 Task: Find a place to stay in Xiangyang, China, from 12 Aug to 15 Aug for 3 guests, with a price range of ₹12000 to ₹16000, 2 bedrooms, 3 beds, 1 bathroom, and self check-in option.
Action: Mouse moved to (553, 121)
Screenshot: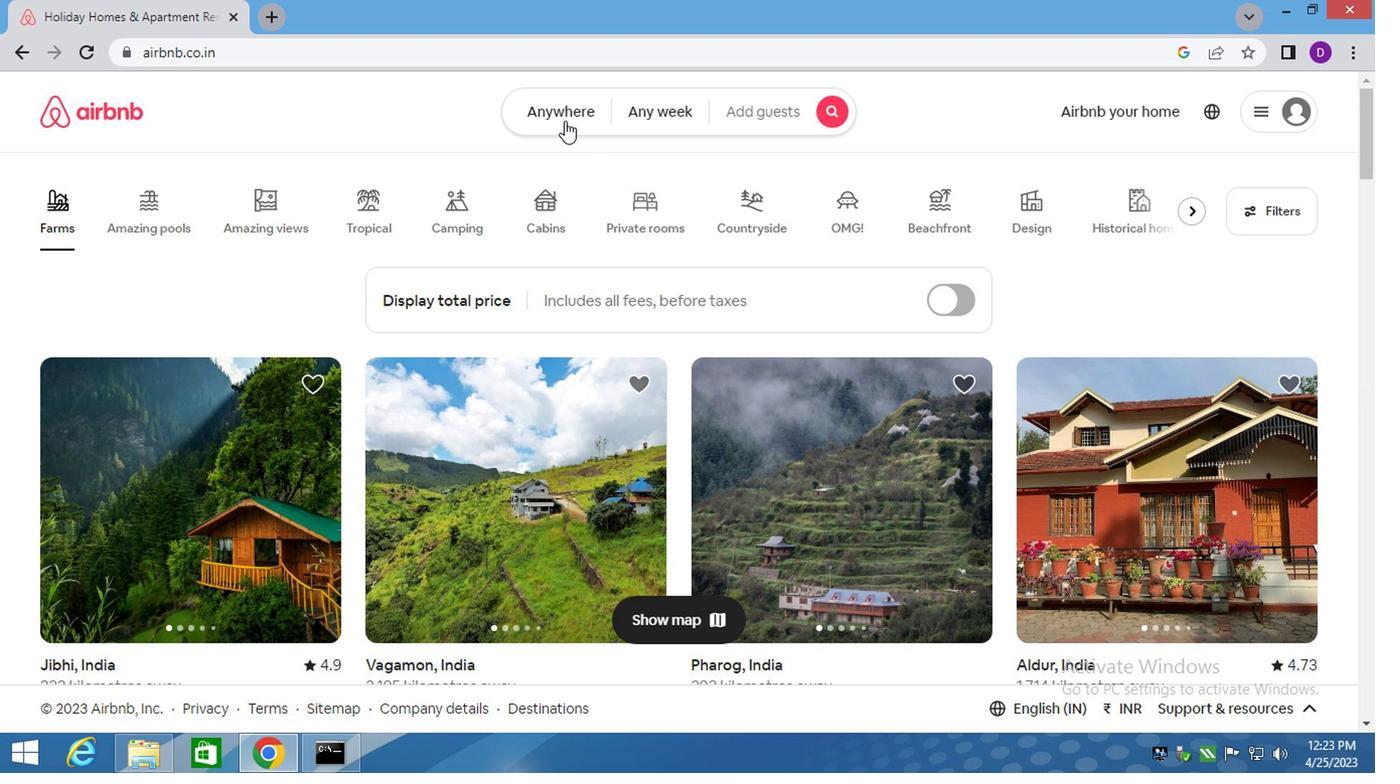 
Action: Mouse pressed left at (553, 121)
Screenshot: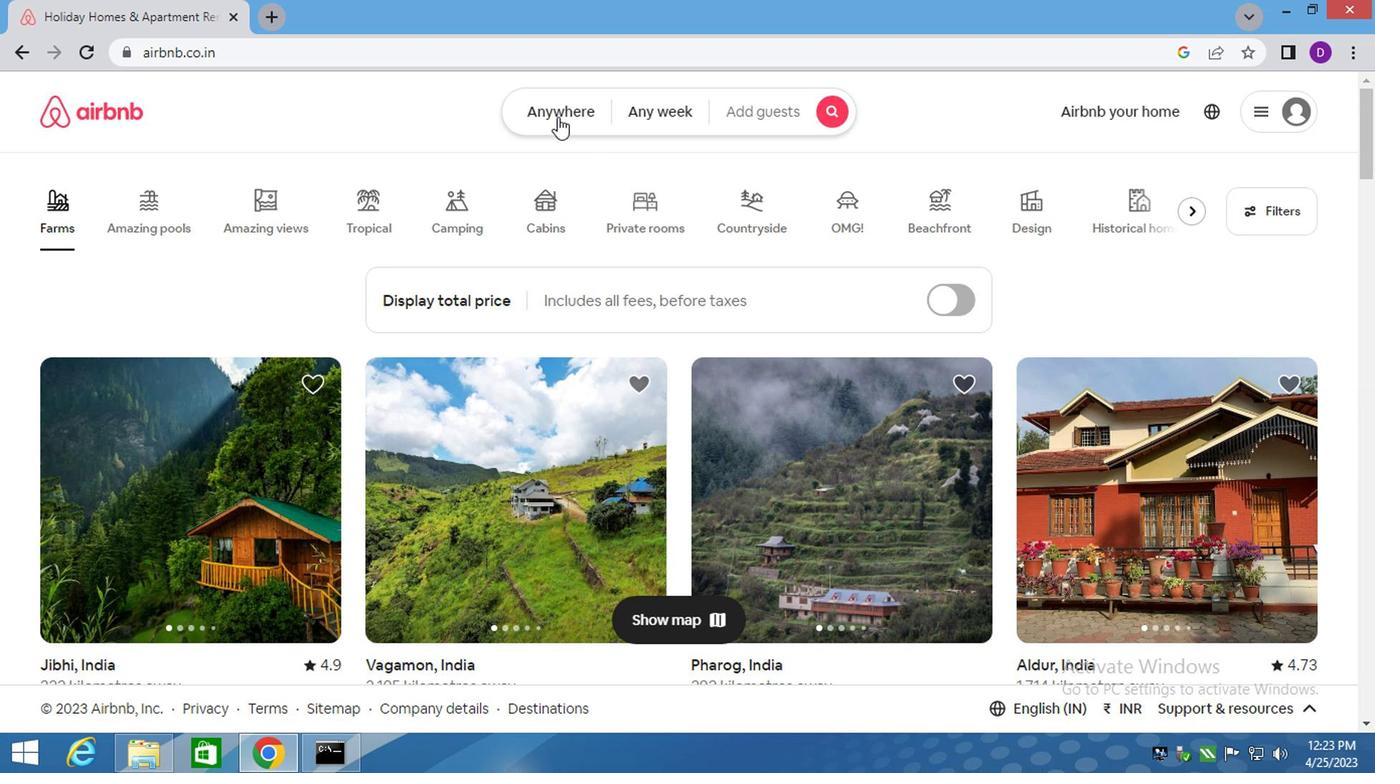 
Action: Mouse moved to (304, 197)
Screenshot: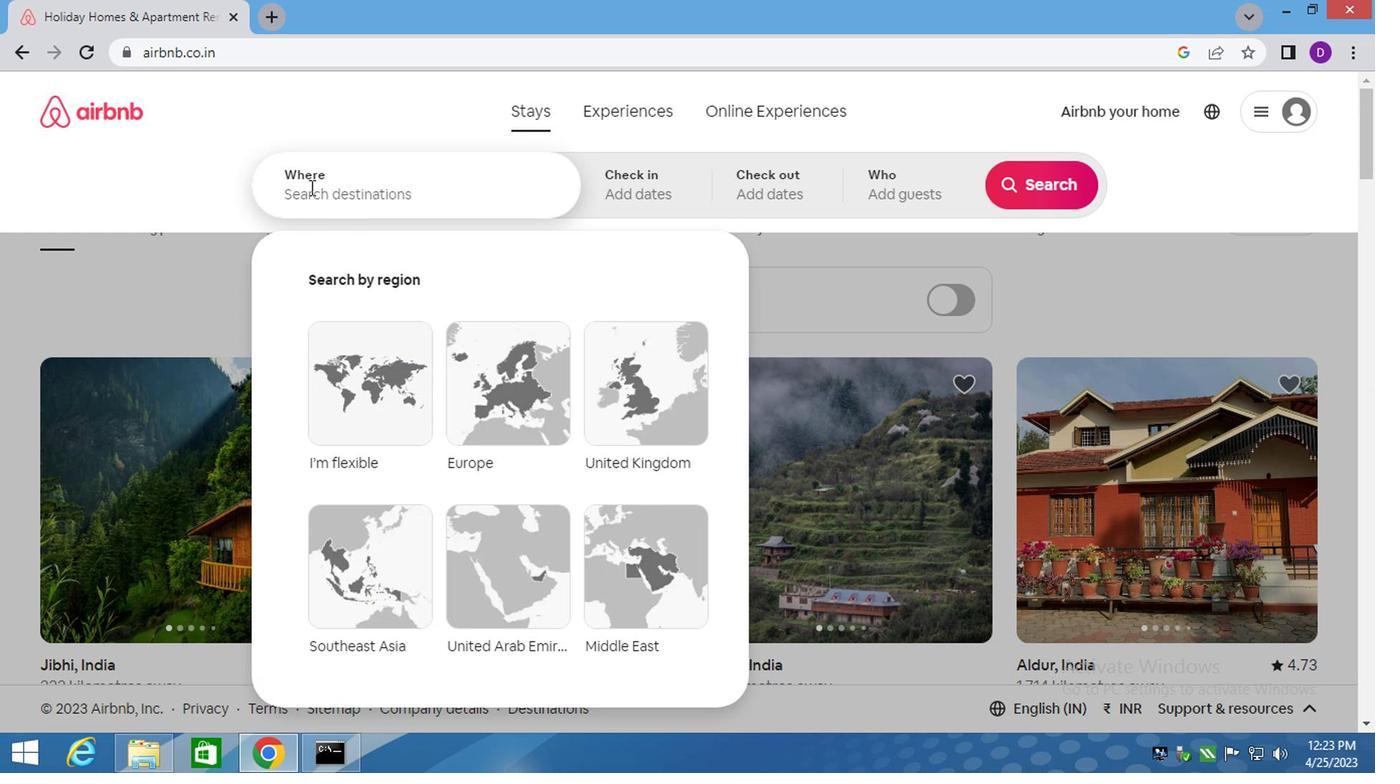 
Action: Mouse pressed left at (304, 197)
Screenshot: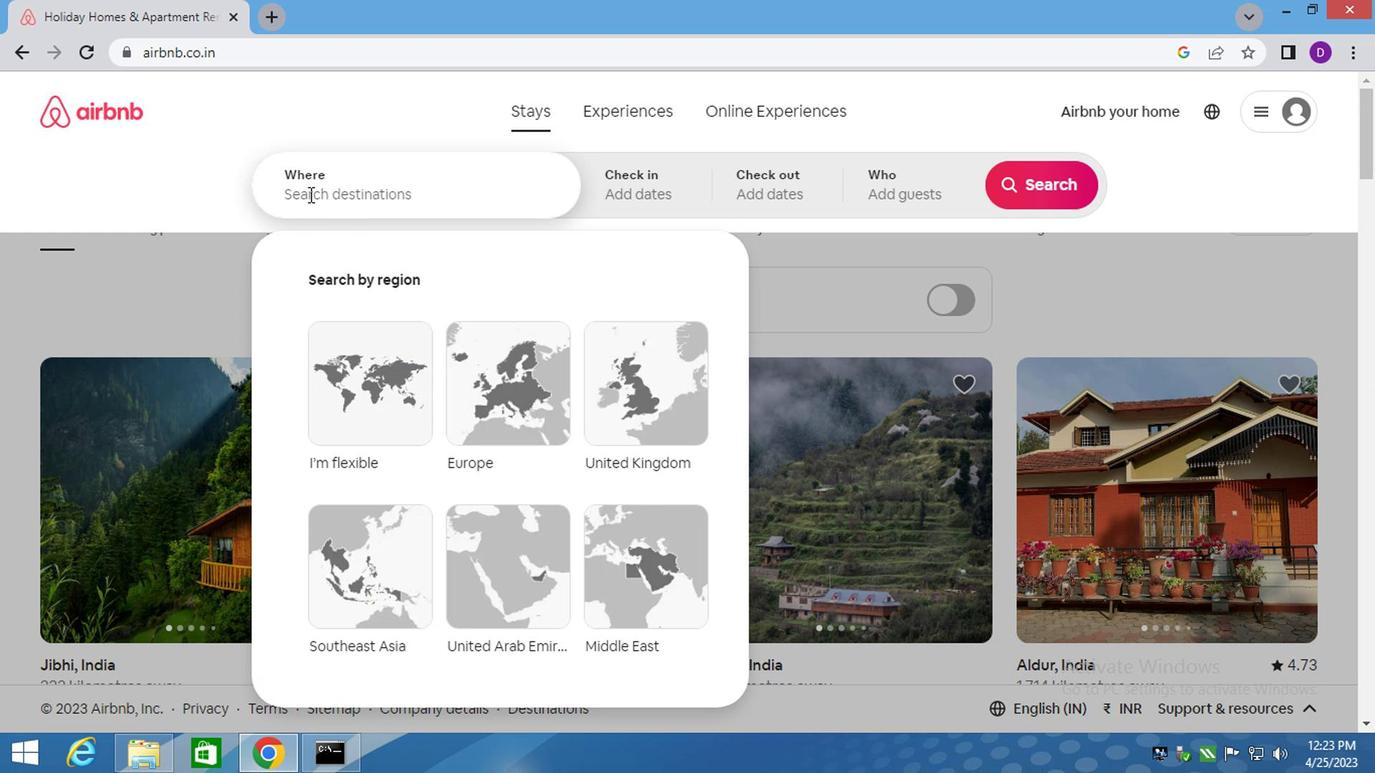 
Action: Key pressed <Key.shift>XIANGYANG,<Key.space><Key.shift>CHINA<Key.enter>
Screenshot: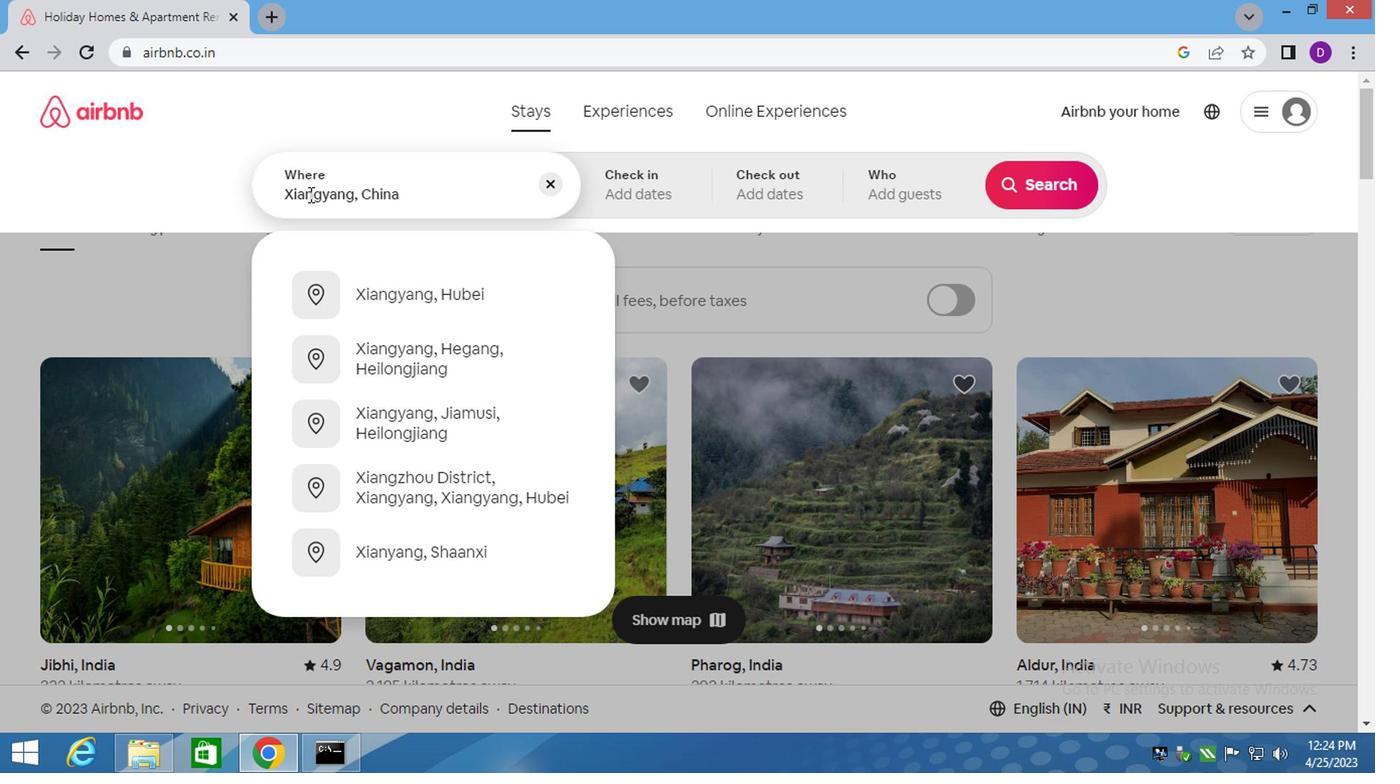 
Action: Mouse moved to (1028, 348)
Screenshot: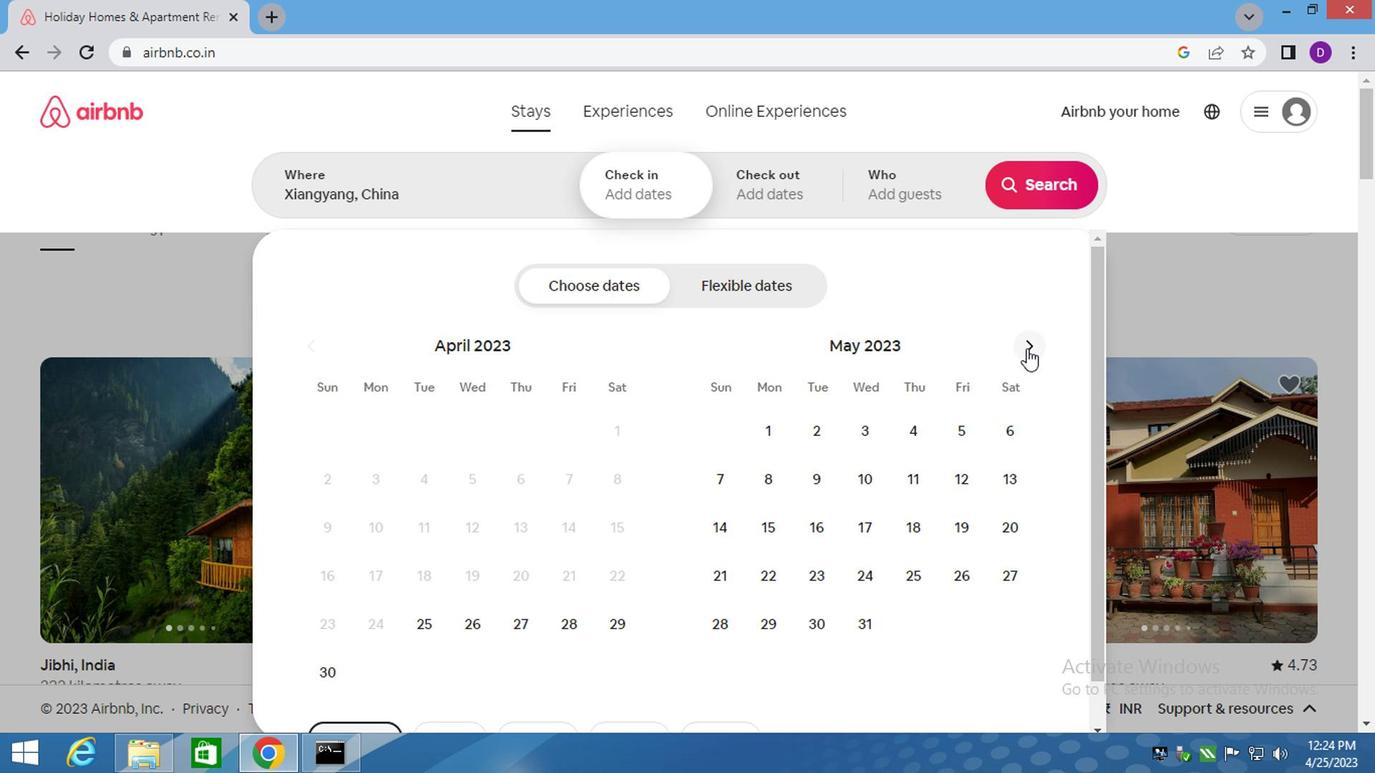 
Action: Mouse pressed left at (1028, 348)
Screenshot: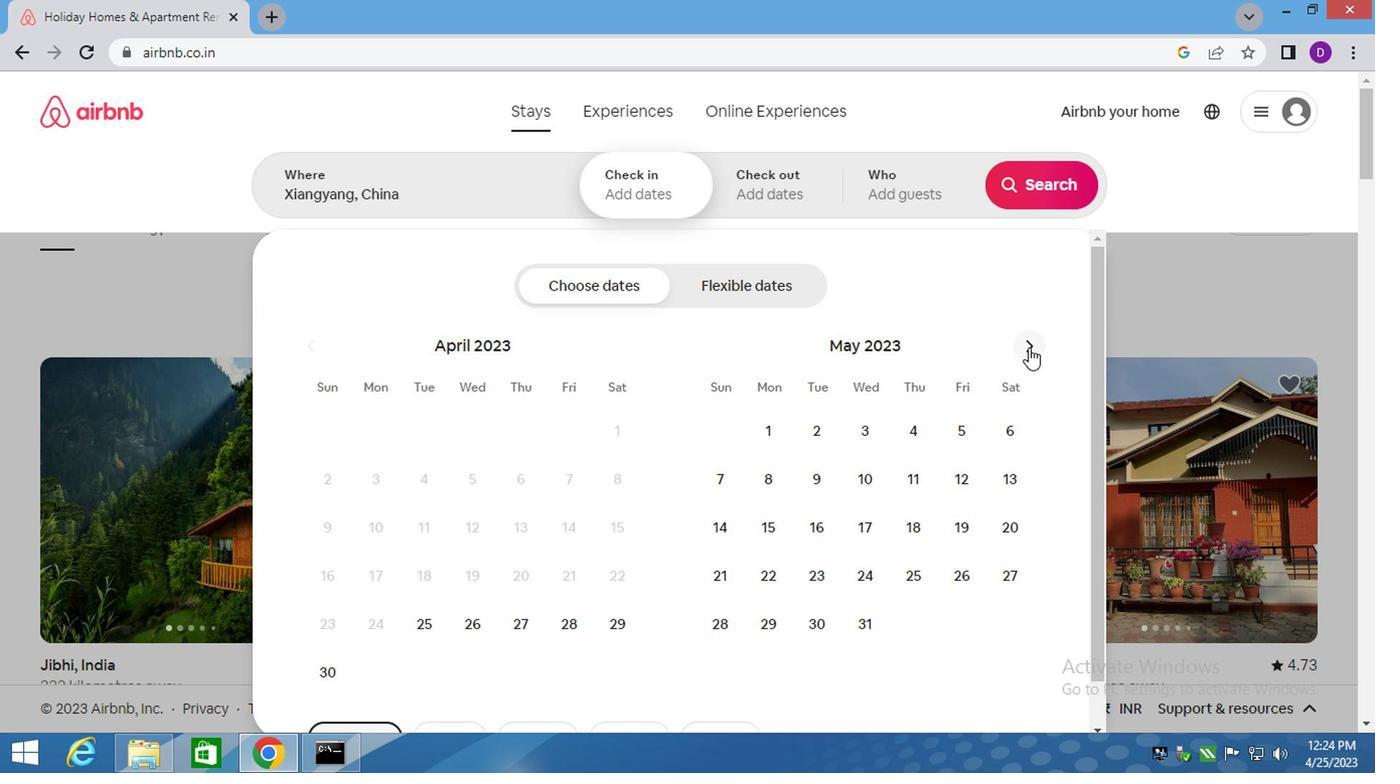 
Action: Mouse pressed left at (1028, 348)
Screenshot: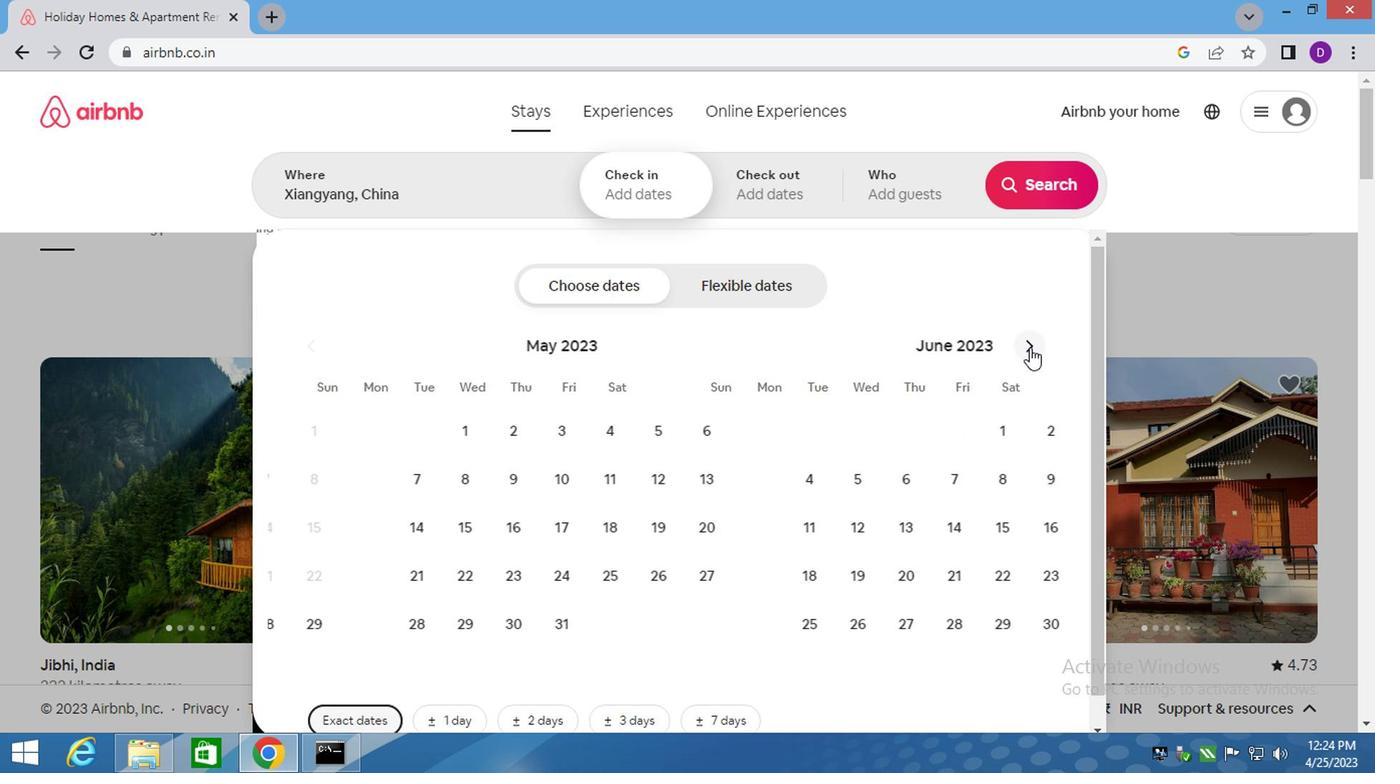 
Action: Mouse pressed left at (1028, 348)
Screenshot: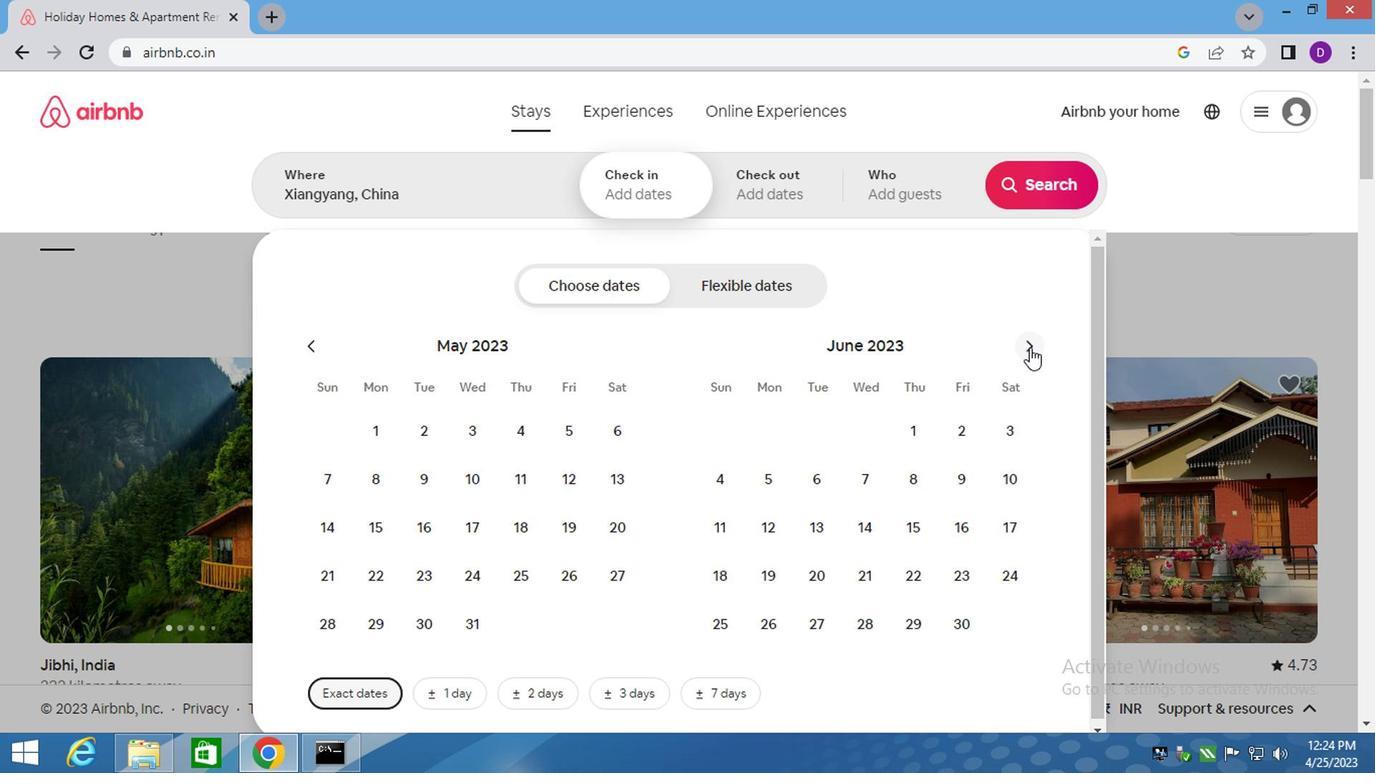 
Action: Mouse moved to (1003, 481)
Screenshot: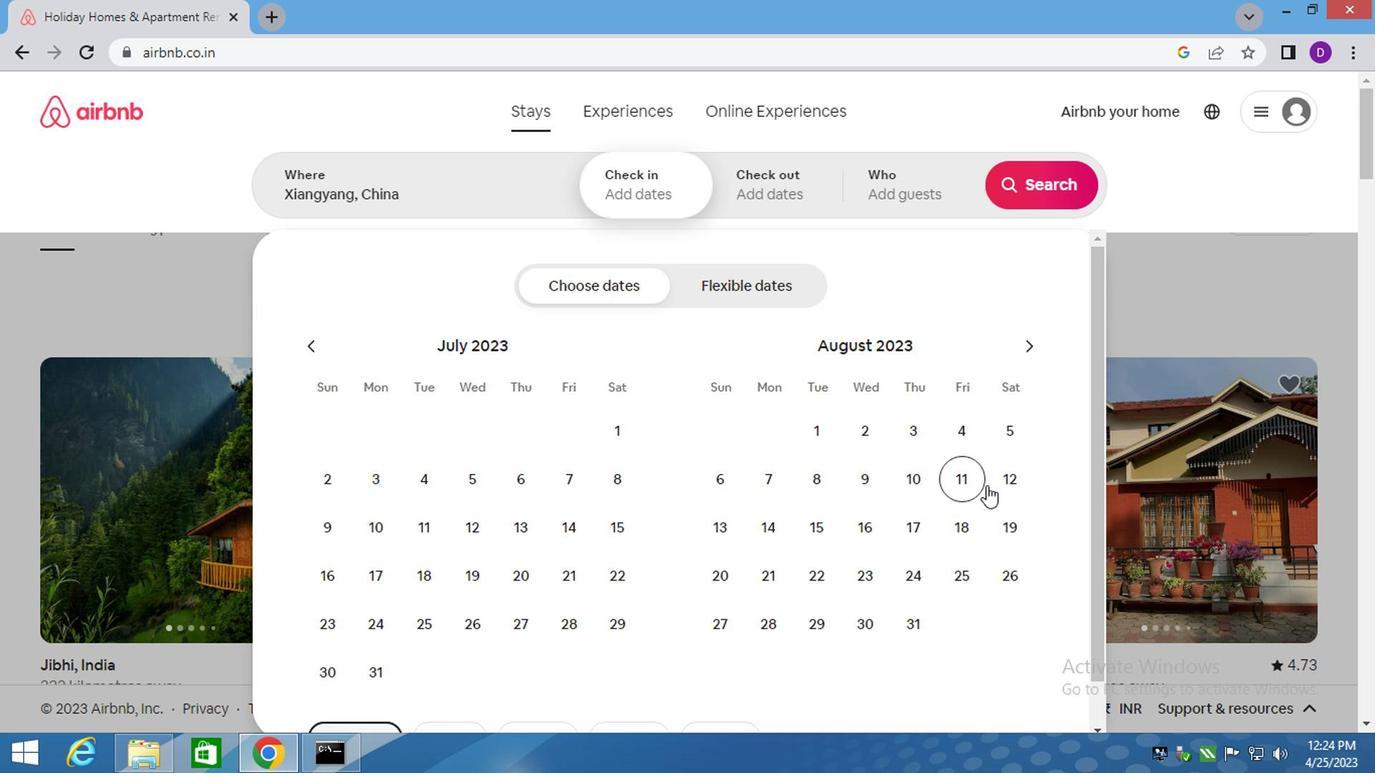 
Action: Mouse pressed left at (1003, 481)
Screenshot: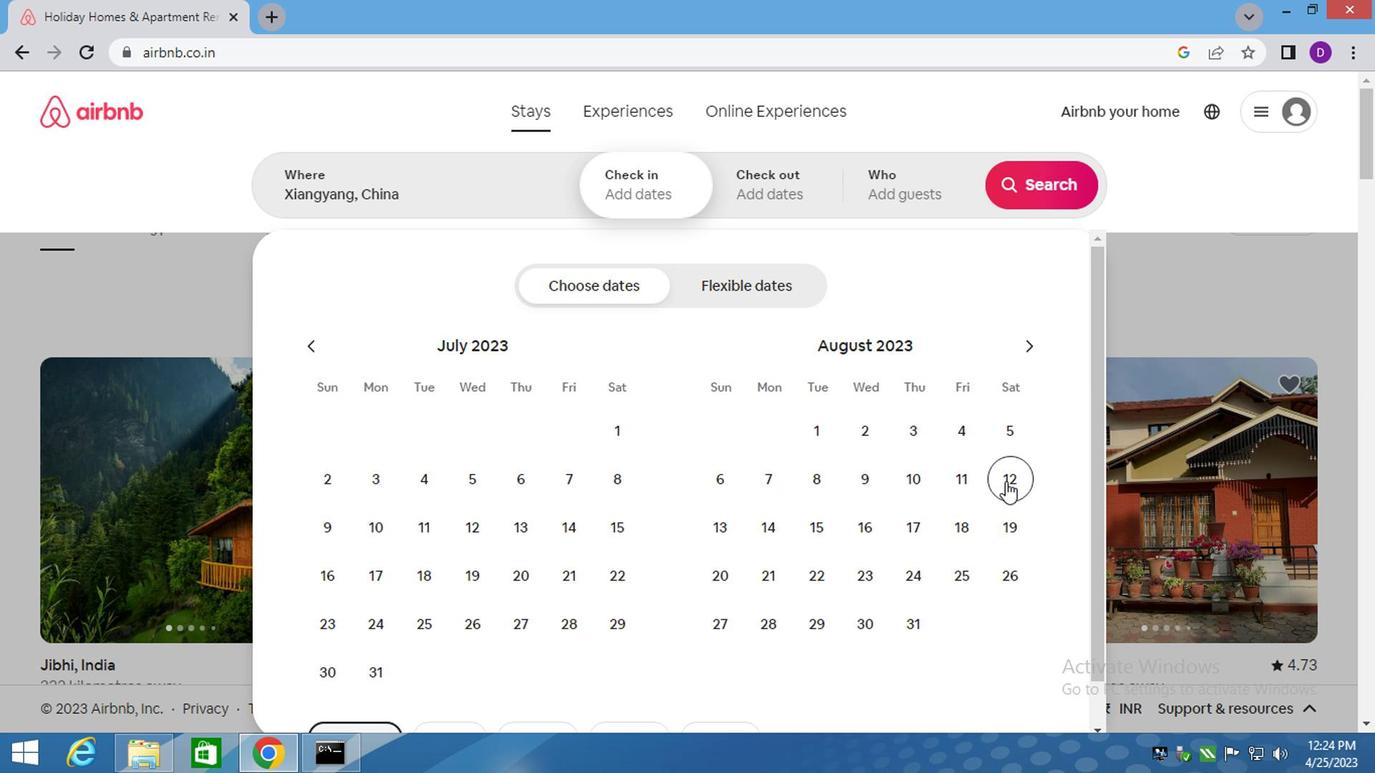 
Action: Mouse moved to (816, 523)
Screenshot: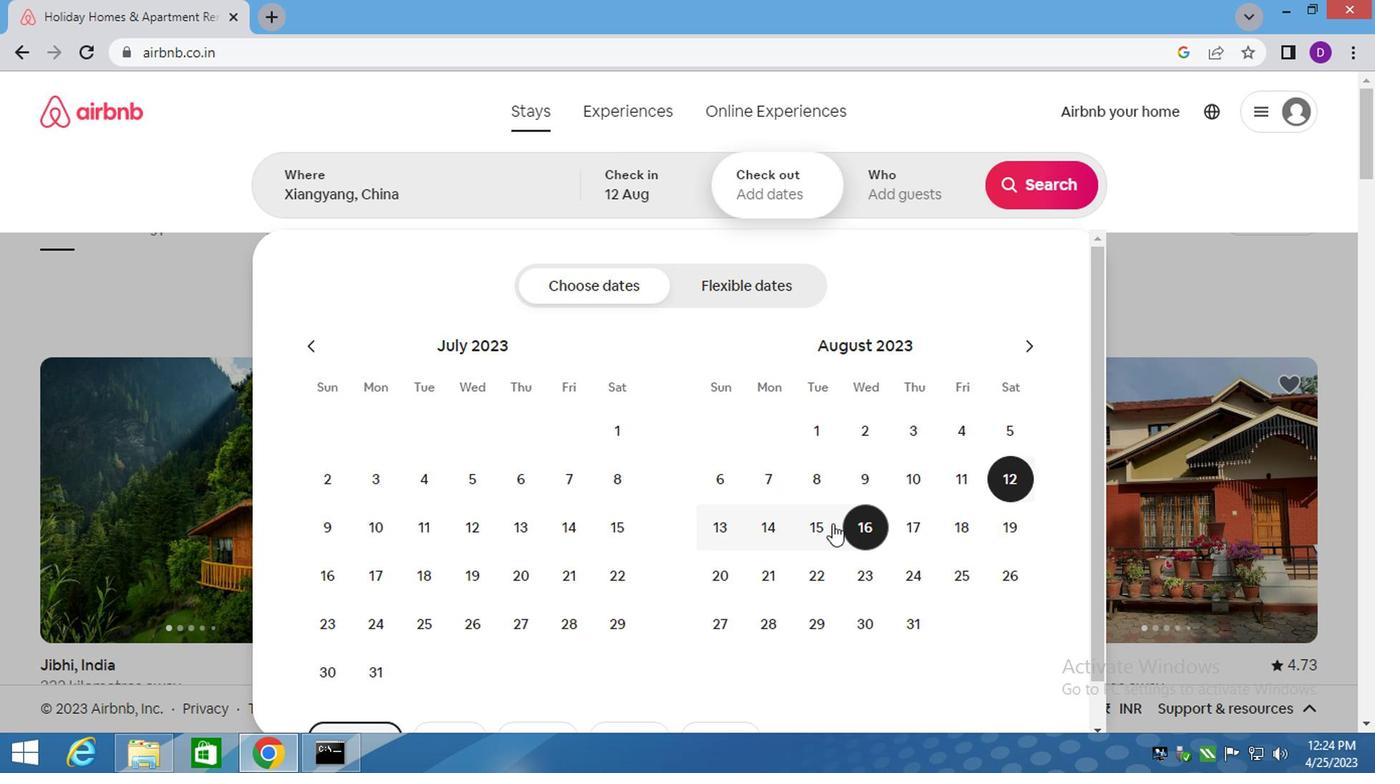 
Action: Mouse pressed left at (816, 523)
Screenshot: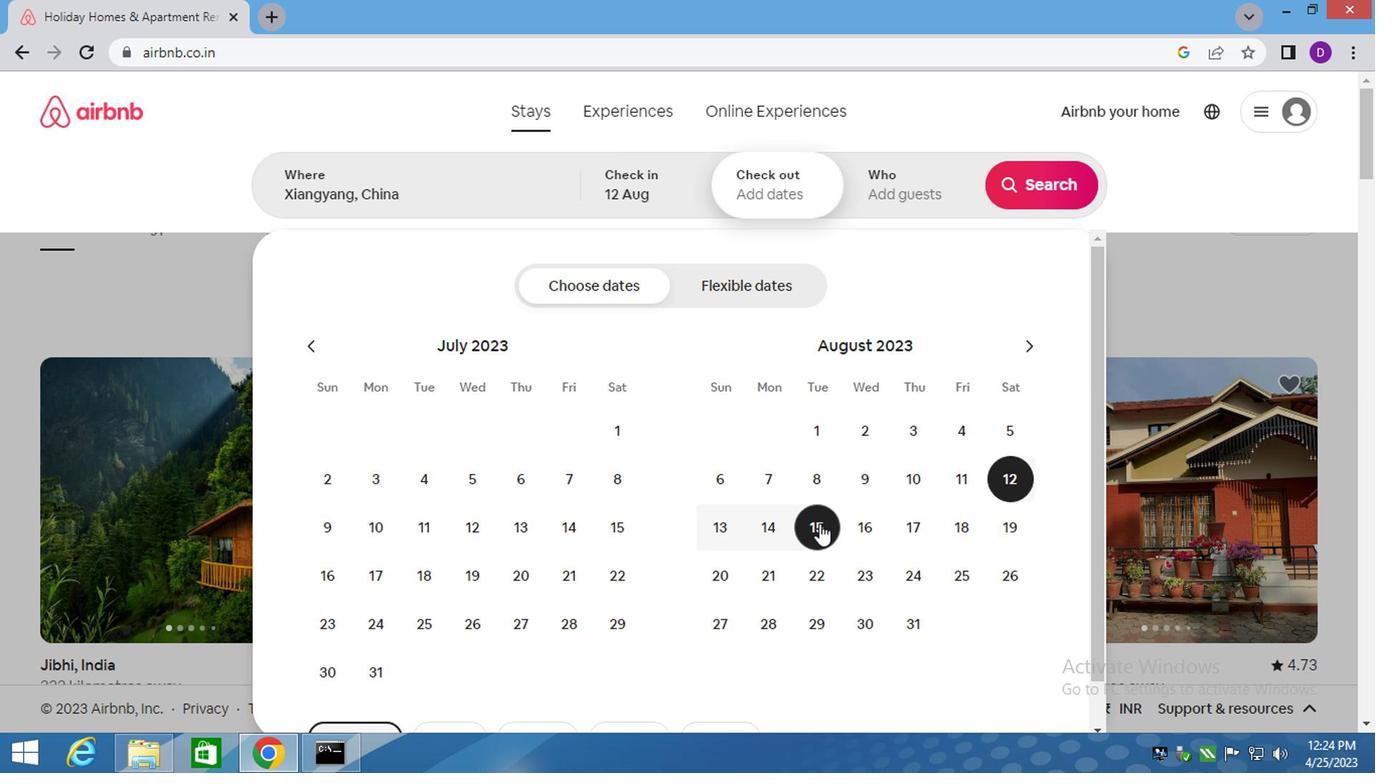 
Action: Mouse moved to (897, 182)
Screenshot: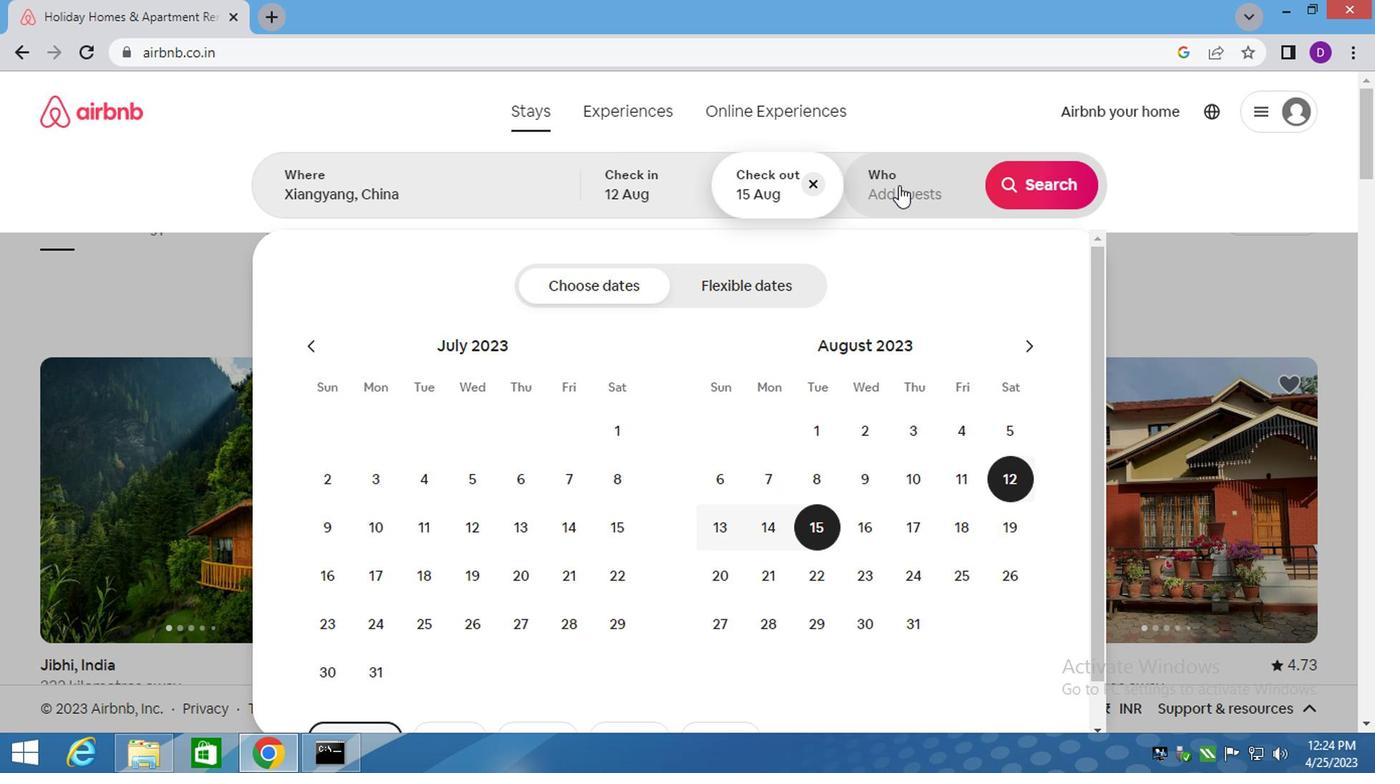
Action: Mouse pressed left at (897, 182)
Screenshot: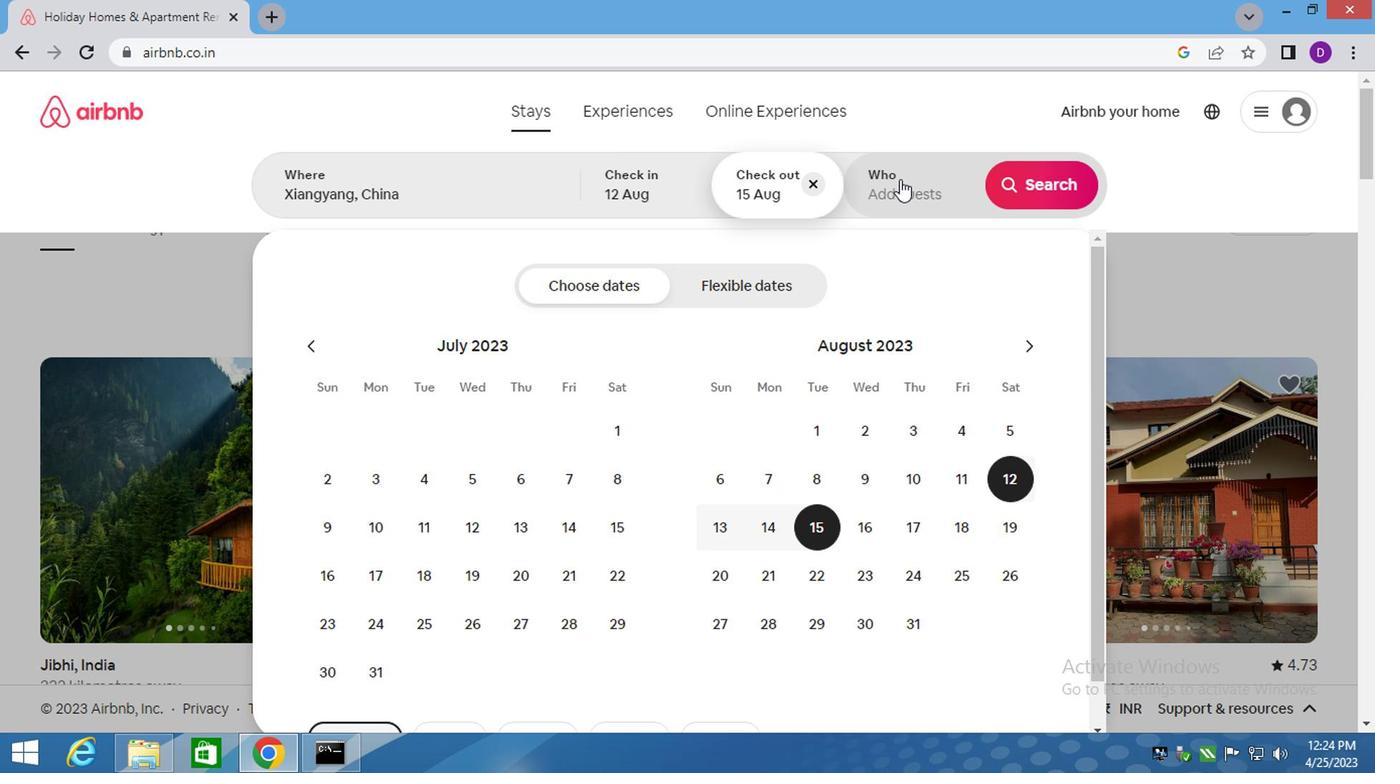 
Action: Mouse moved to (1048, 295)
Screenshot: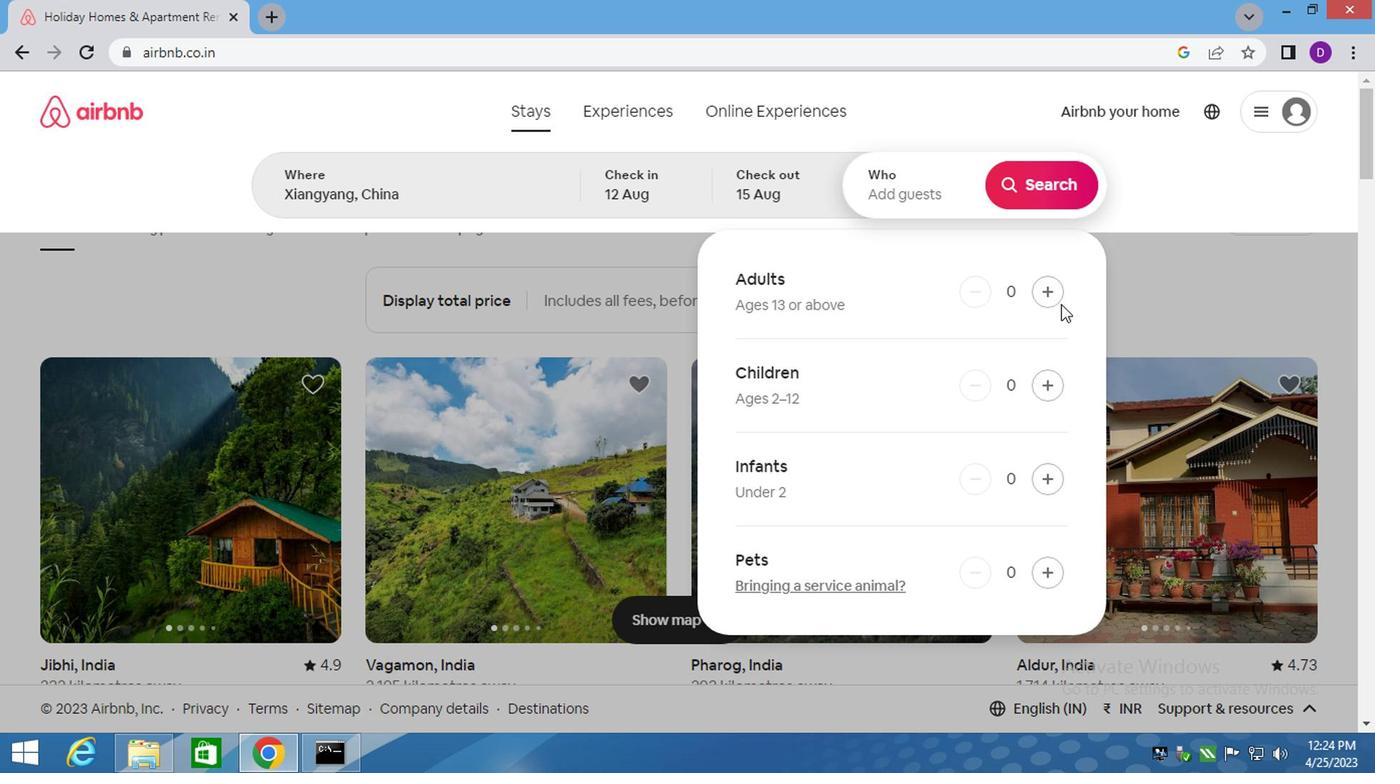 
Action: Mouse pressed left at (1048, 295)
Screenshot: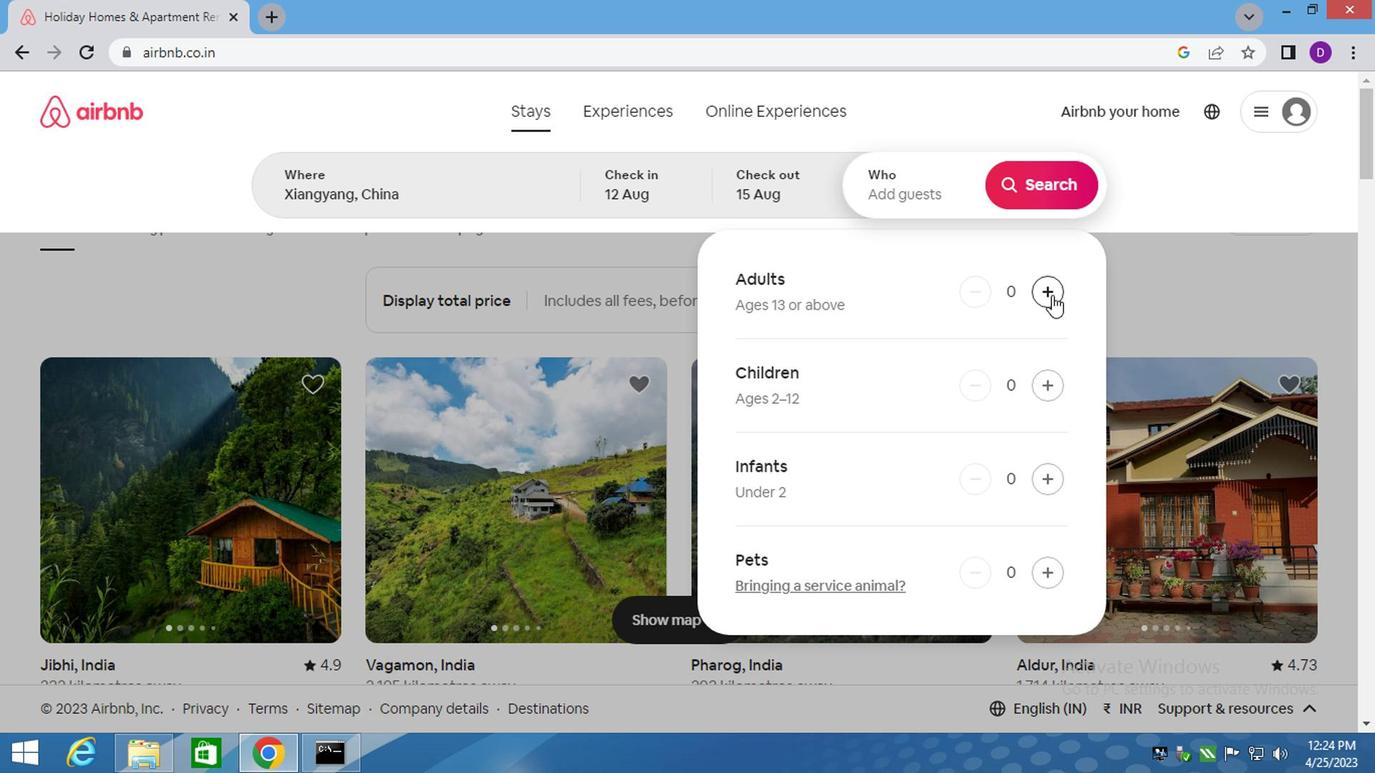 
Action: Mouse pressed left at (1048, 295)
Screenshot: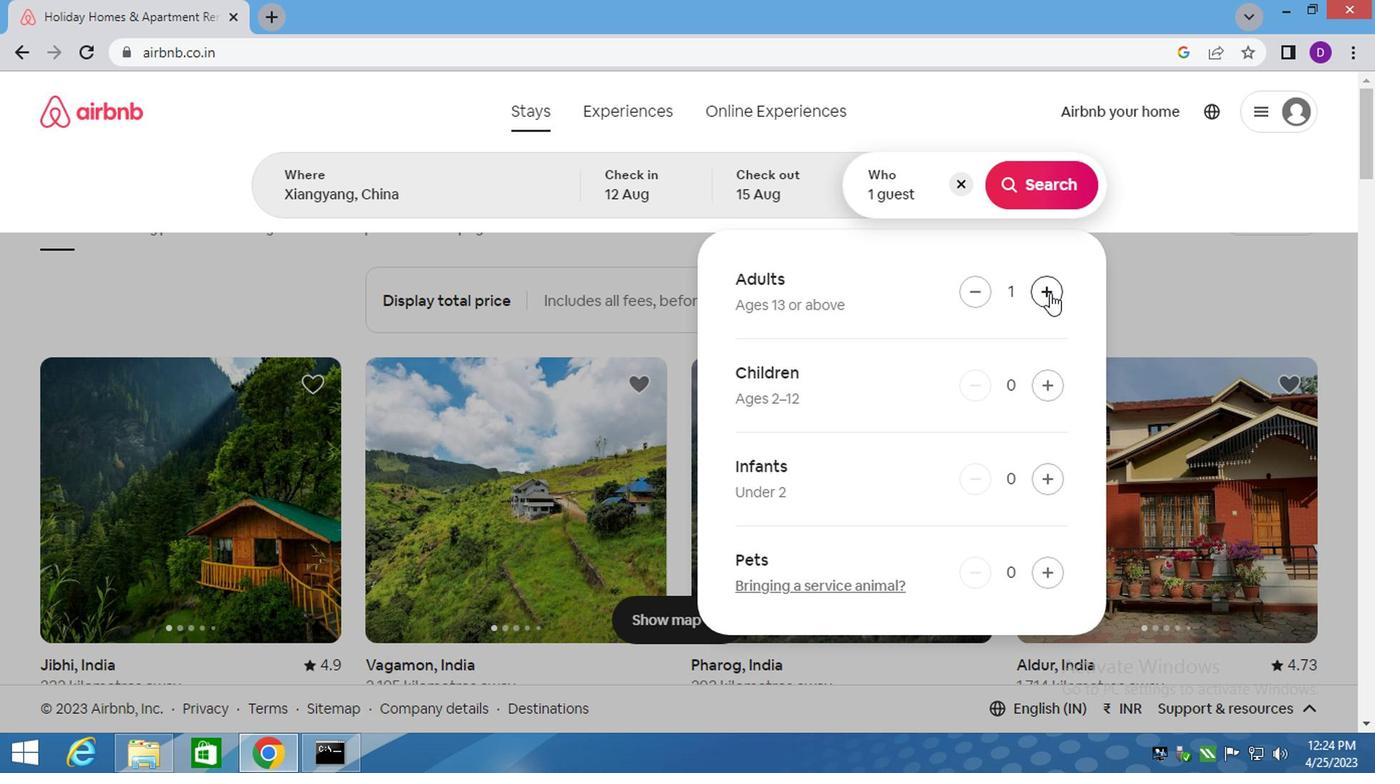 
Action: Mouse pressed left at (1048, 295)
Screenshot: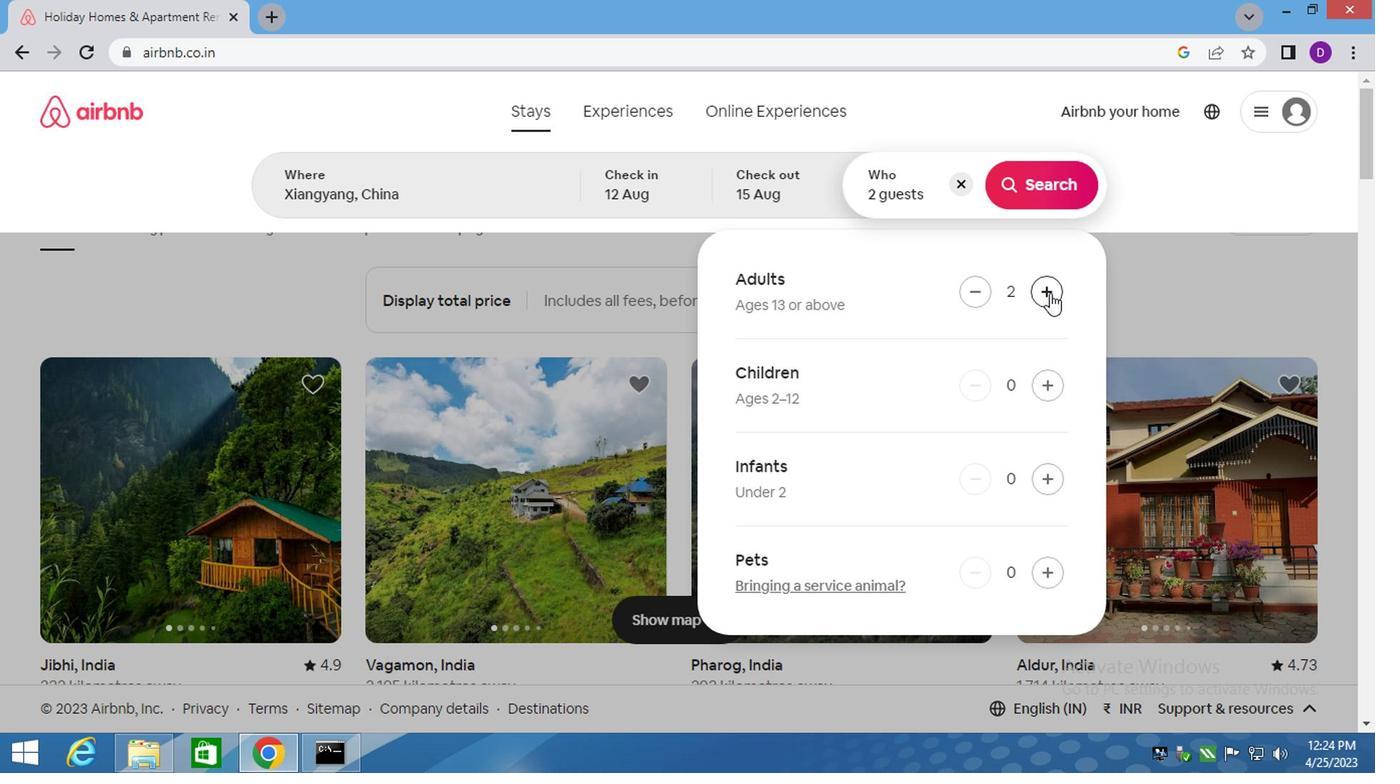 
Action: Mouse moved to (1035, 190)
Screenshot: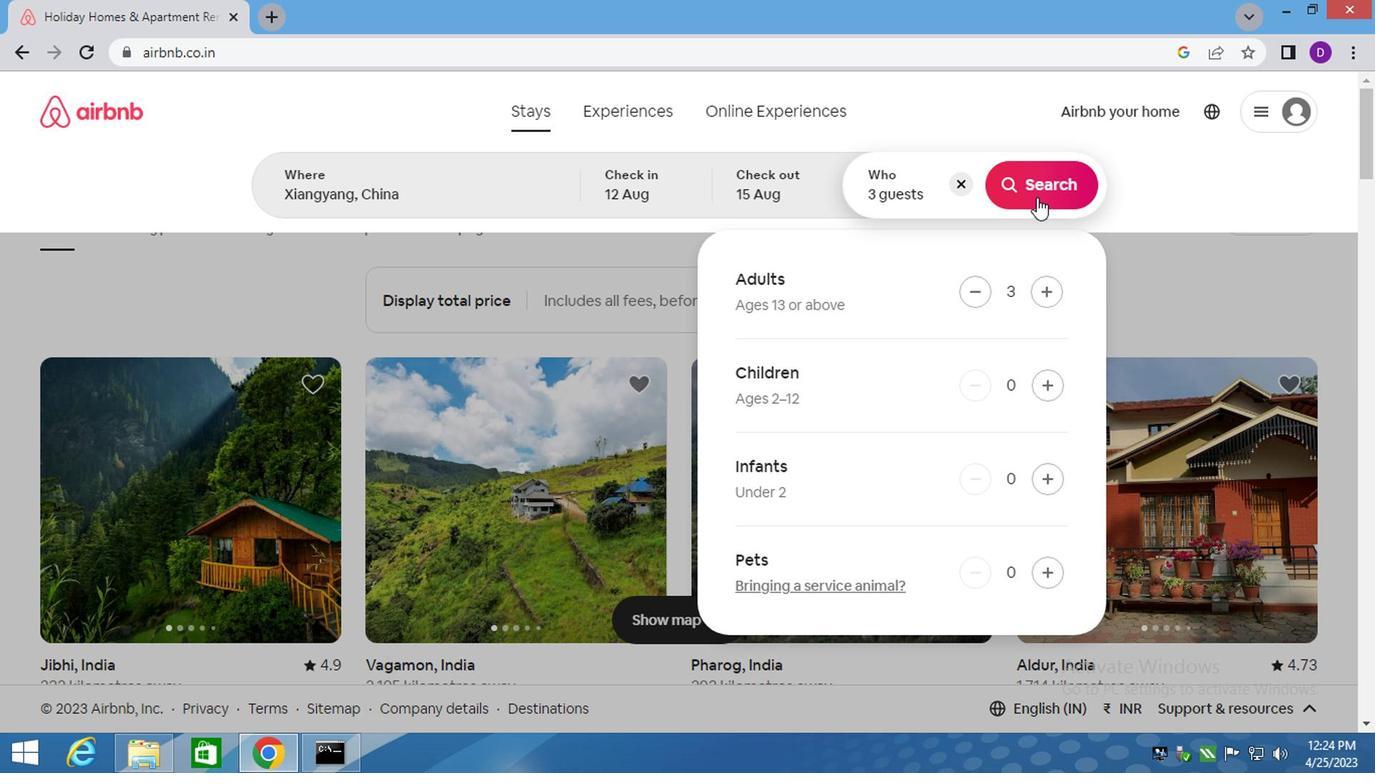 
Action: Mouse pressed left at (1035, 190)
Screenshot: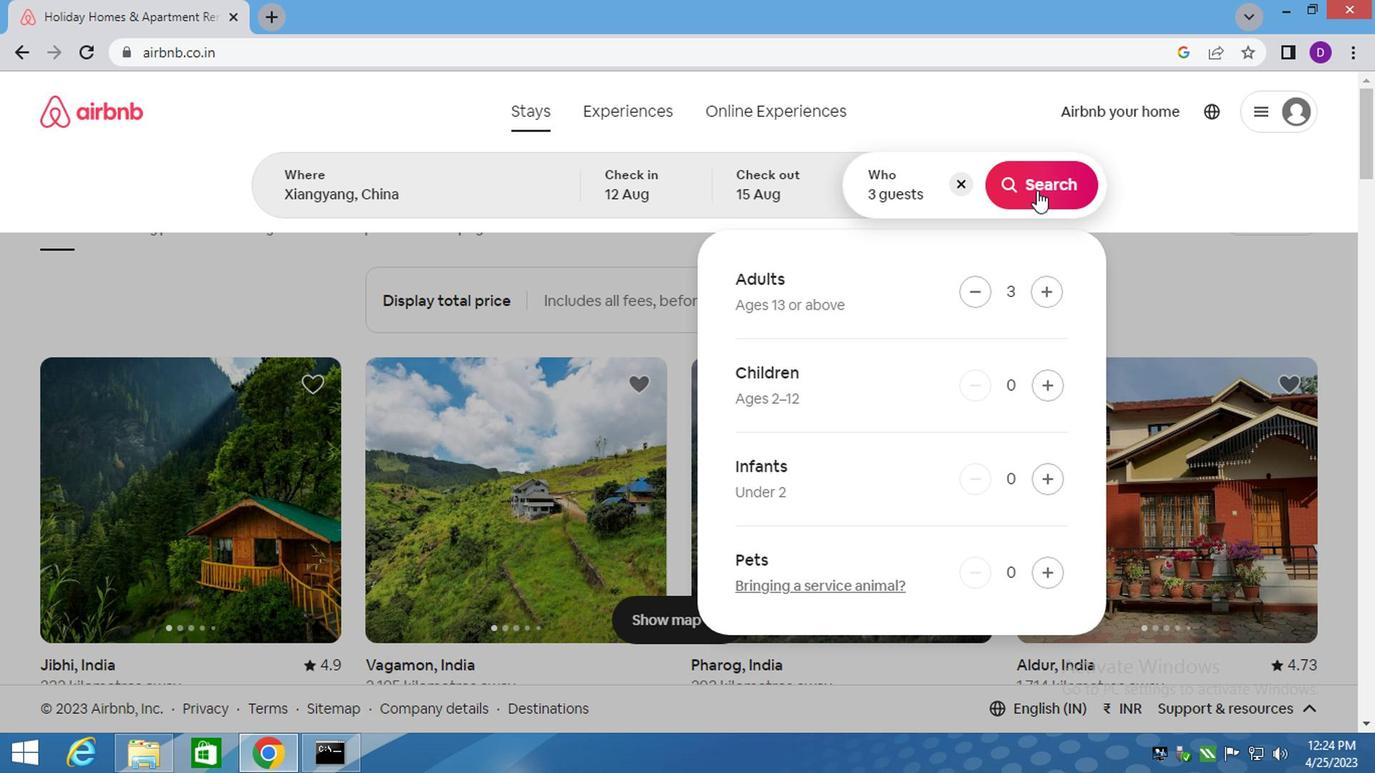 
Action: Mouse moved to (1266, 200)
Screenshot: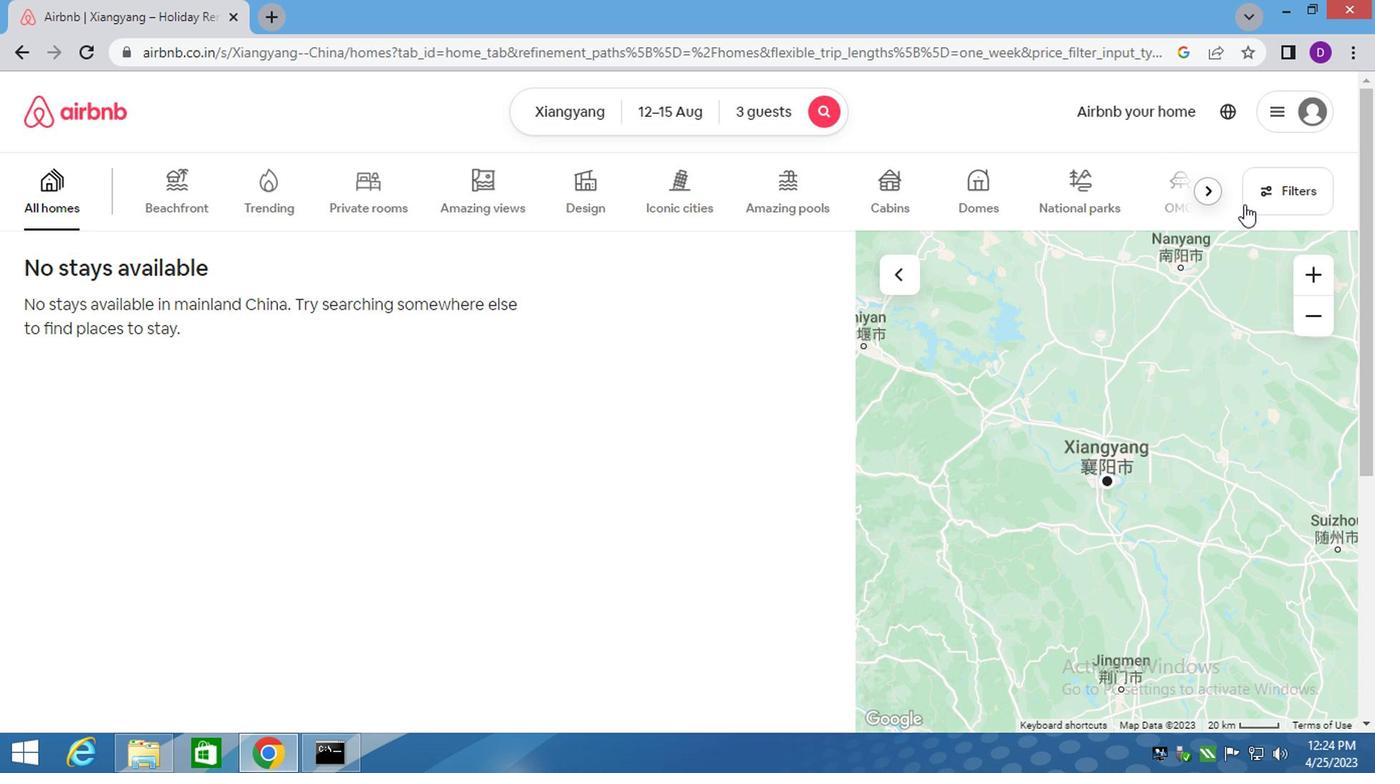 
Action: Mouse pressed left at (1266, 200)
Screenshot: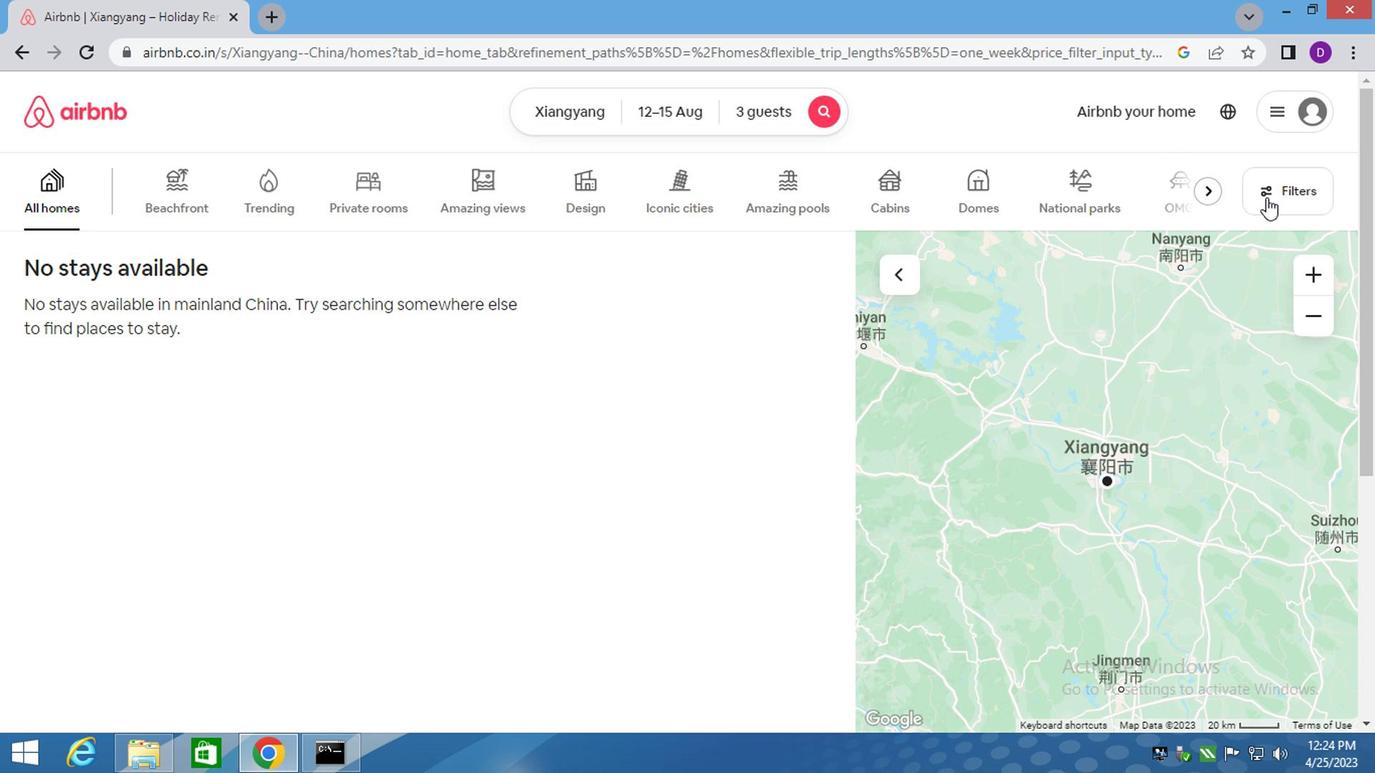 
Action: Mouse moved to (434, 326)
Screenshot: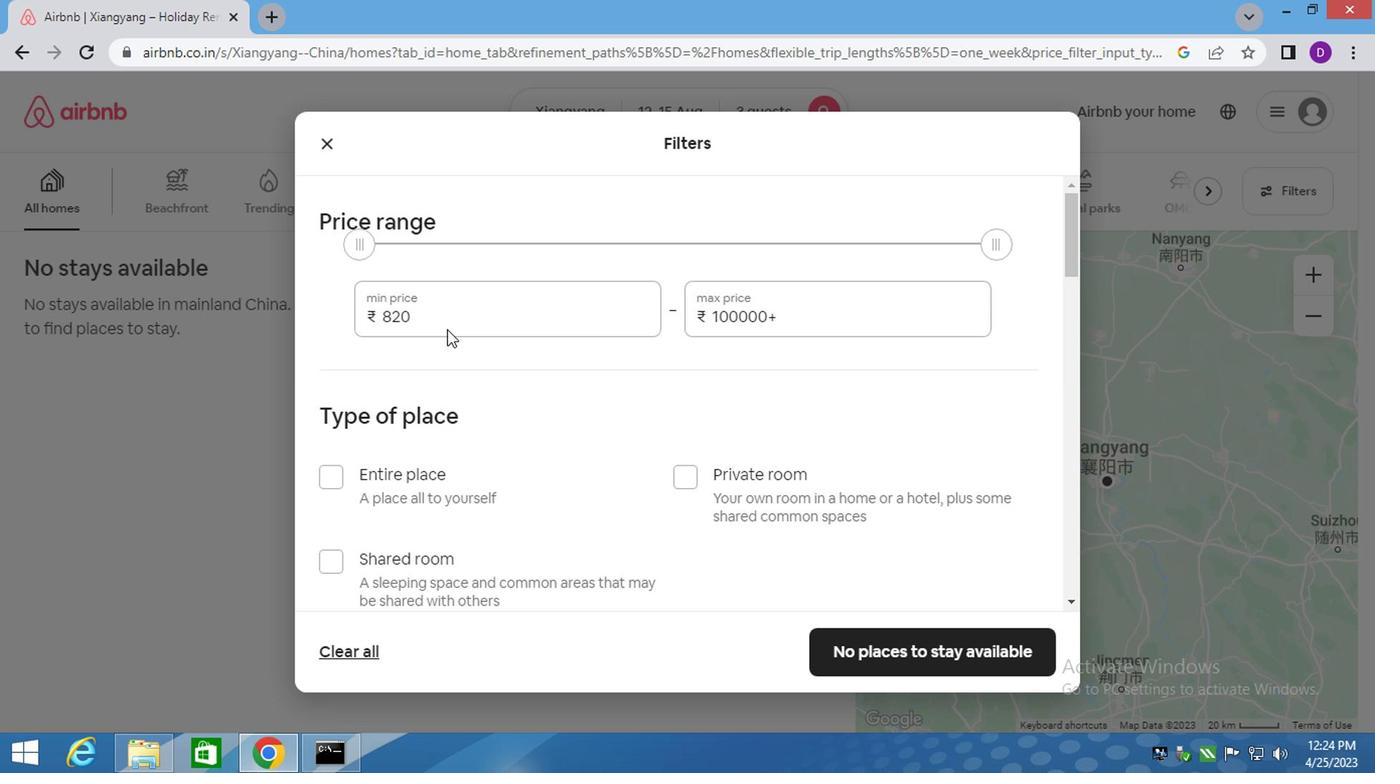 
Action: Mouse pressed left at (434, 326)
Screenshot: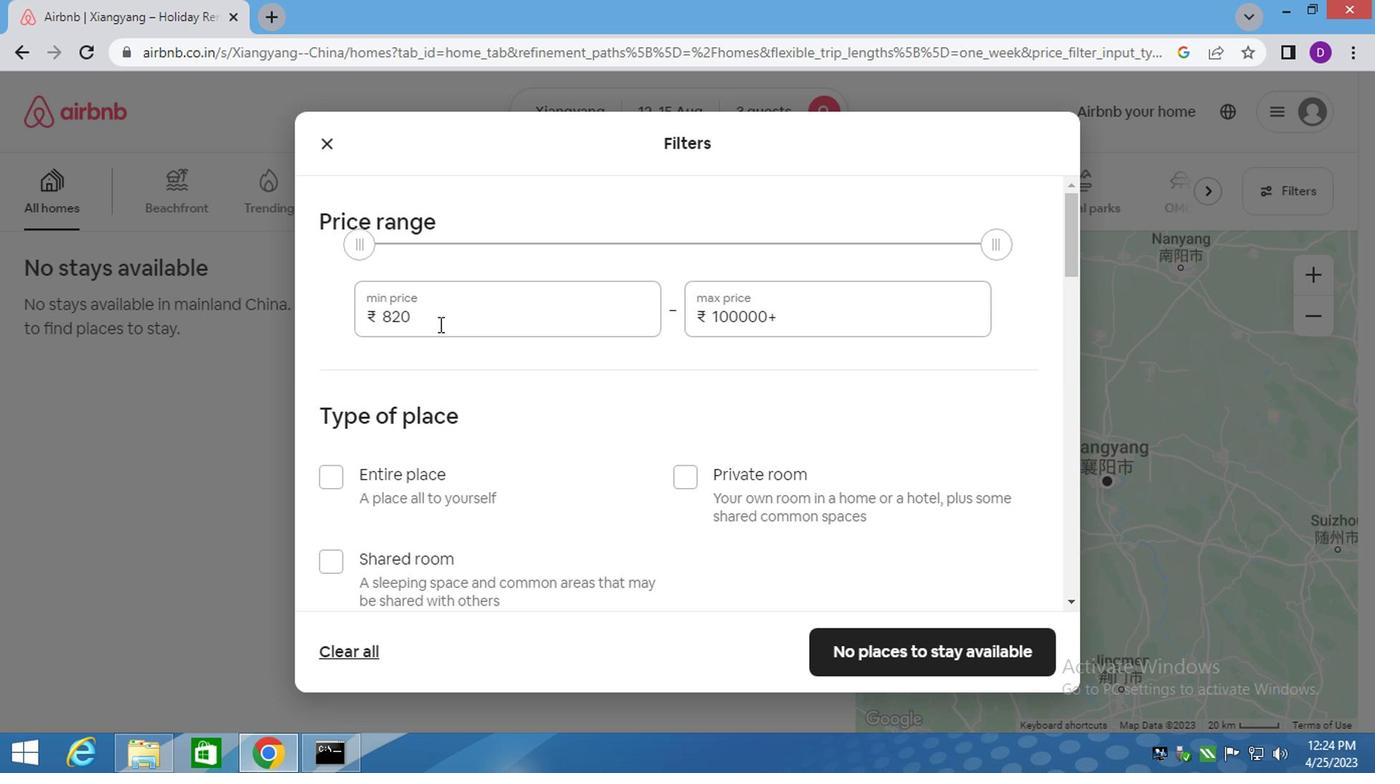 
Action: Mouse pressed left at (434, 326)
Screenshot: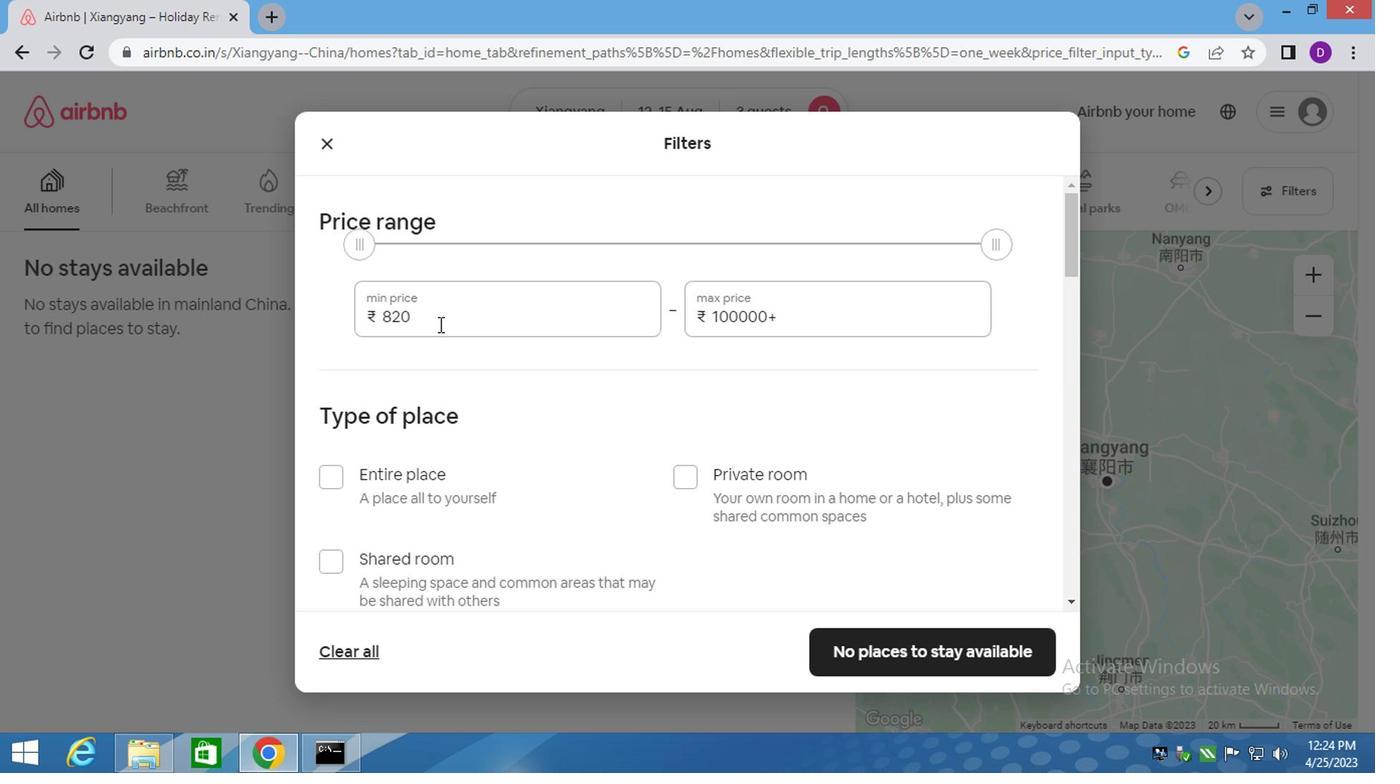 
Action: Key pressed 12000<Key.tab>16000
Screenshot: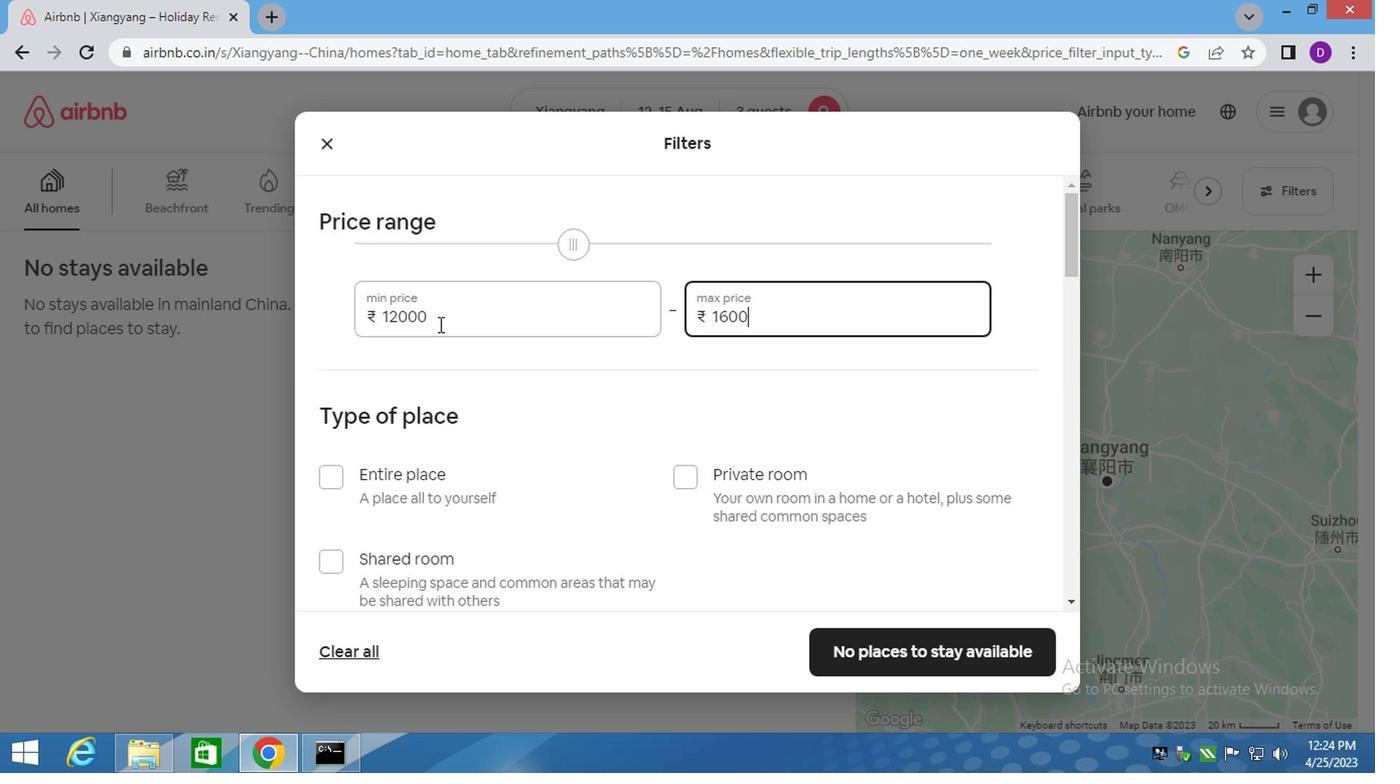 
Action: Mouse moved to (333, 482)
Screenshot: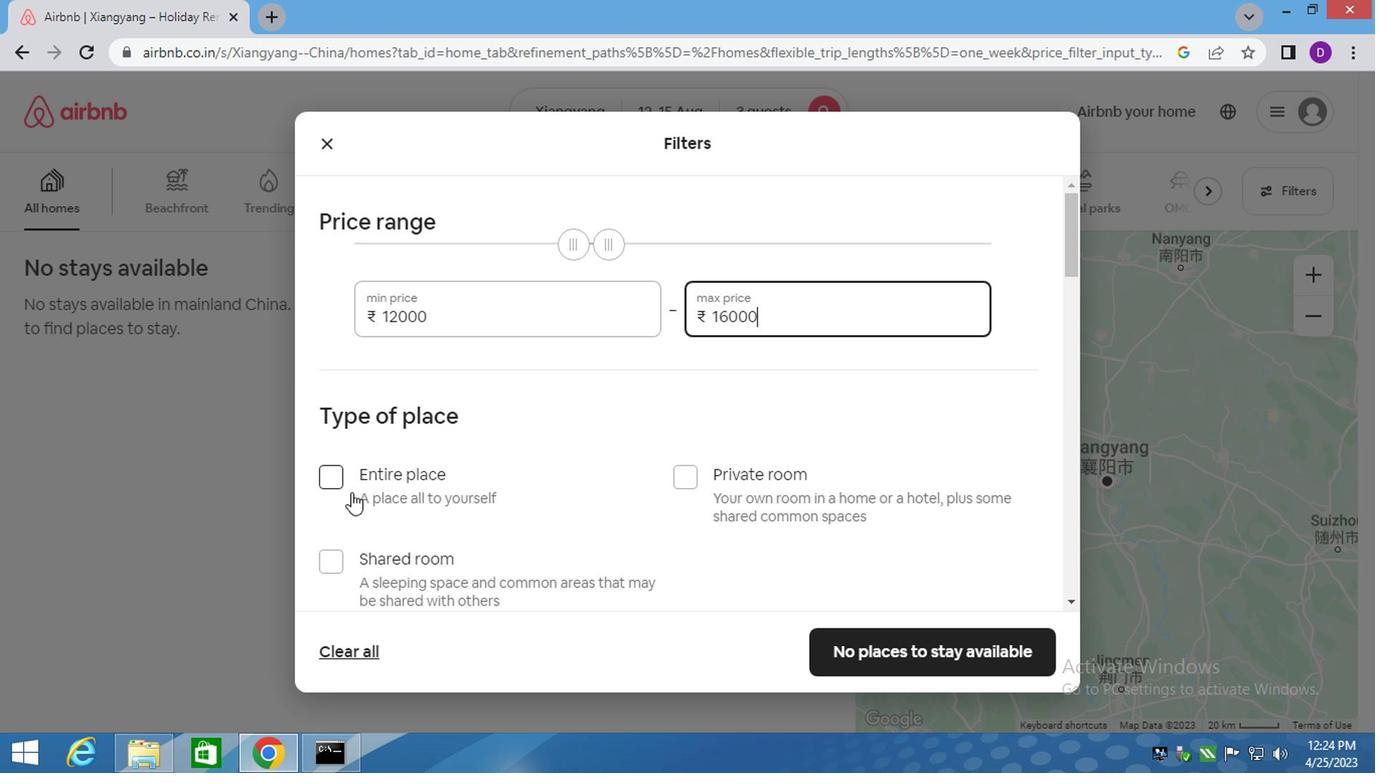 
Action: Mouse pressed left at (333, 482)
Screenshot: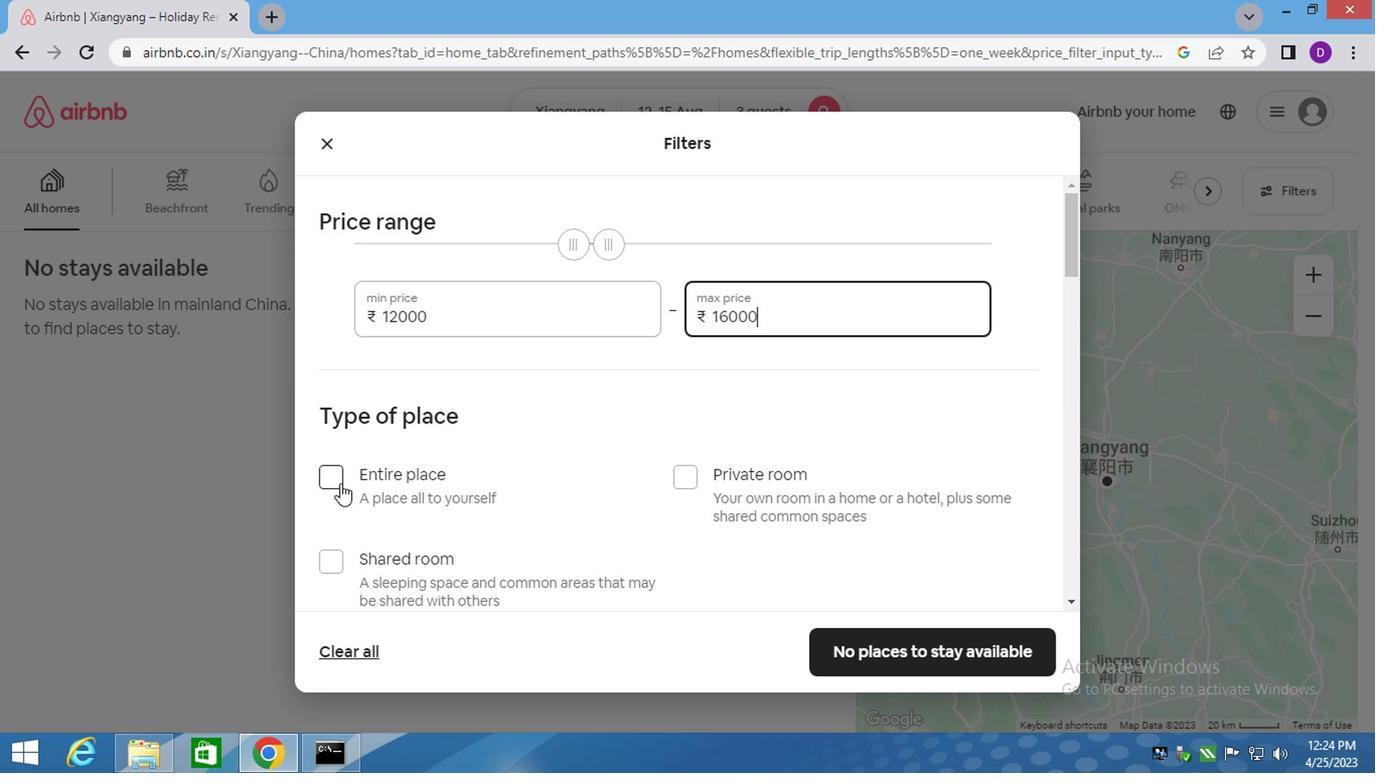 
Action: Mouse moved to (541, 456)
Screenshot: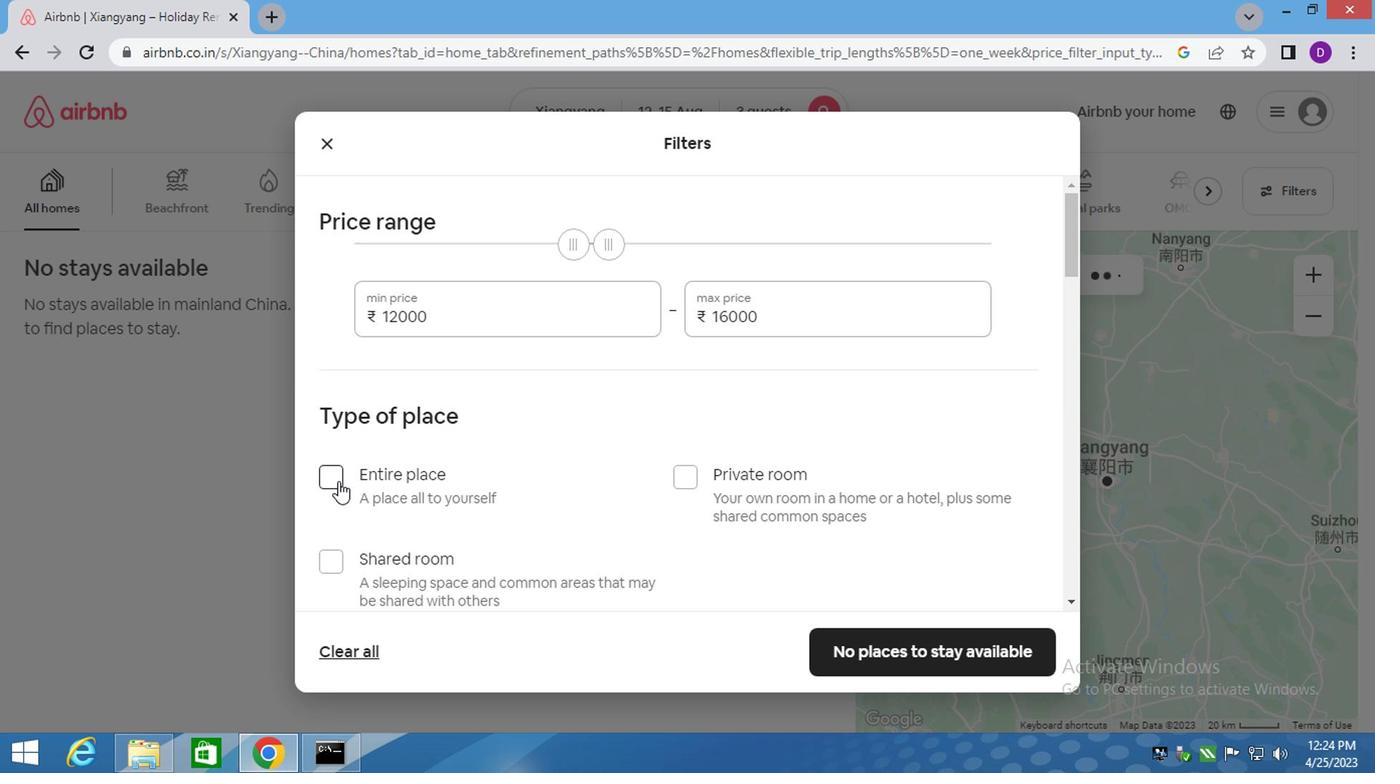 
Action: Mouse scrolled (541, 455) with delta (0, -1)
Screenshot: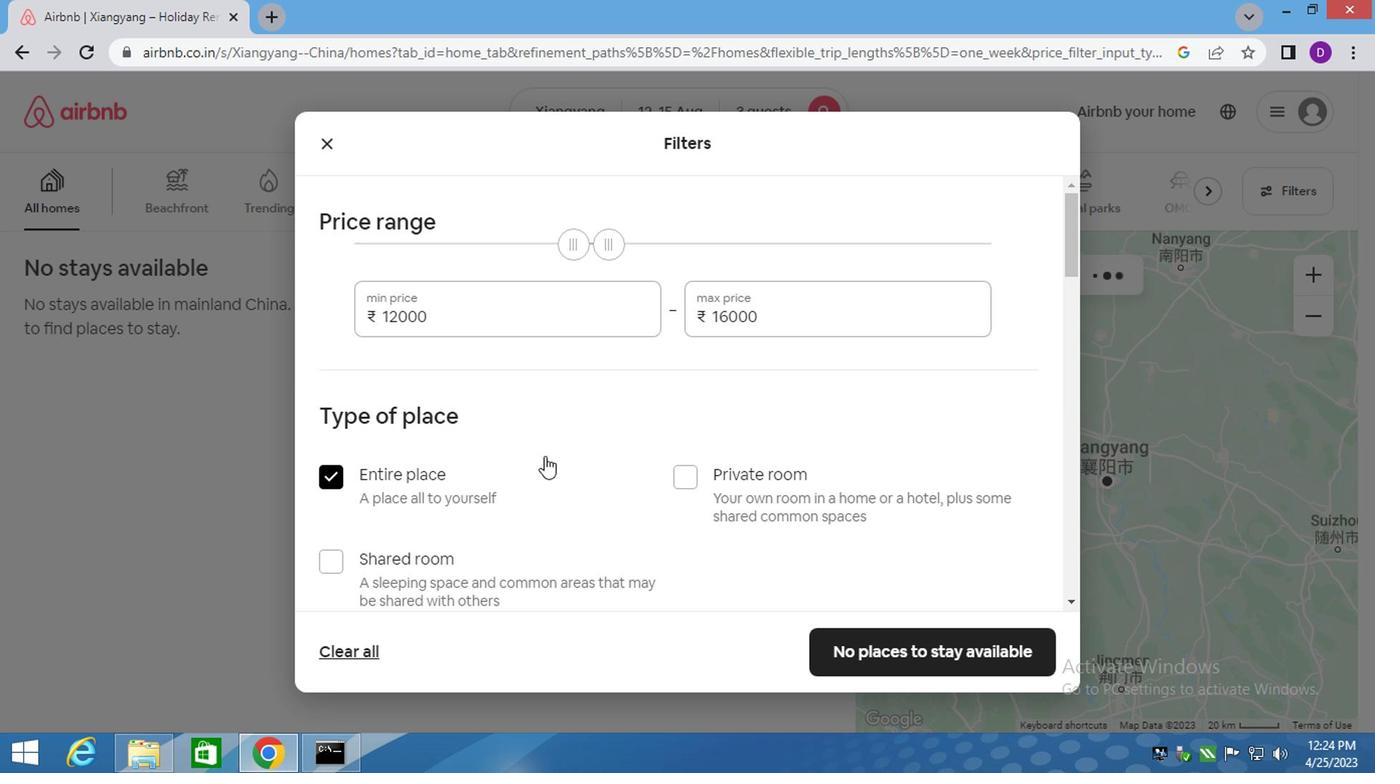 
Action: Mouse scrolled (541, 455) with delta (0, -1)
Screenshot: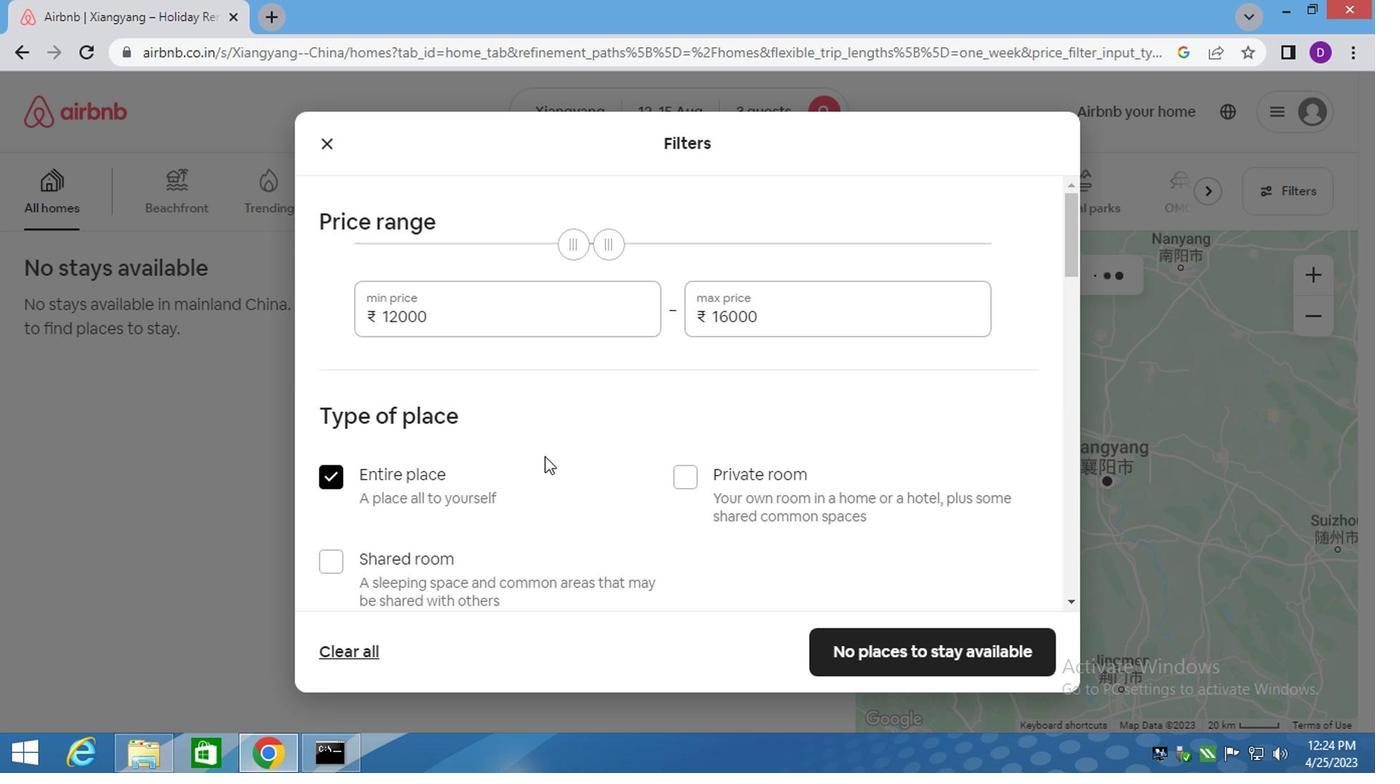 
Action: Mouse scrolled (541, 455) with delta (0, -1)
Screenshot: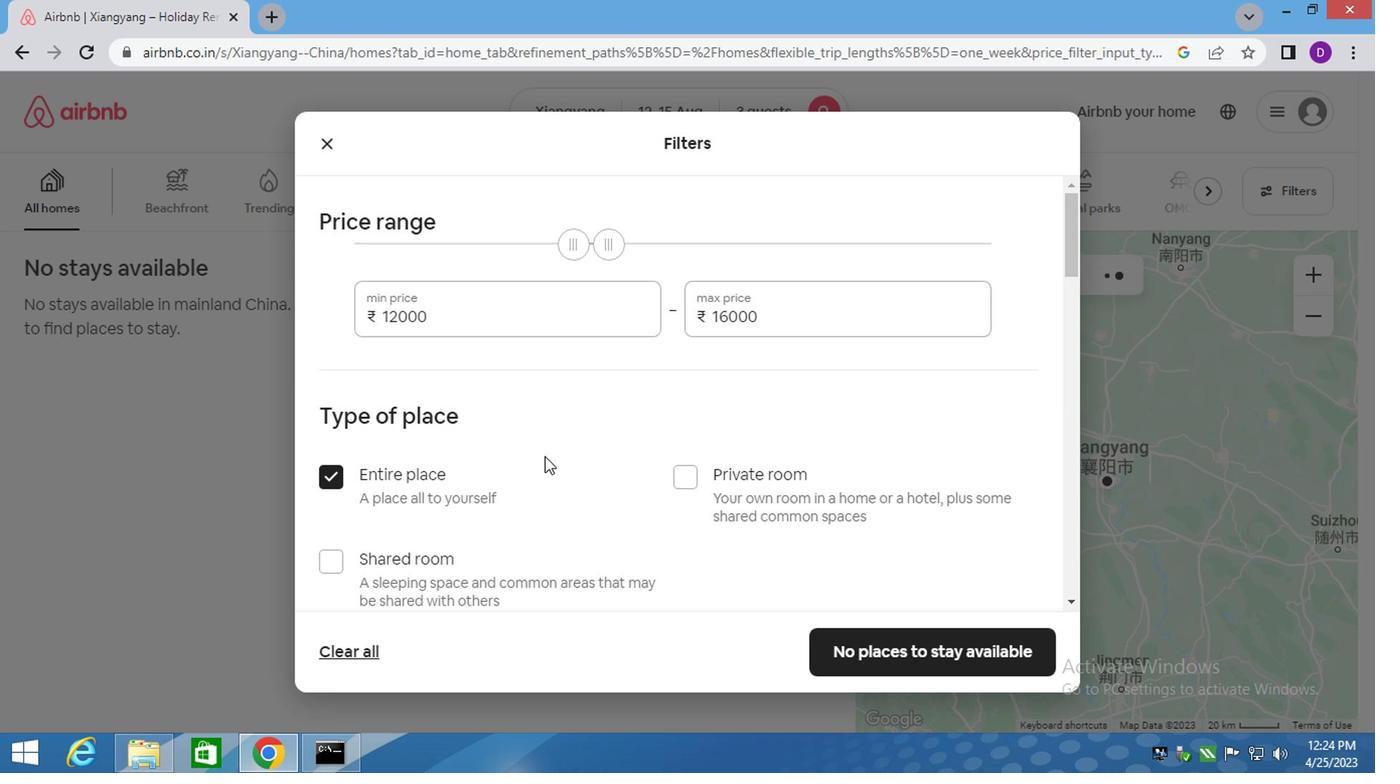 
Action: Mouse moved to (538, 455)
Screenshot: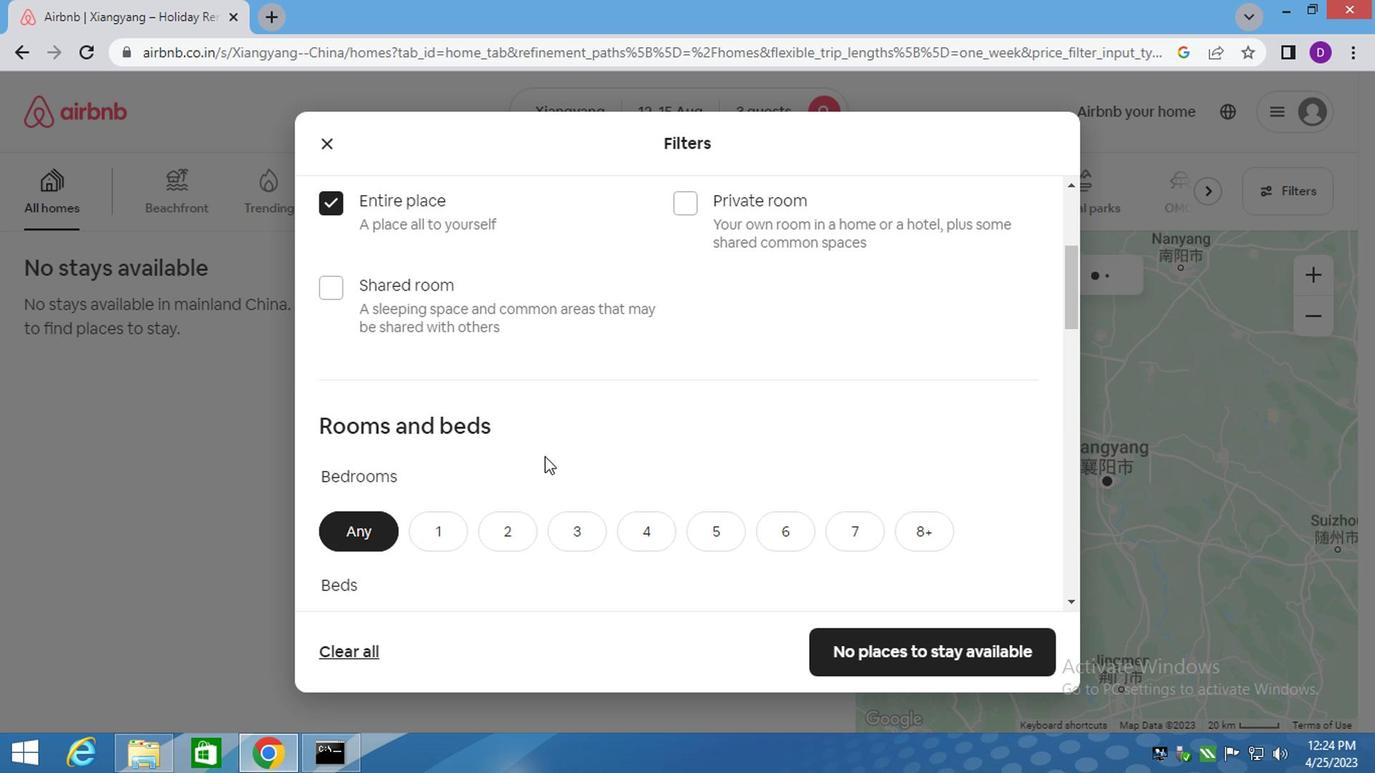 
Action: Mouse scrolled (538, 454) with delta (0, 0)
Screenshot: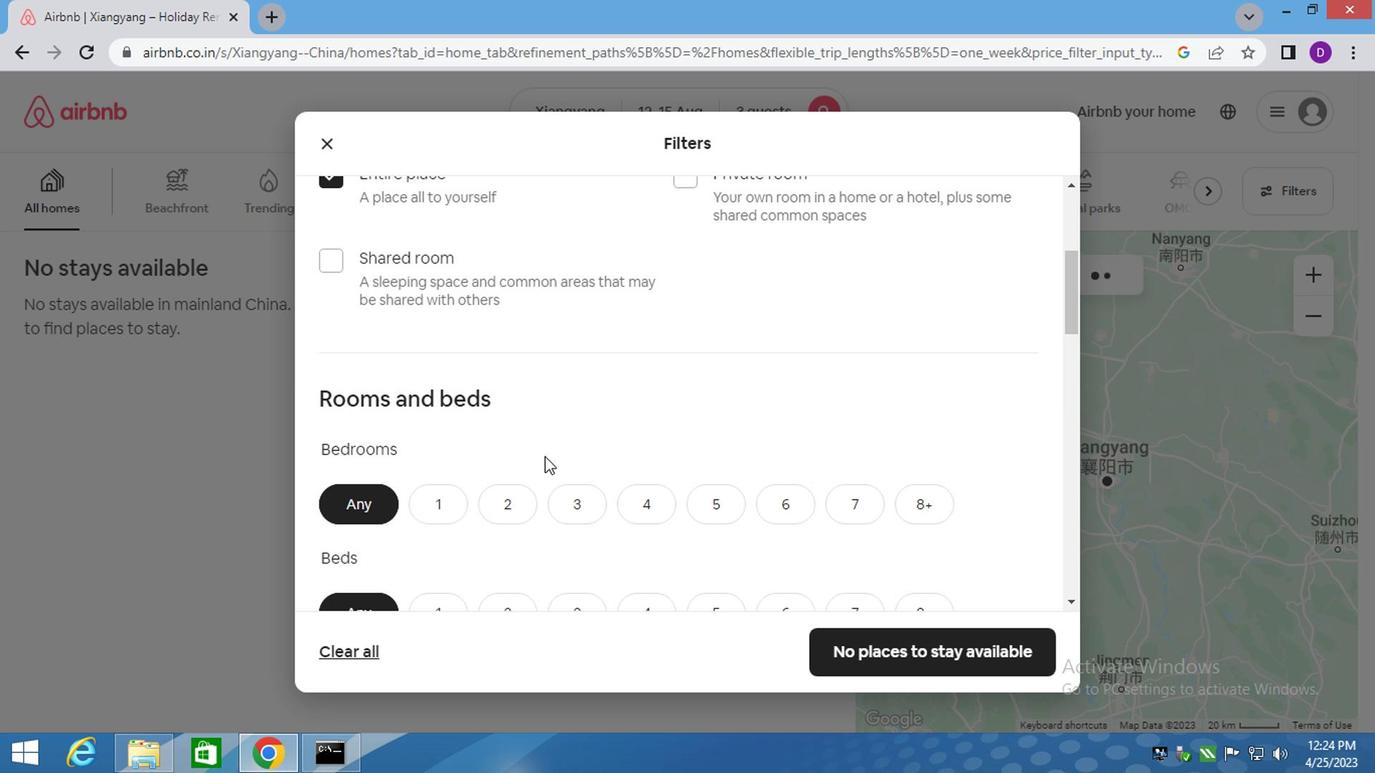 
Action: Mouse scrolled (538, 454) with delta (0, 0)
Screenshot: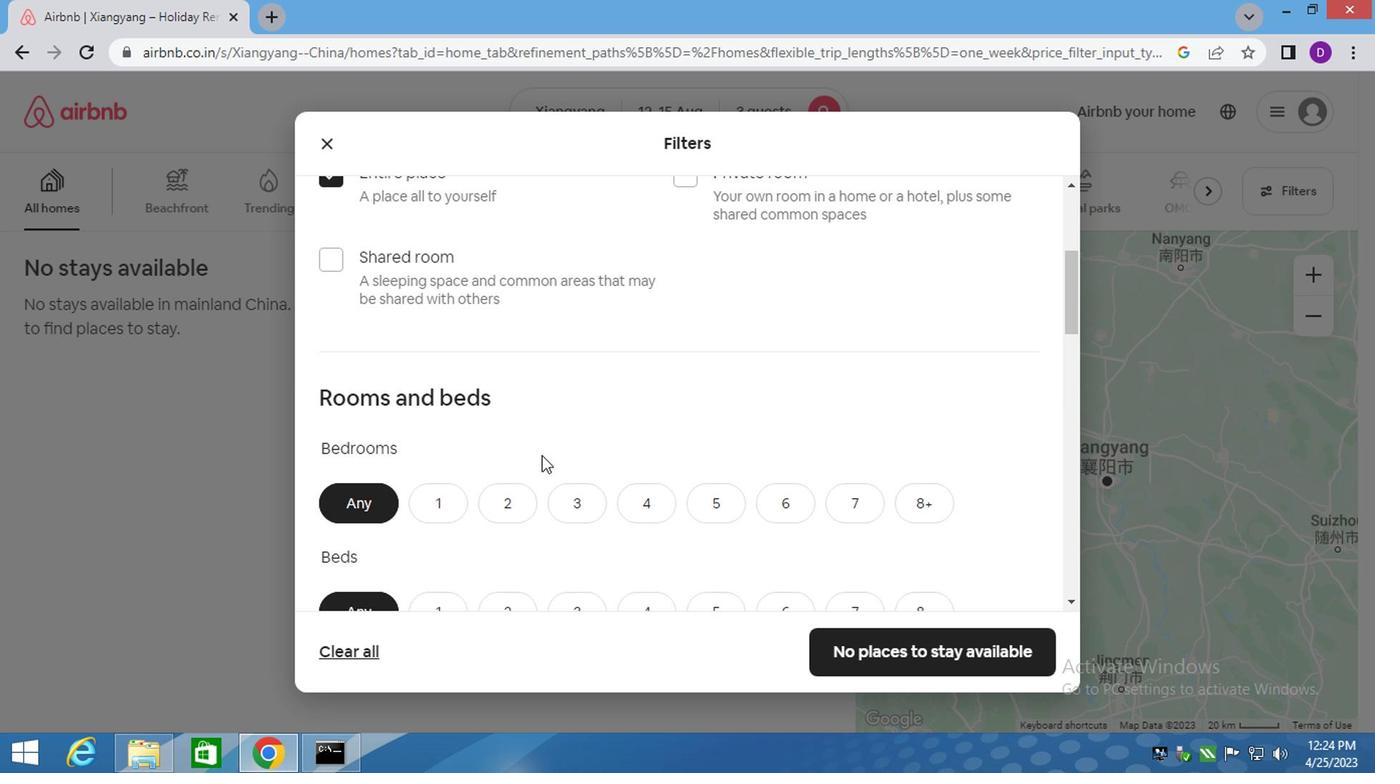 
Action: Mouse moved to (493, 305)
Screenshot: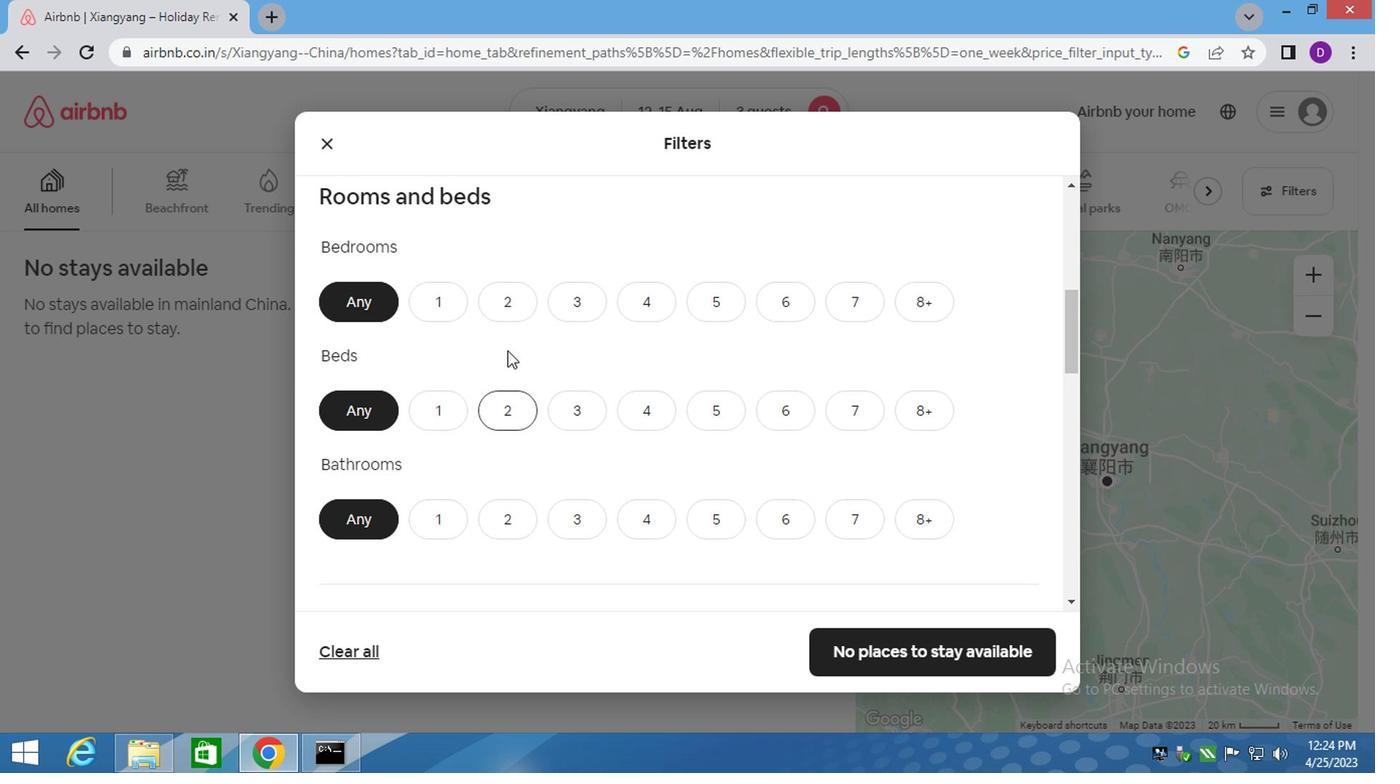 
Action: Mouse pressed left at (493, 305)
Screenshot: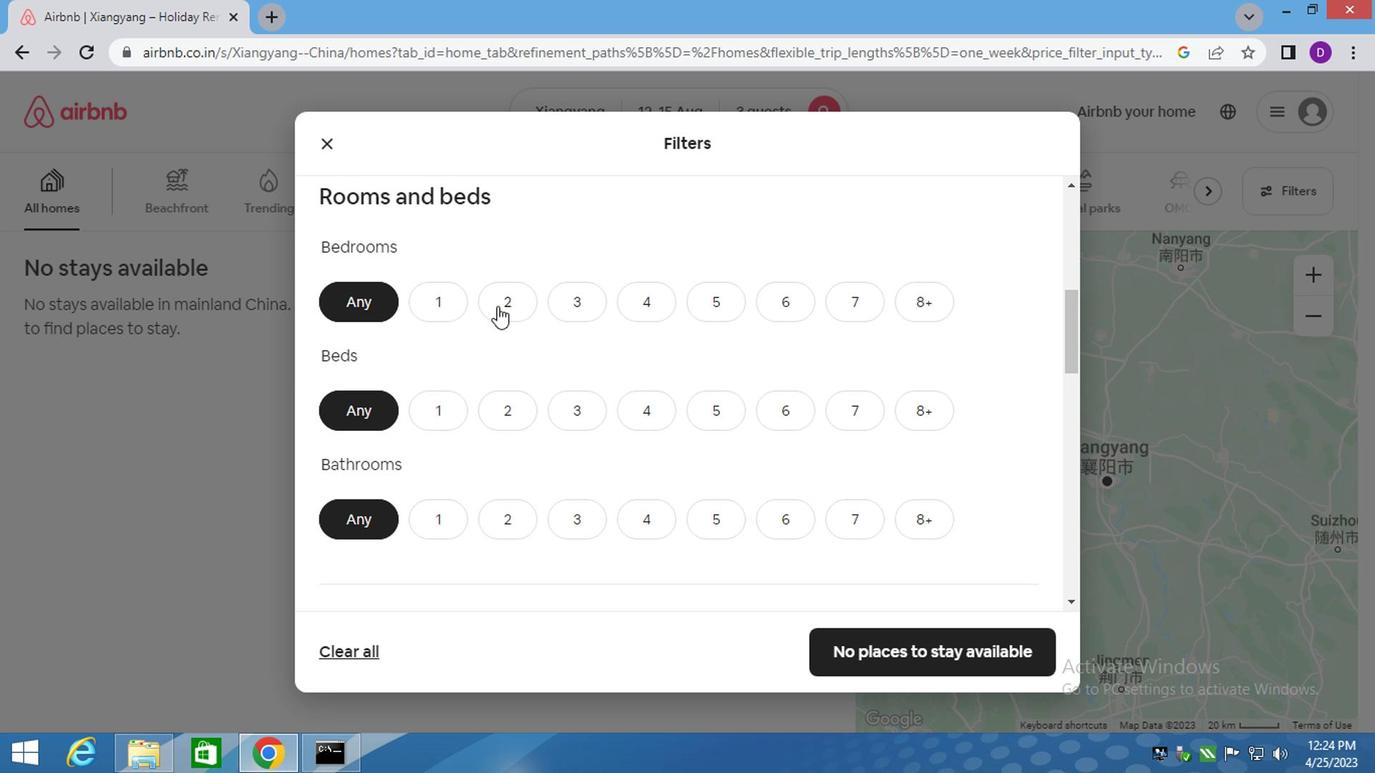 
Action: Mouse moved to (565, 401)
Screenshot: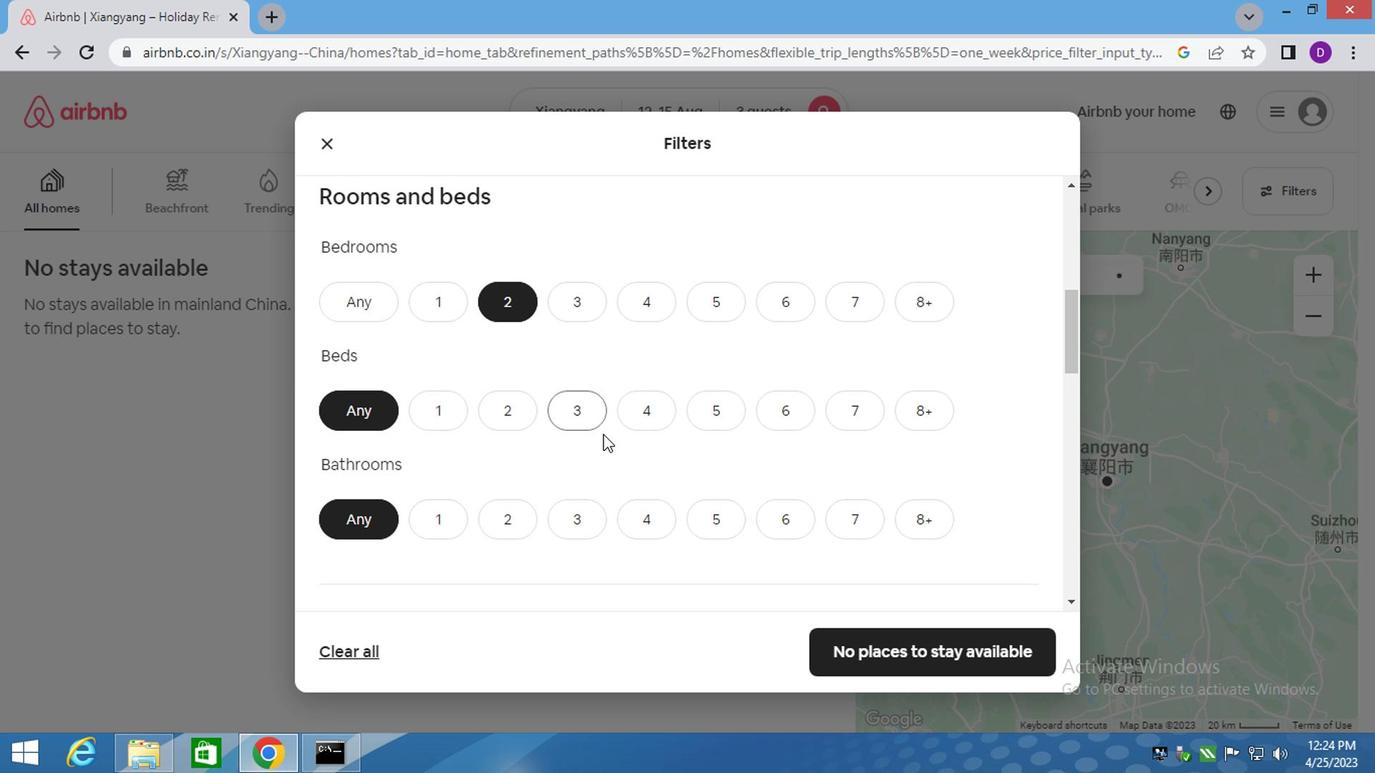 
Action: Mouse pressed left at (565, 401)
Screenshot: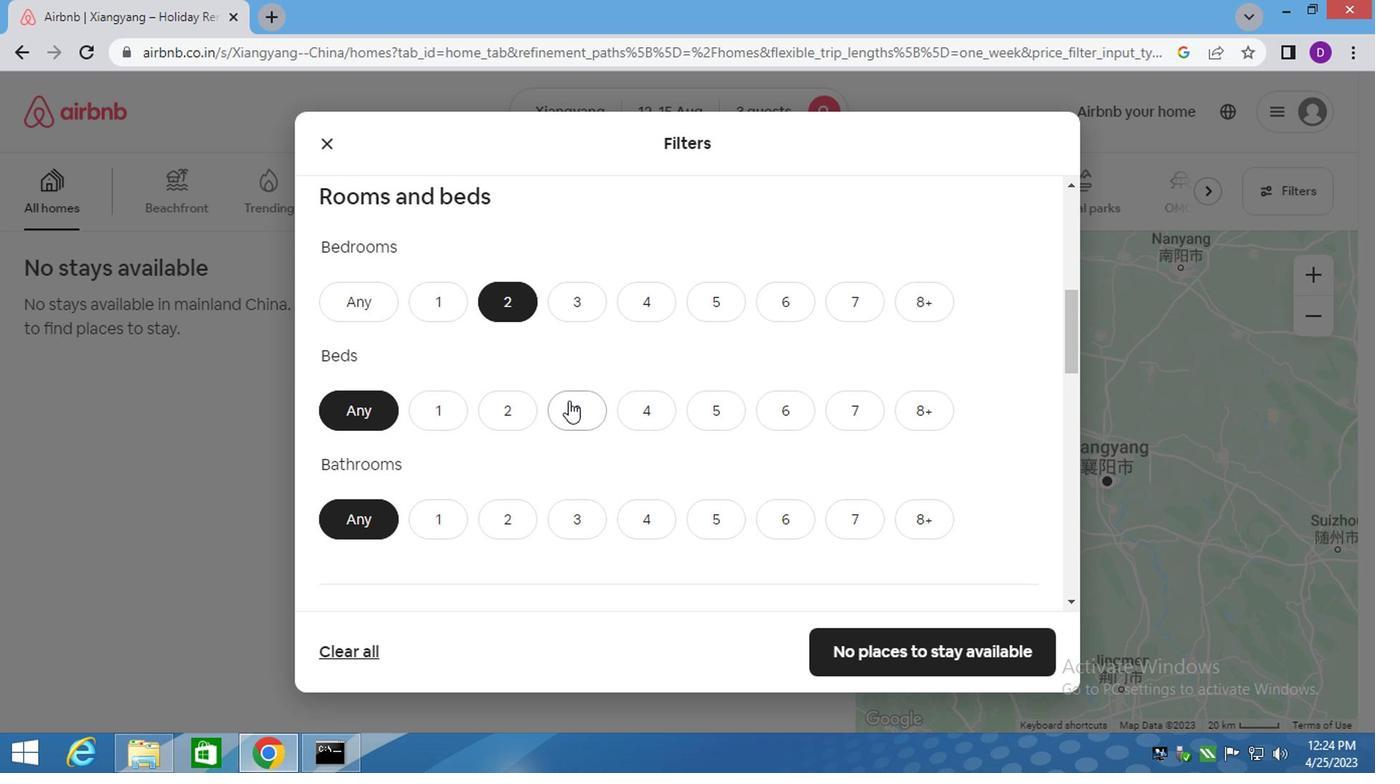 
Action: Mouse moved to (439, 510)
Screenshot: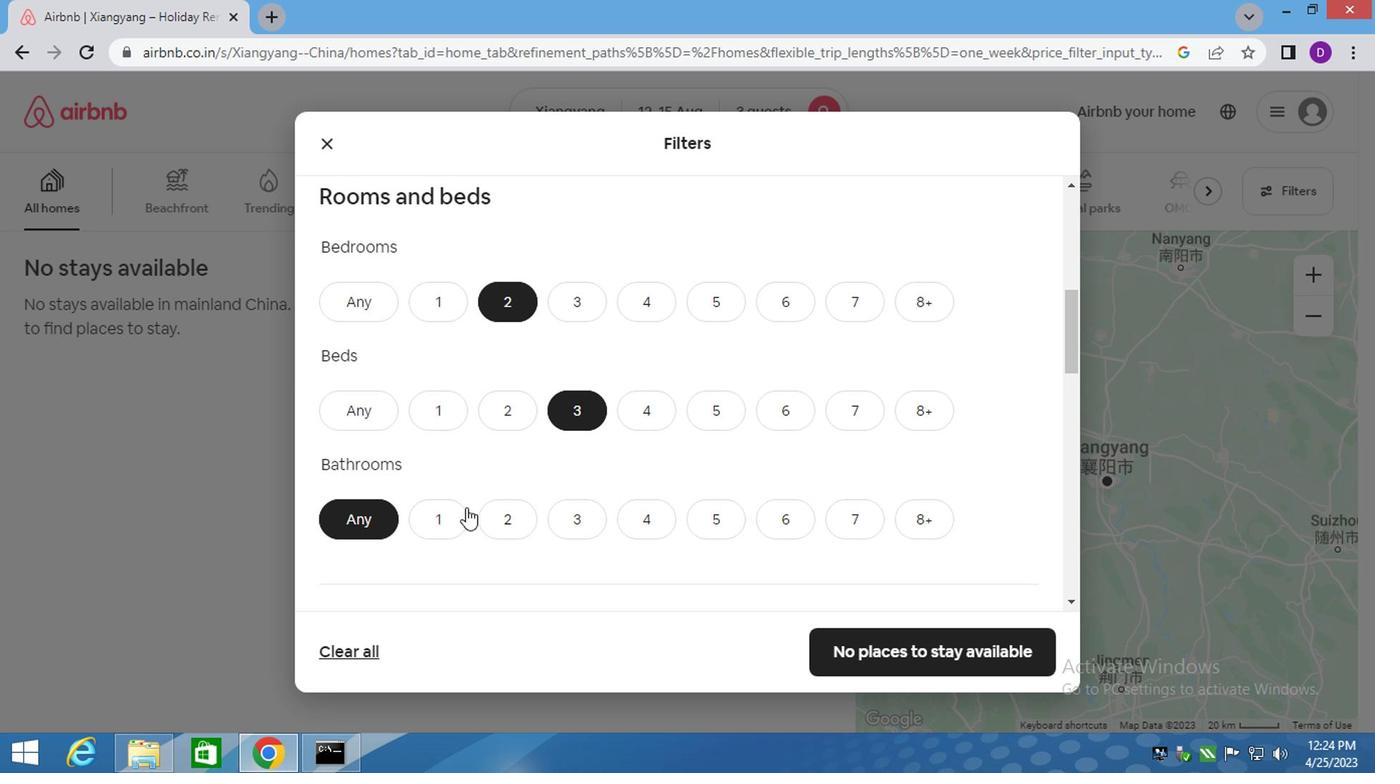 
Action: Mouse pressed left at (439, 510)
Screenshot: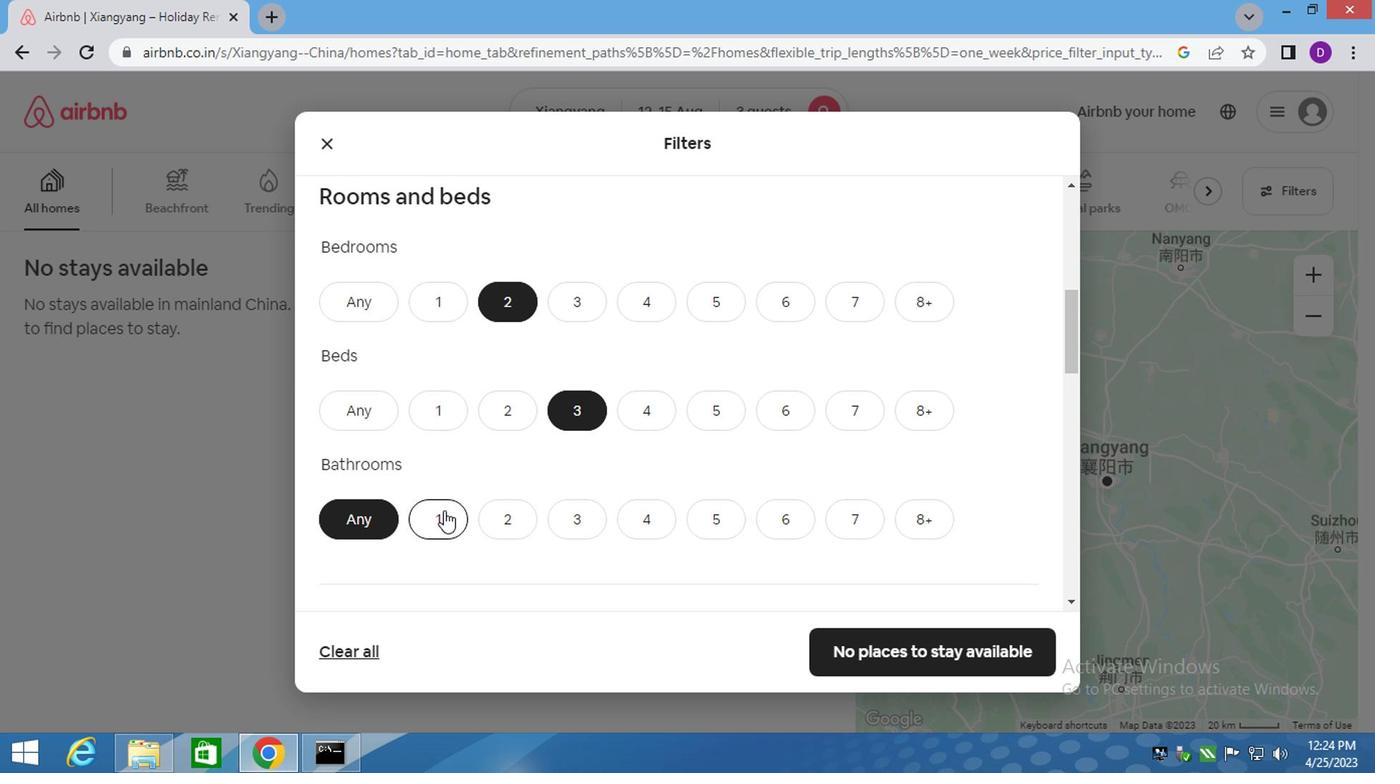
Action: Mouse moved to (533, 513)
Screenshot: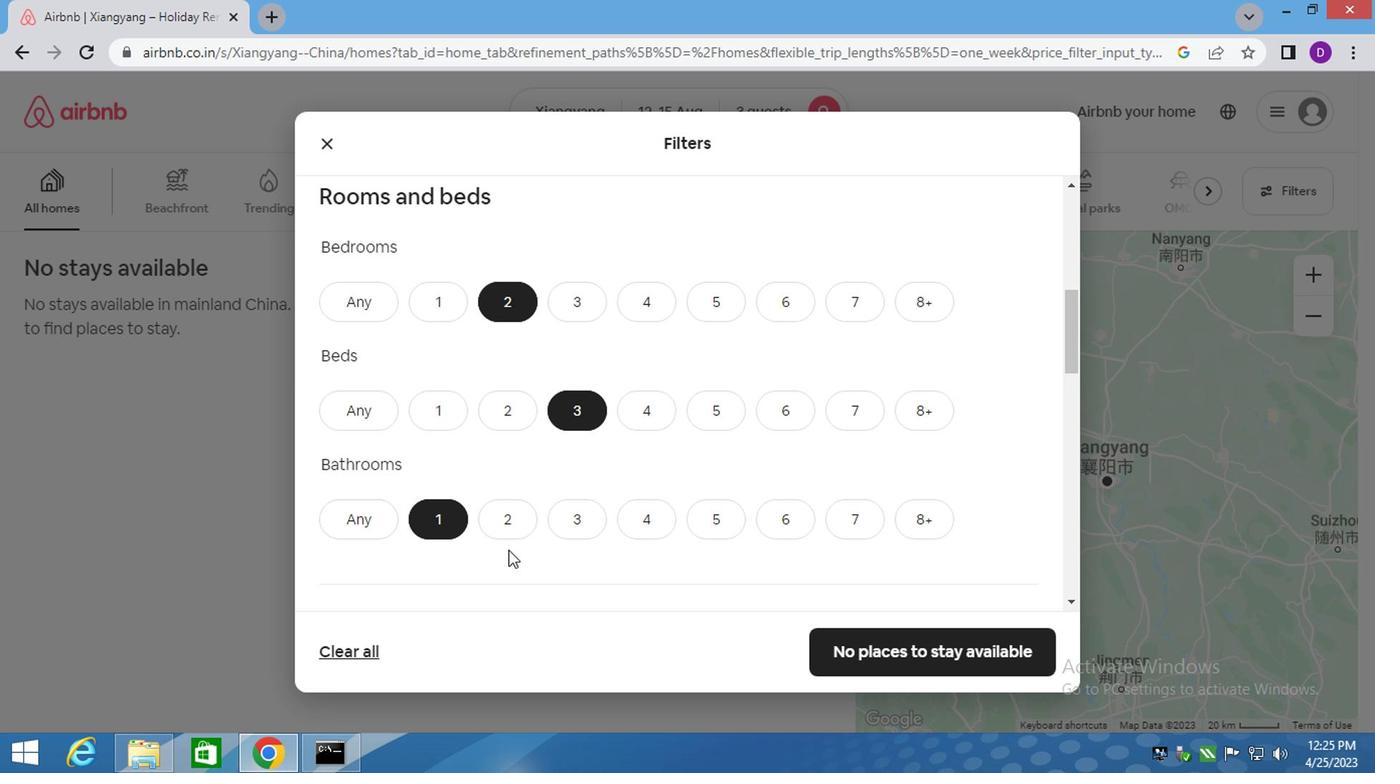 
Action: Mouse scrolled (533, 513) with delta (0, 0)
Screenshot: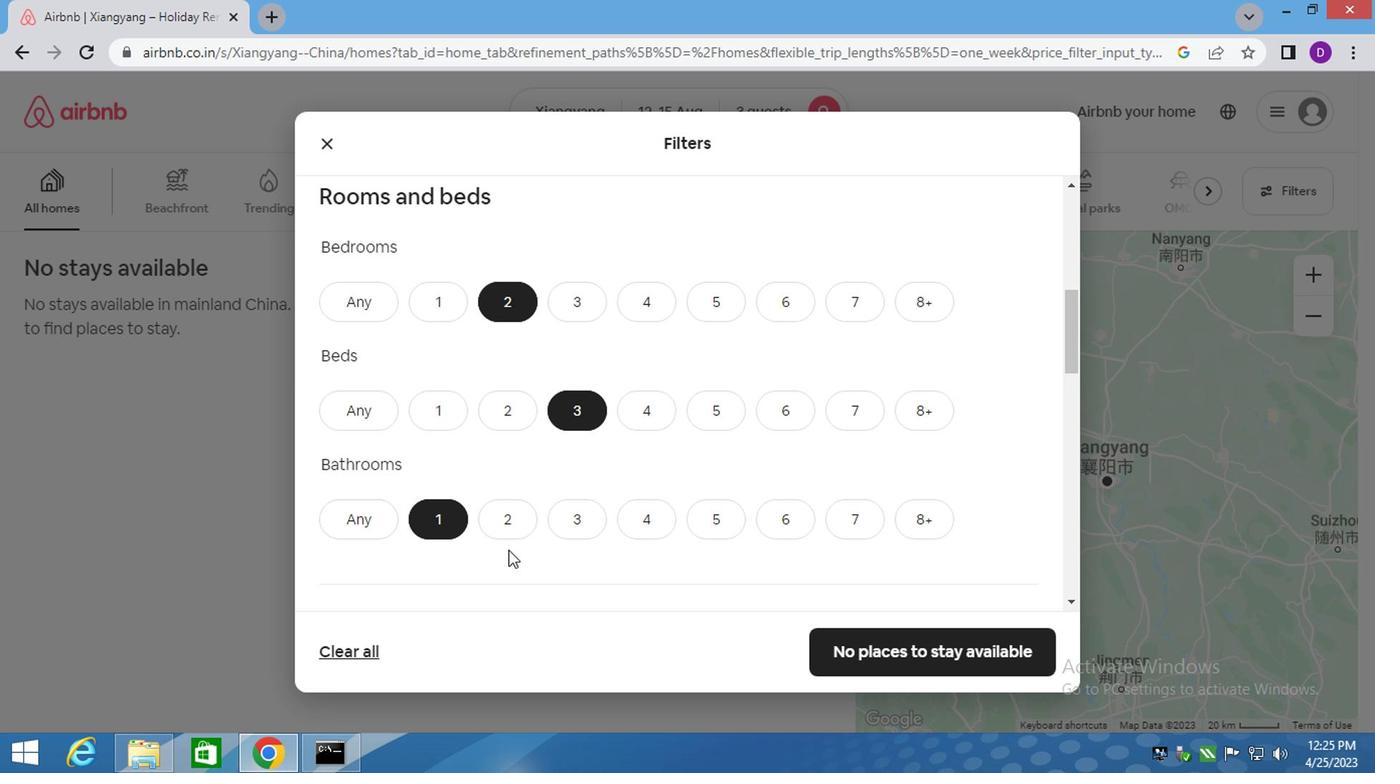 
Action: Mouse moved to (533, 508)
Screenshot: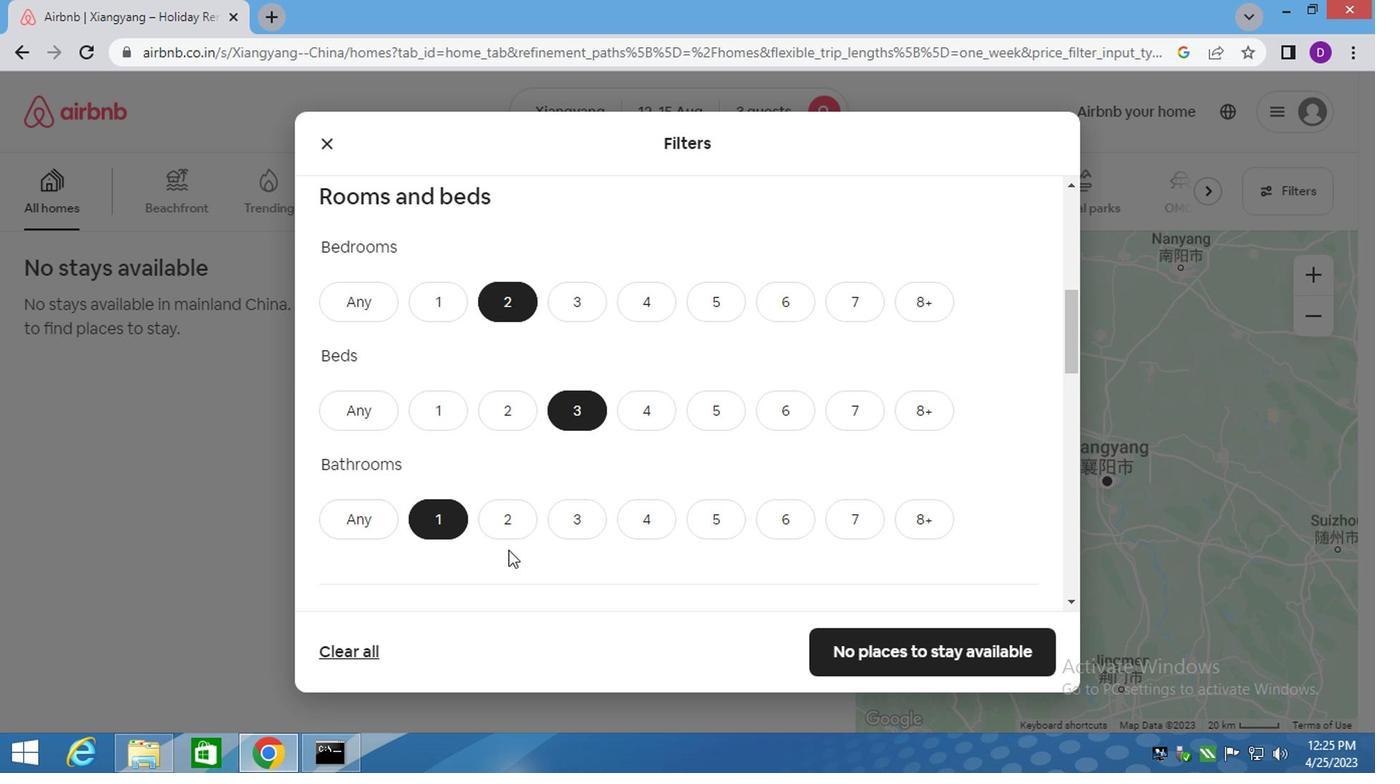 
Action: Mouse scrolled (533, 507) with delta (0, 0)
Screenshot: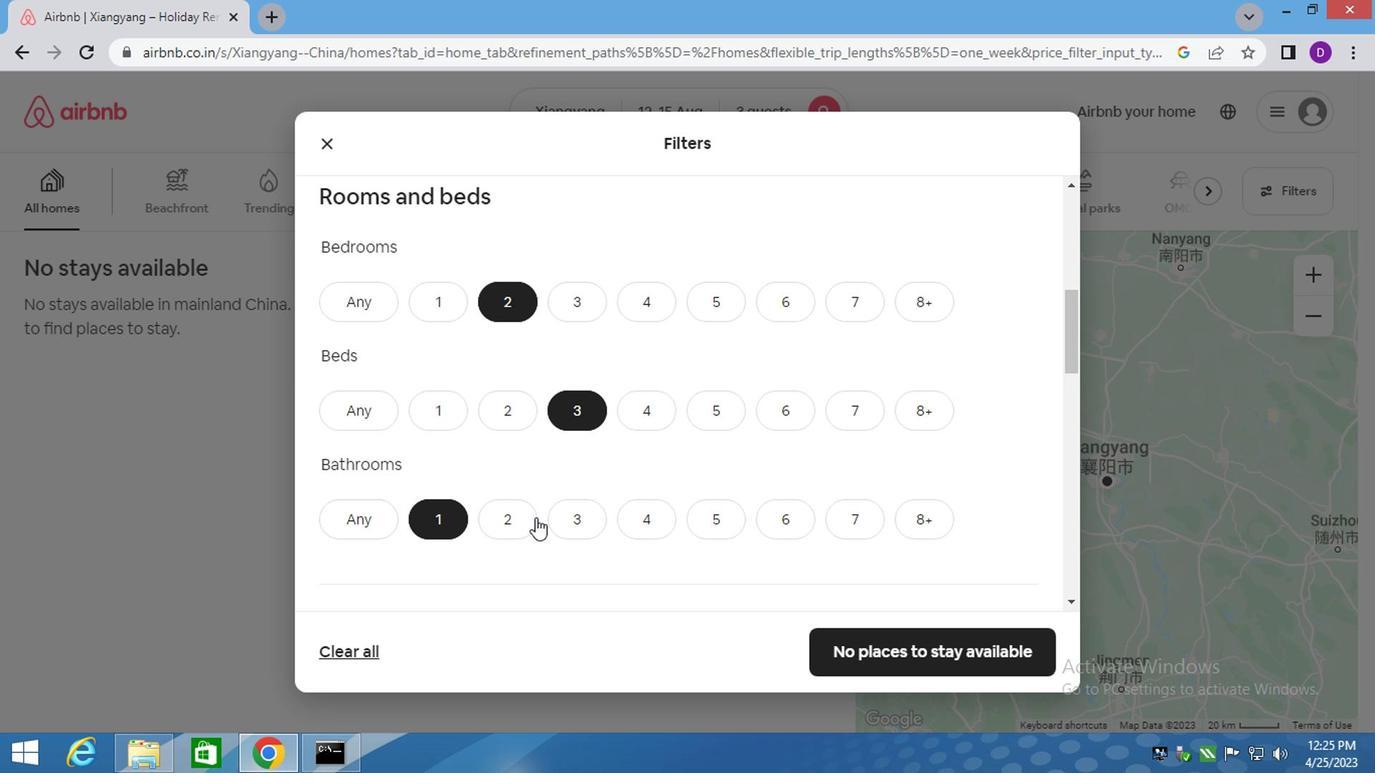
Action: Mouse moved to (535, 486)
Screenshot: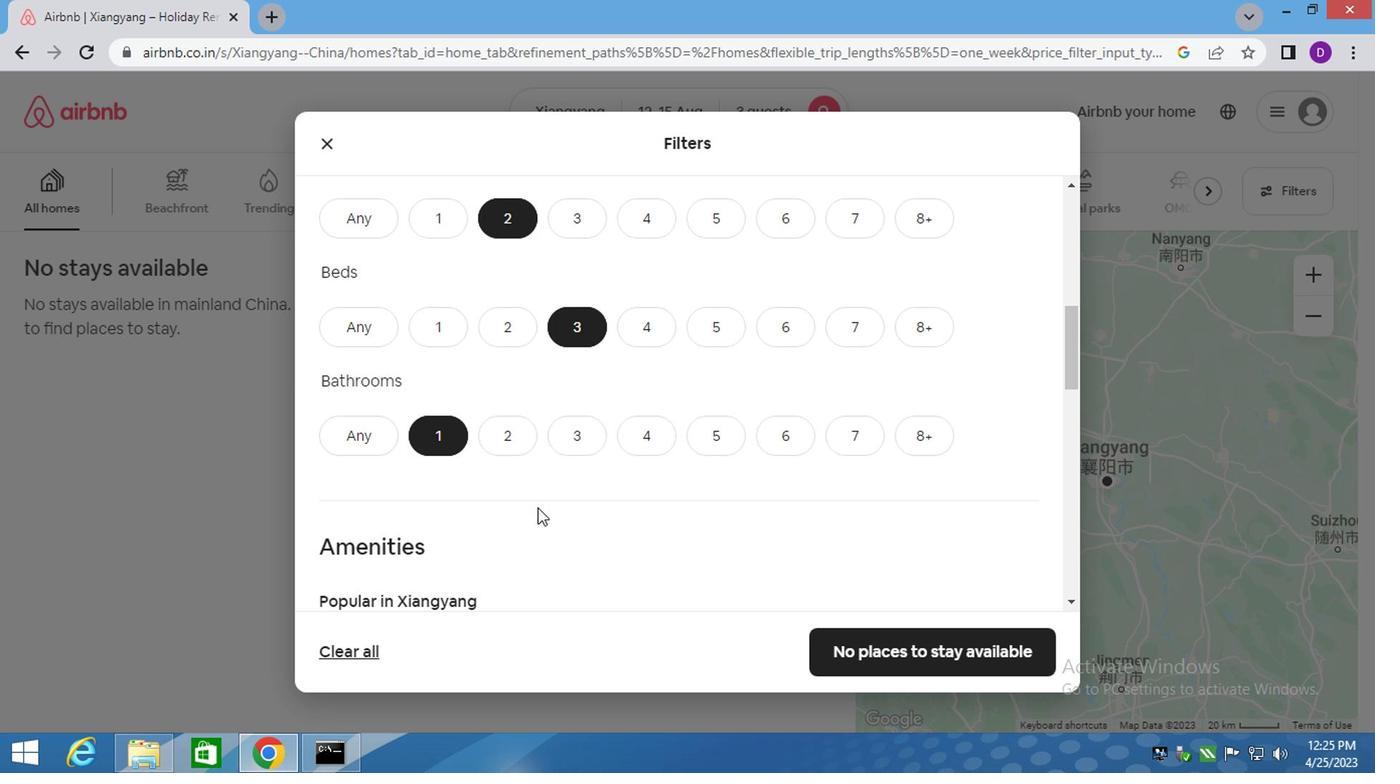 
Action: Mouse scrolled (535, 485) with delta (0, -1)
Screenshot: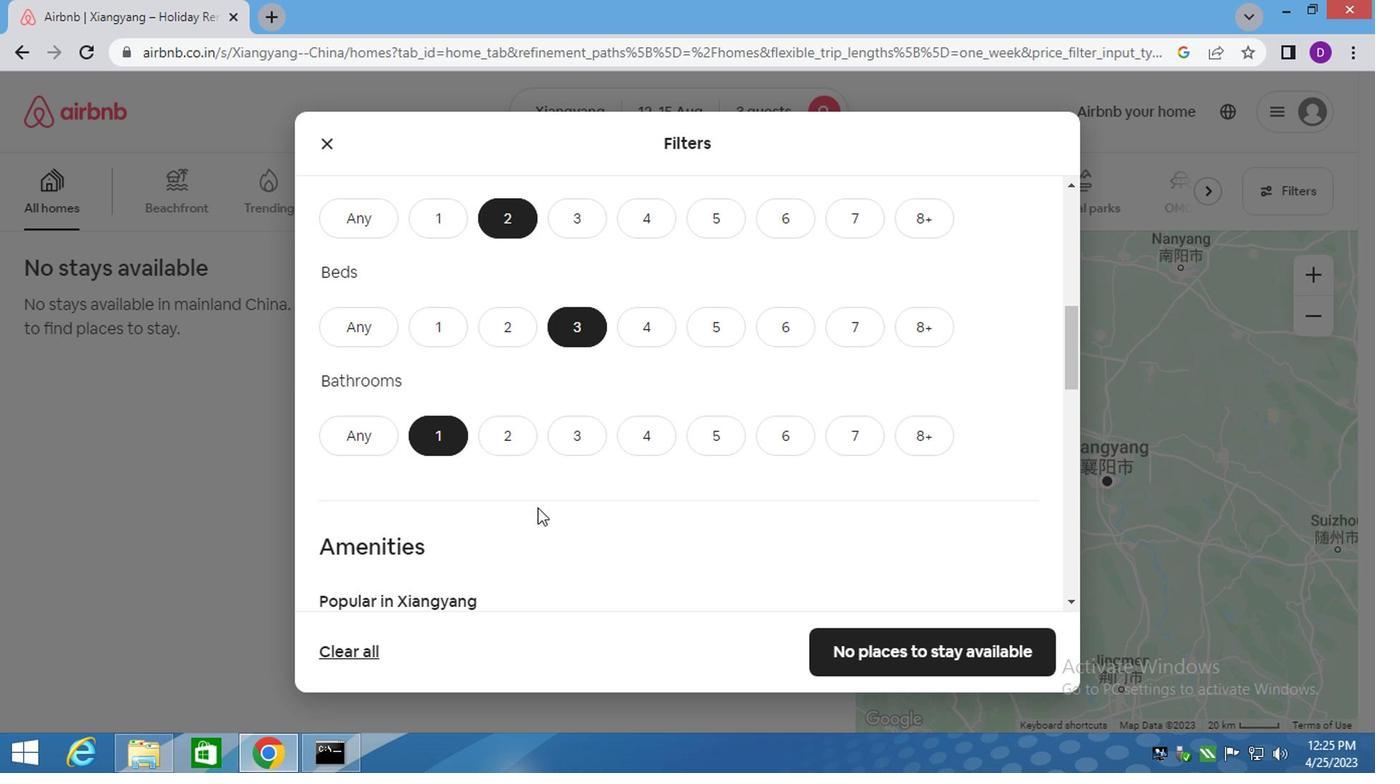 
Action: Mouse moved to (536, 486)
Screenshot: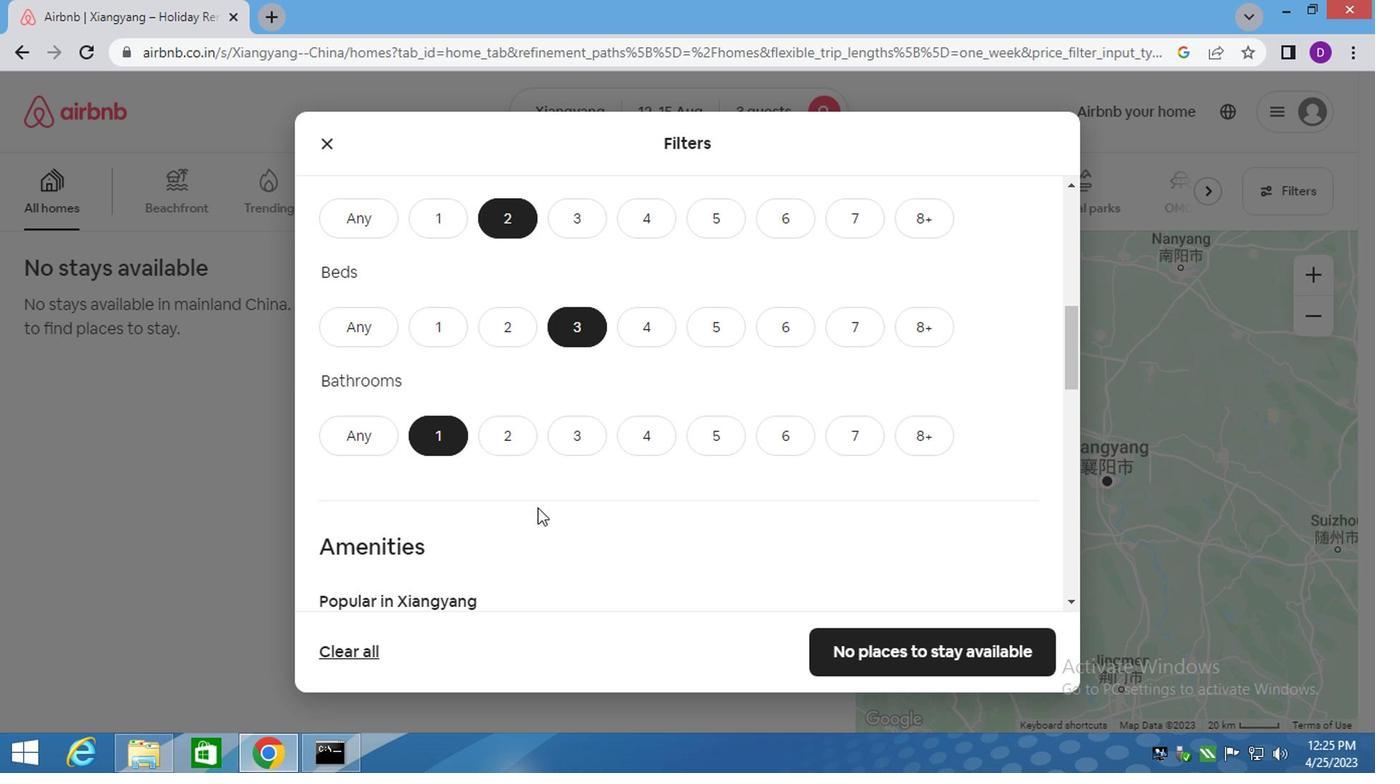 
Action: Mouse scrolled (536, 485) with delta (0, -1)
Screenshot: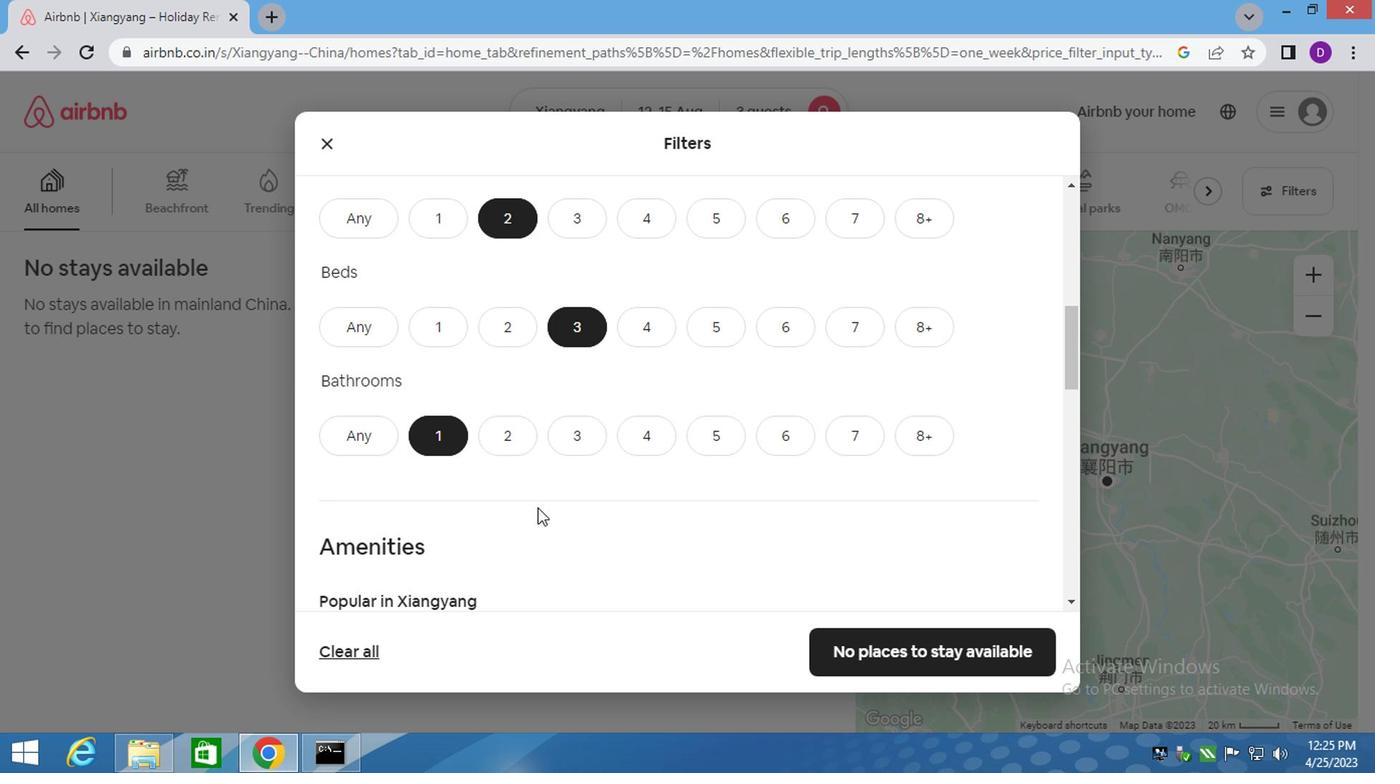 
Action: Mouse moved to (536, 486)
Screenshot: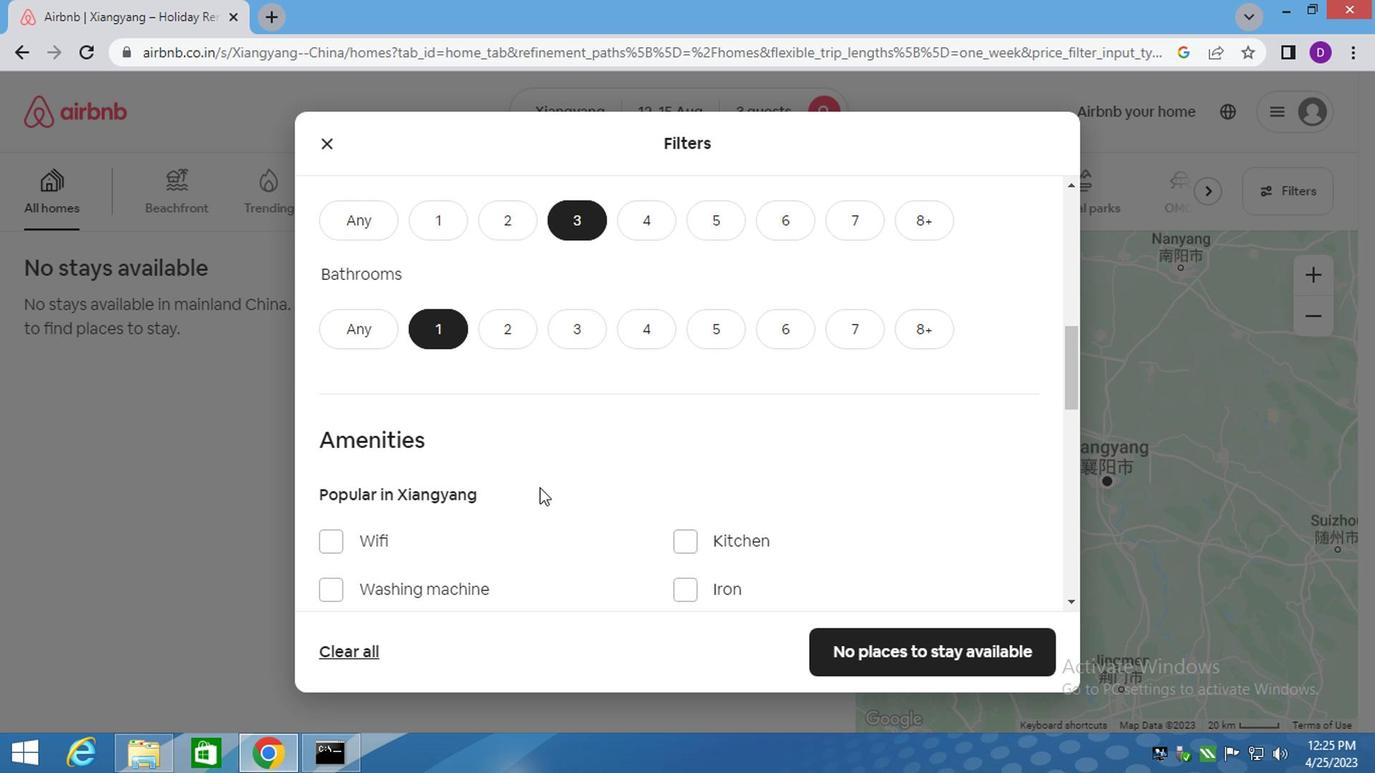 
Action: Mouse scrolled (536, 485) with delta (0, -1)
Screenshot: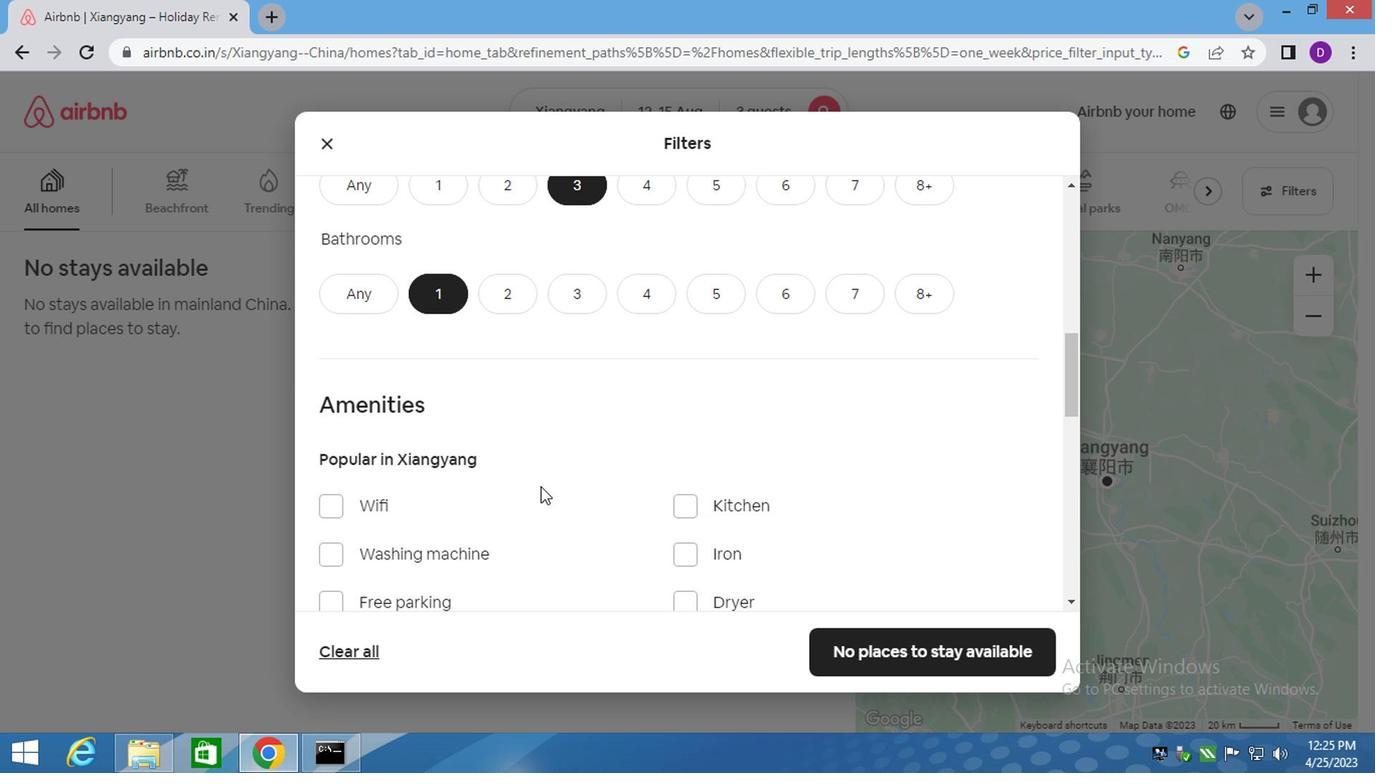 
Action: Mouse moved to (323, 277)
Screenshot: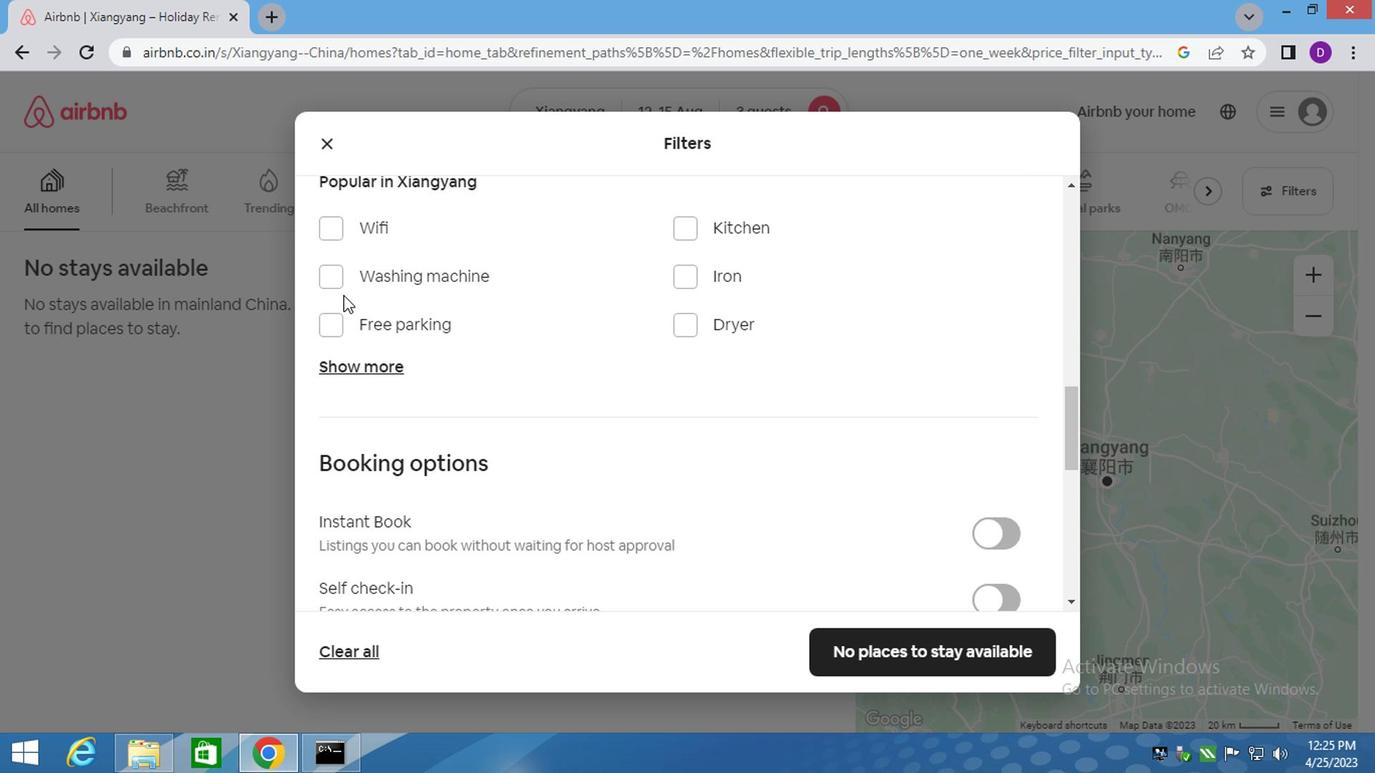
Action: Mouse pressed left at (323, 277)
Screenshot: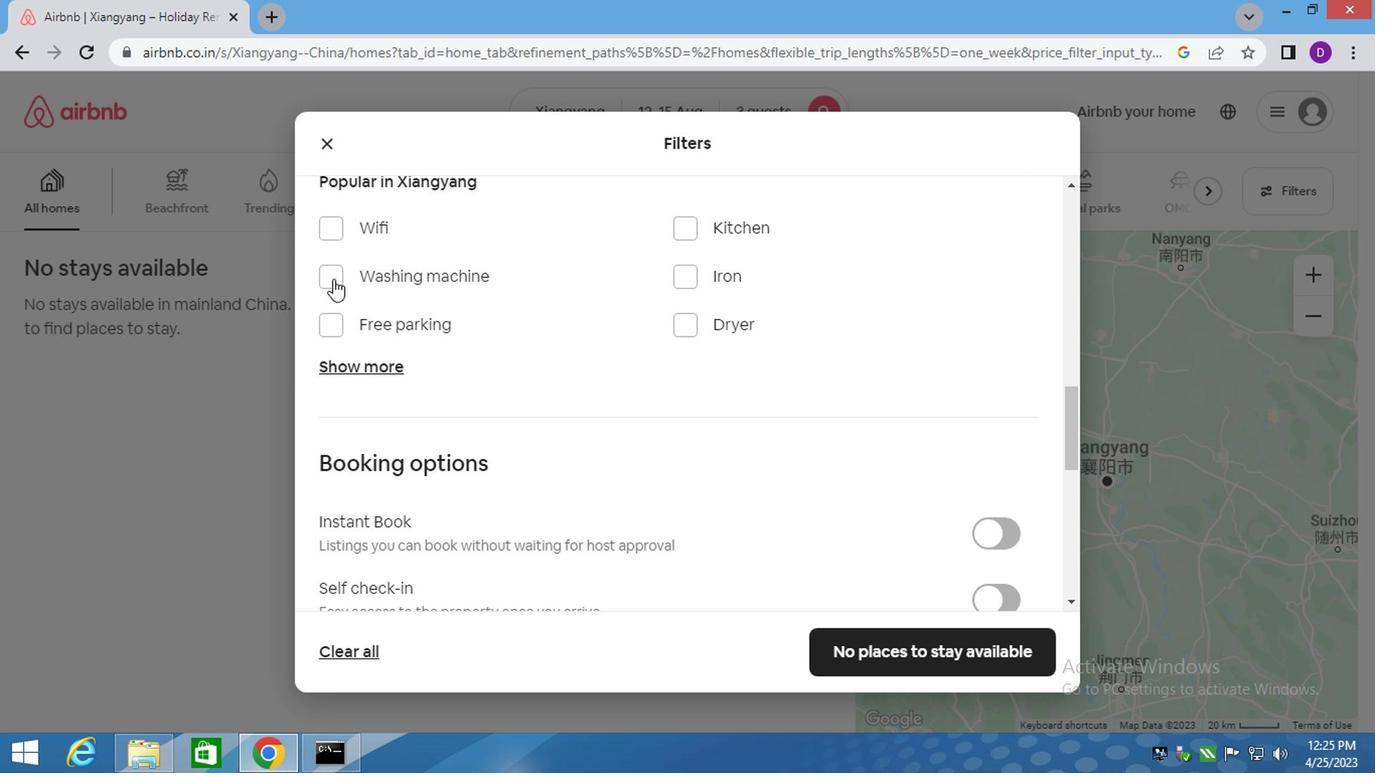 
Action: Mouse moved to (777, 474)
Screenshot: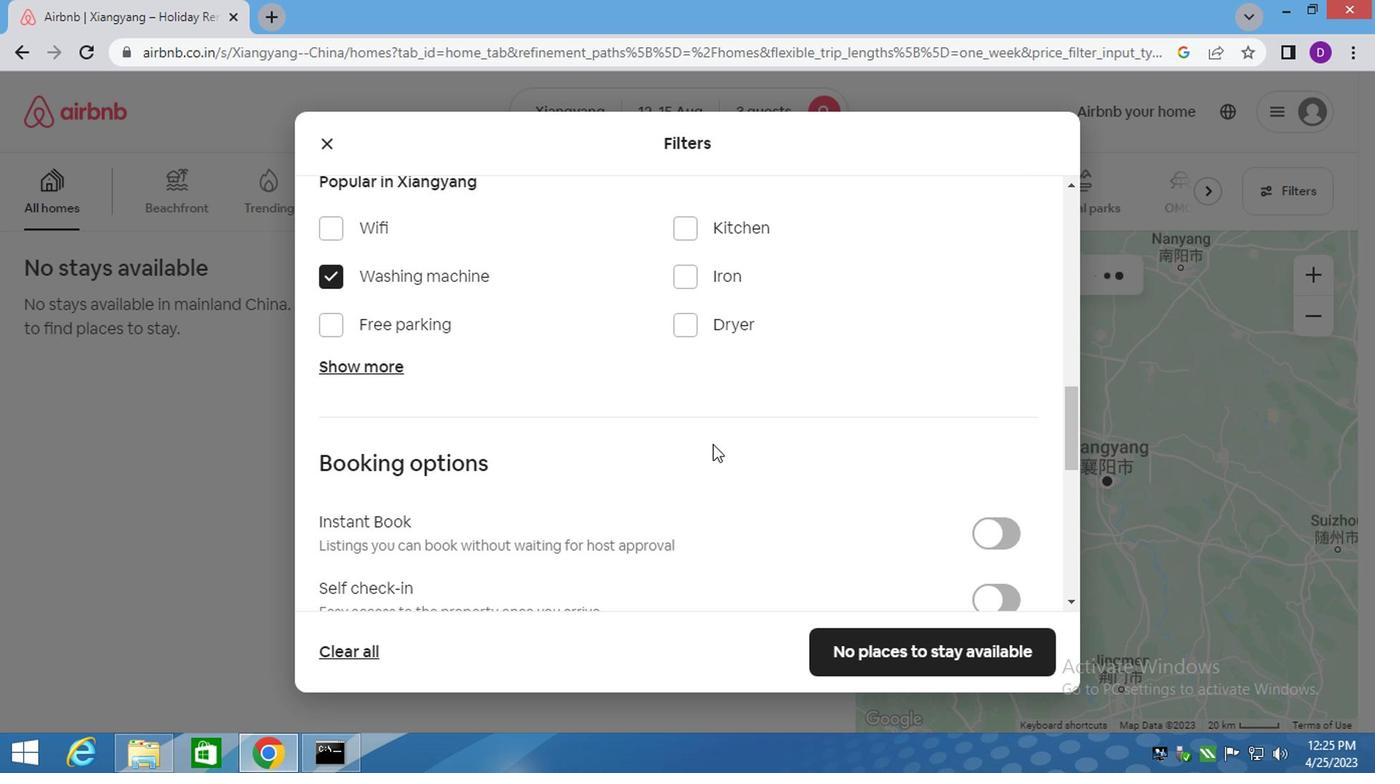 
Action: Mouse scrolled (777, 472) with delta (0, -1)
Screenshot: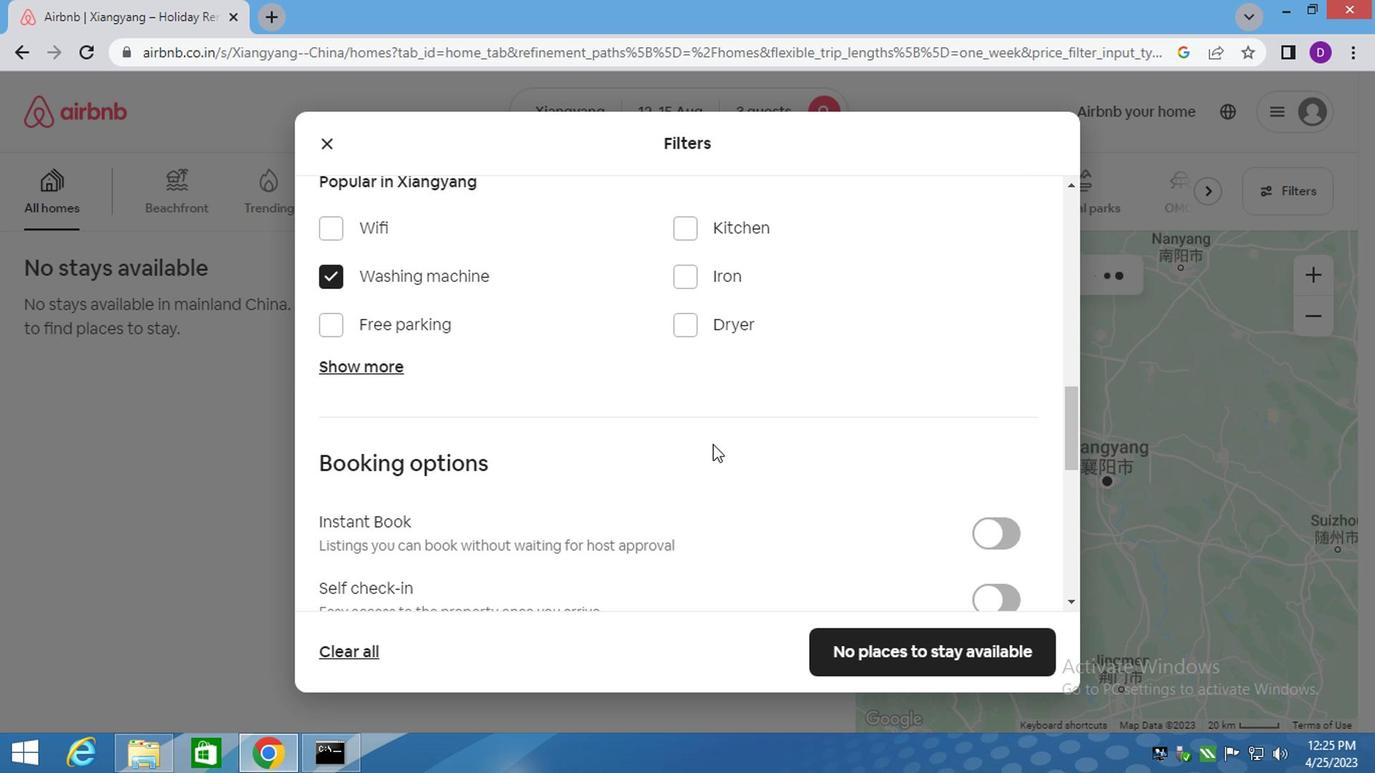 
Action: Mouse moved to (990, 495)
Screenshot: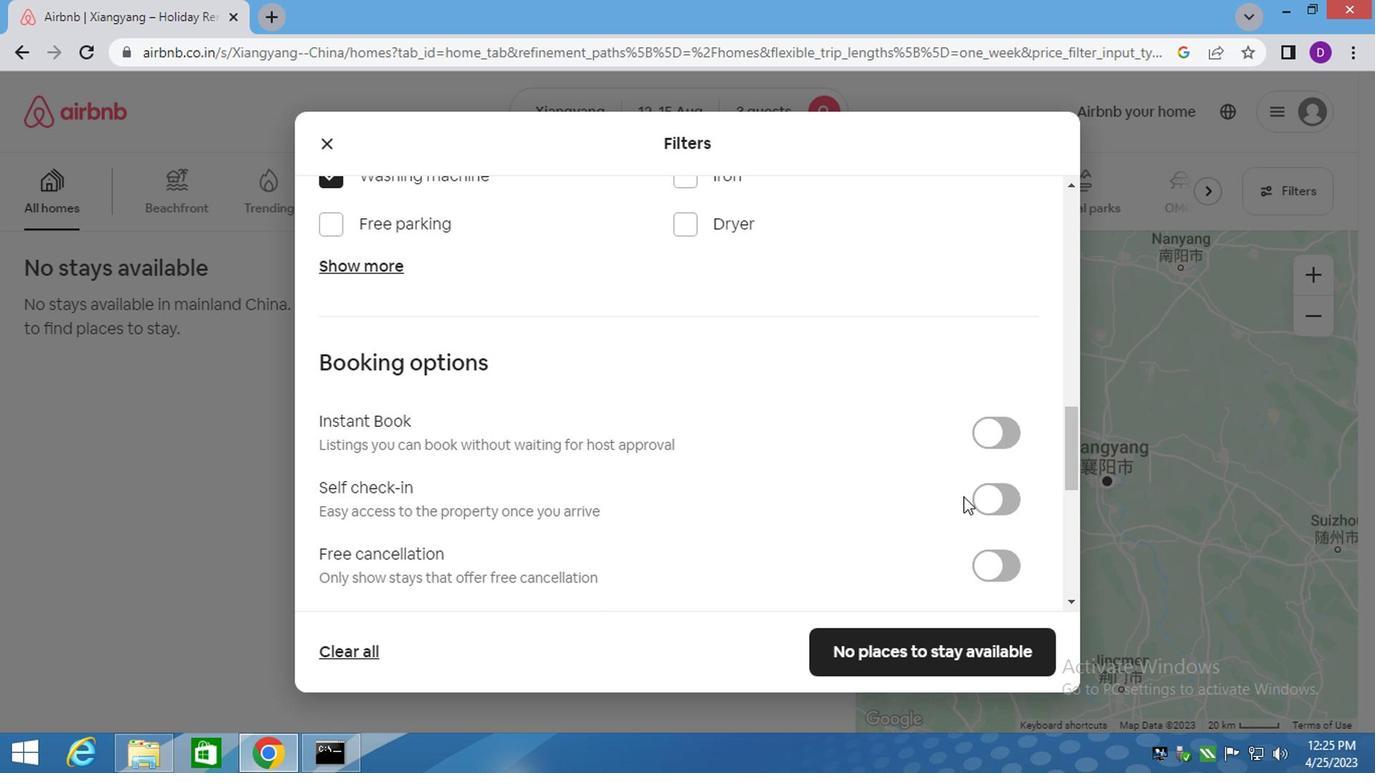 
Action: Mouse pressed left at (990, 495)
Screenshot: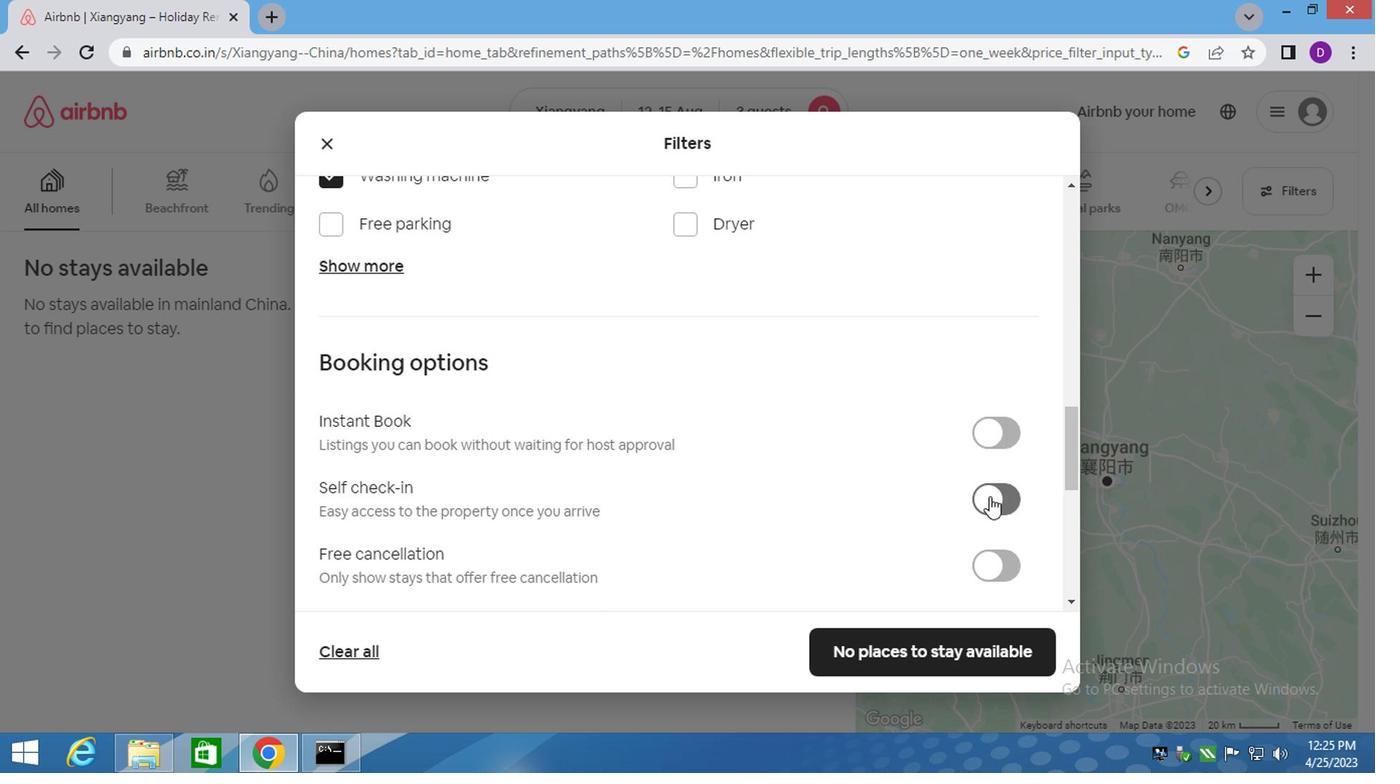 
Action: Mouse moved to (585, 465)
Screenshot: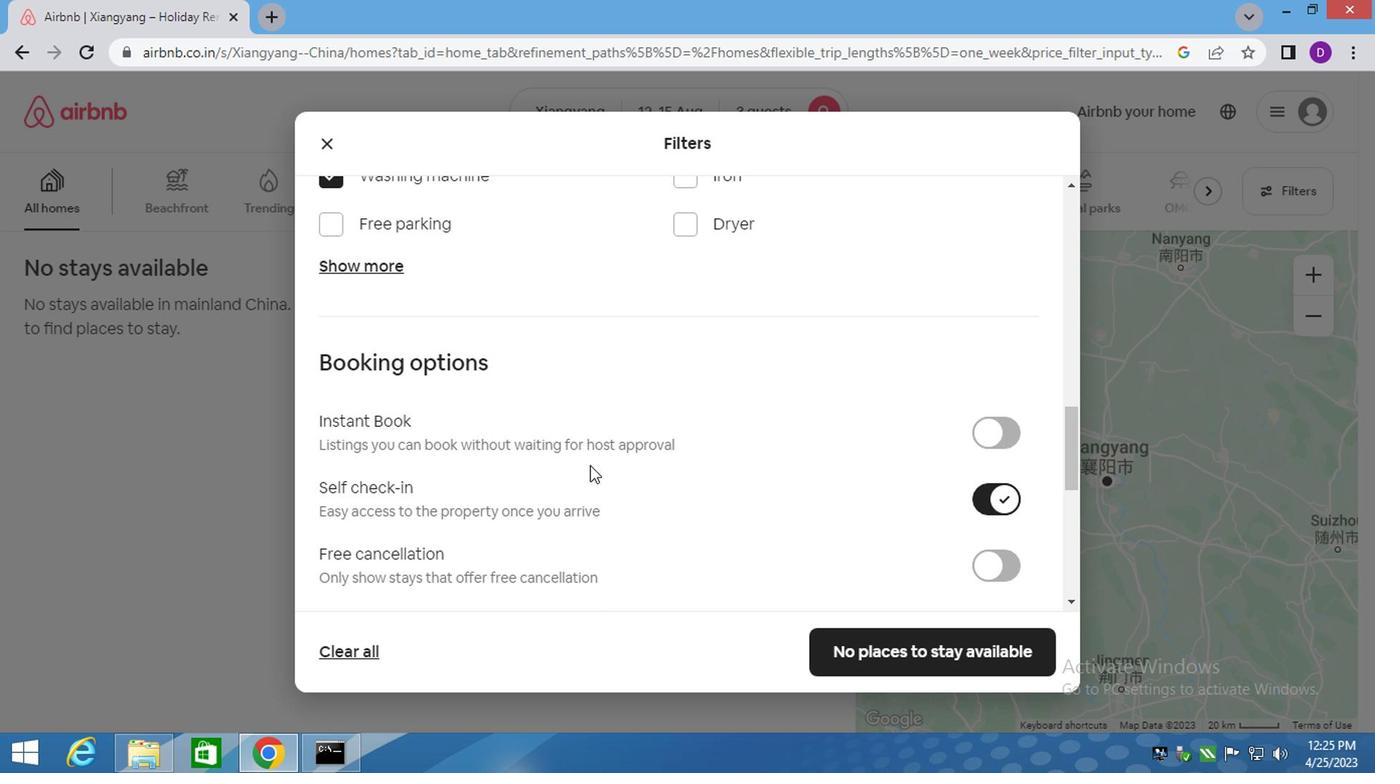 
Action: Mouse scrolled (585, 464) with delta (0, 0)
Screenshot: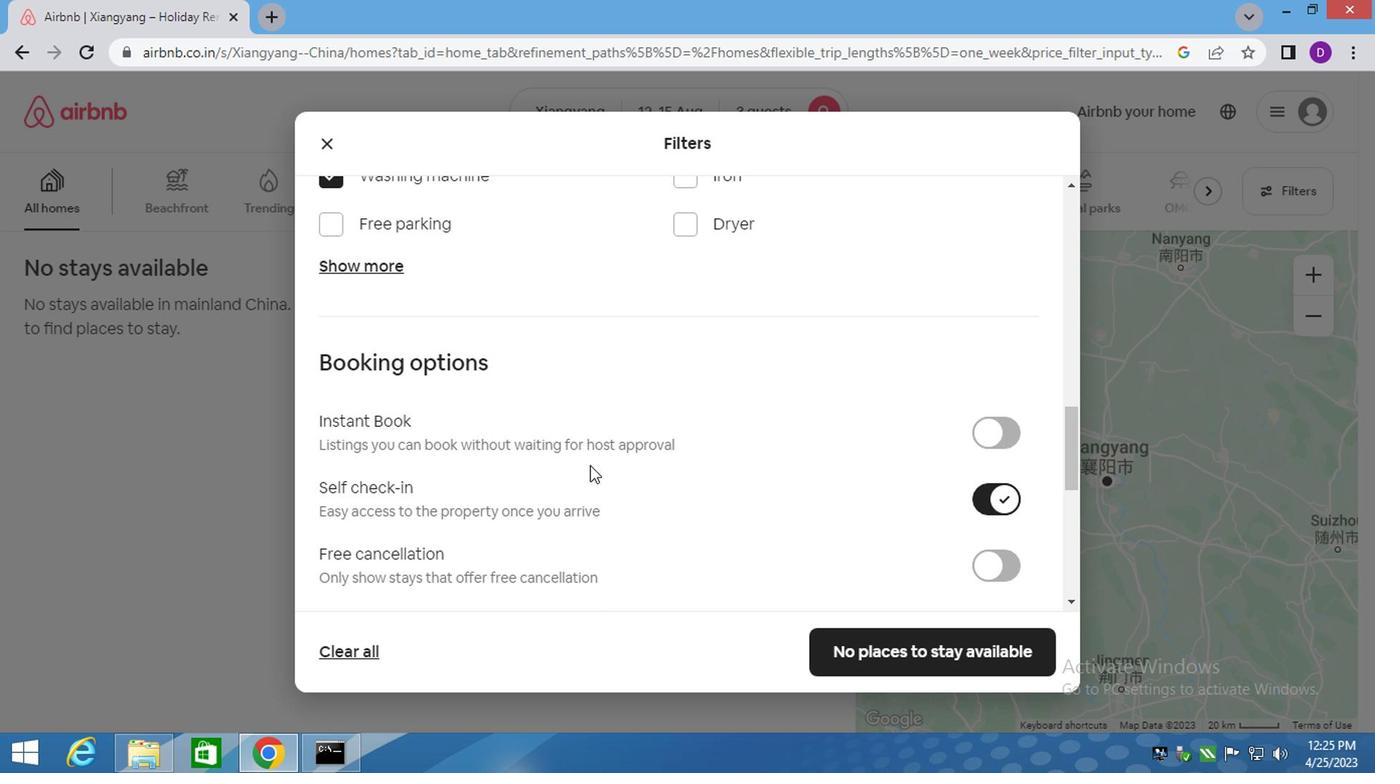 
Action: Mouse moved to (585, 466)
Screenshot: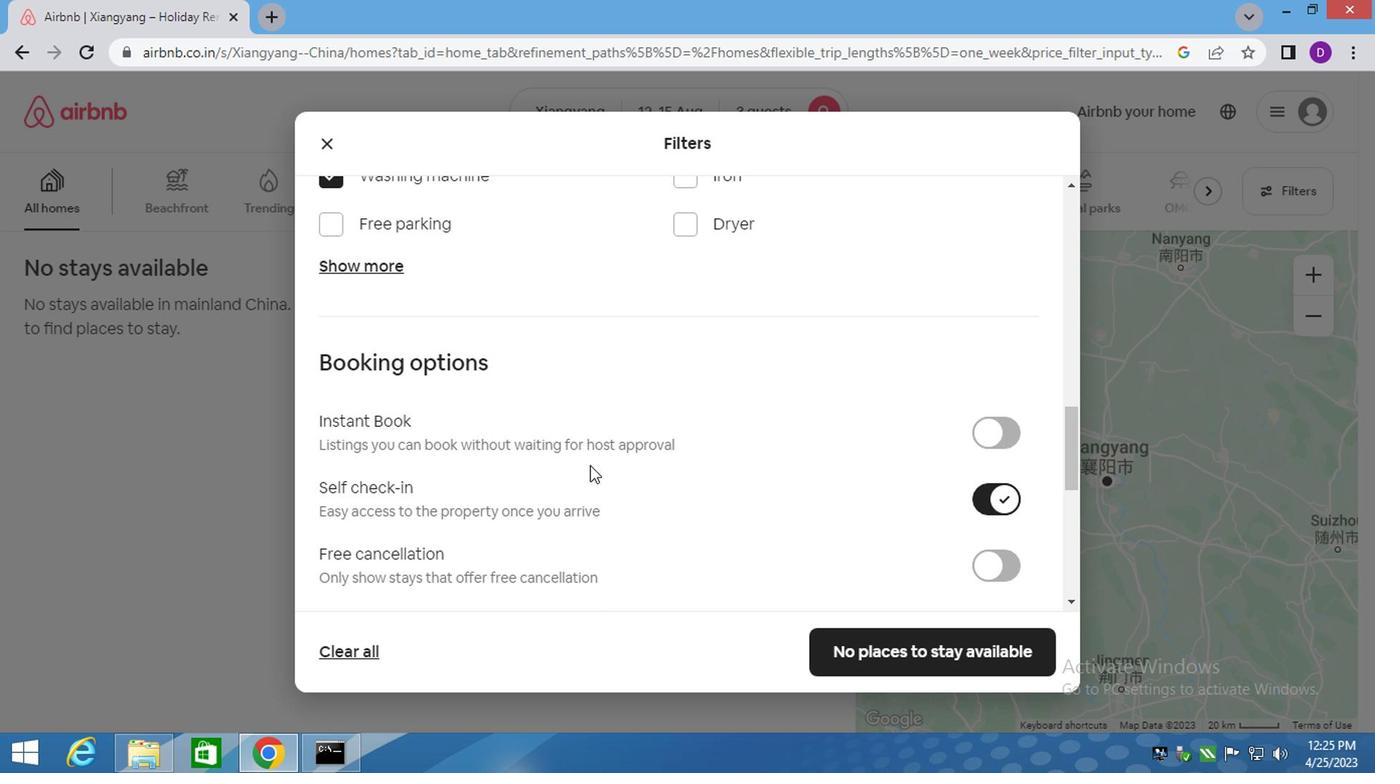 
Action: Mouse scrolled (585, 465) with delta (0, -1)
Screenshot: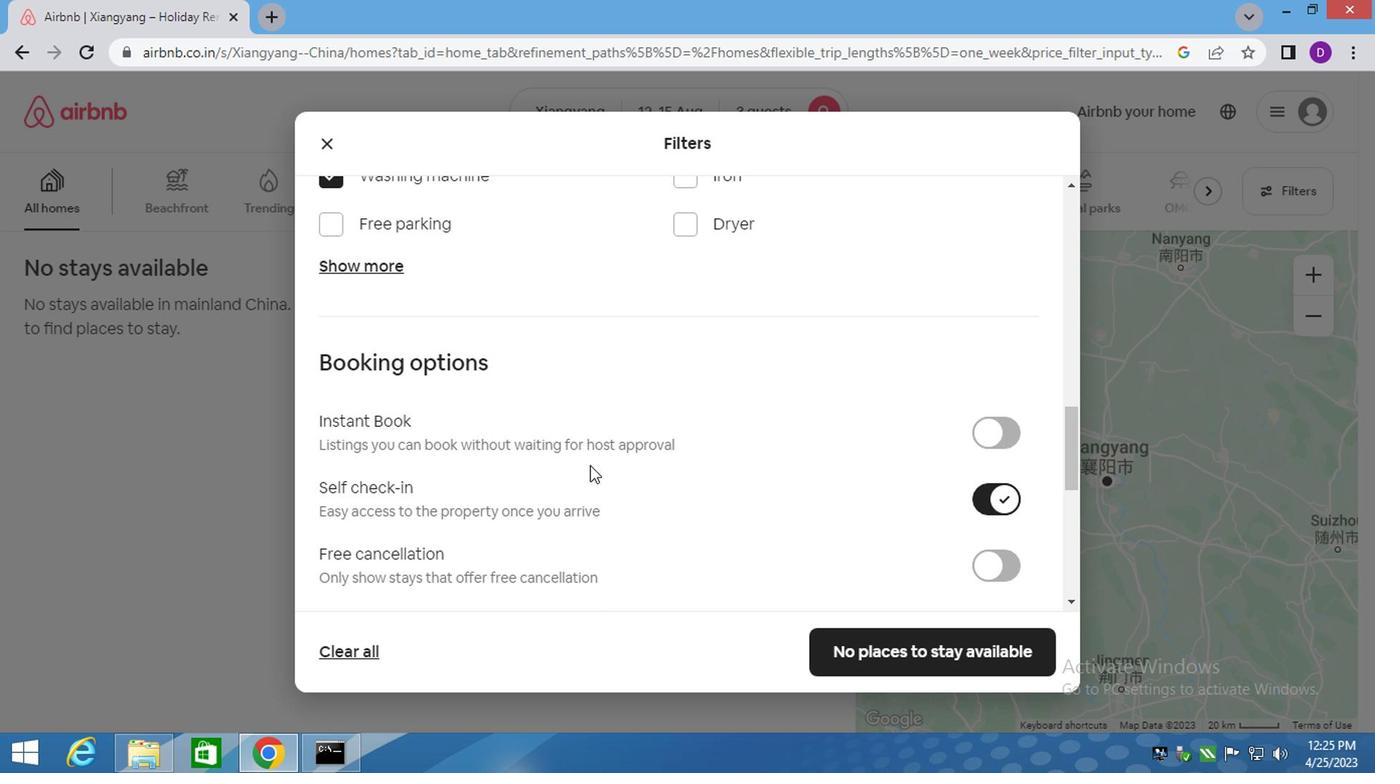 
Action: Mouse moved to (587, 467)
Screenshot: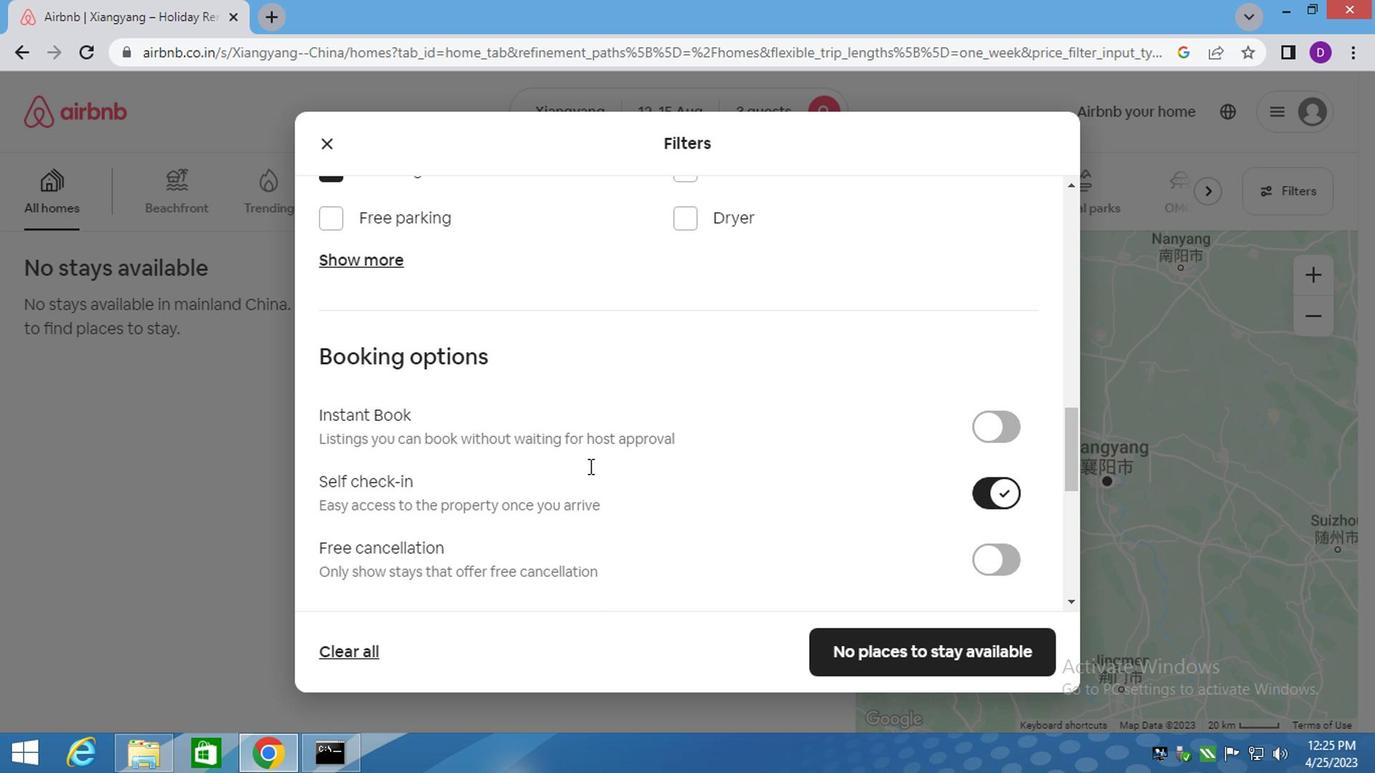 
Action: Mouse scrolled (587, 466) with delta (0, 0)
Screenshot: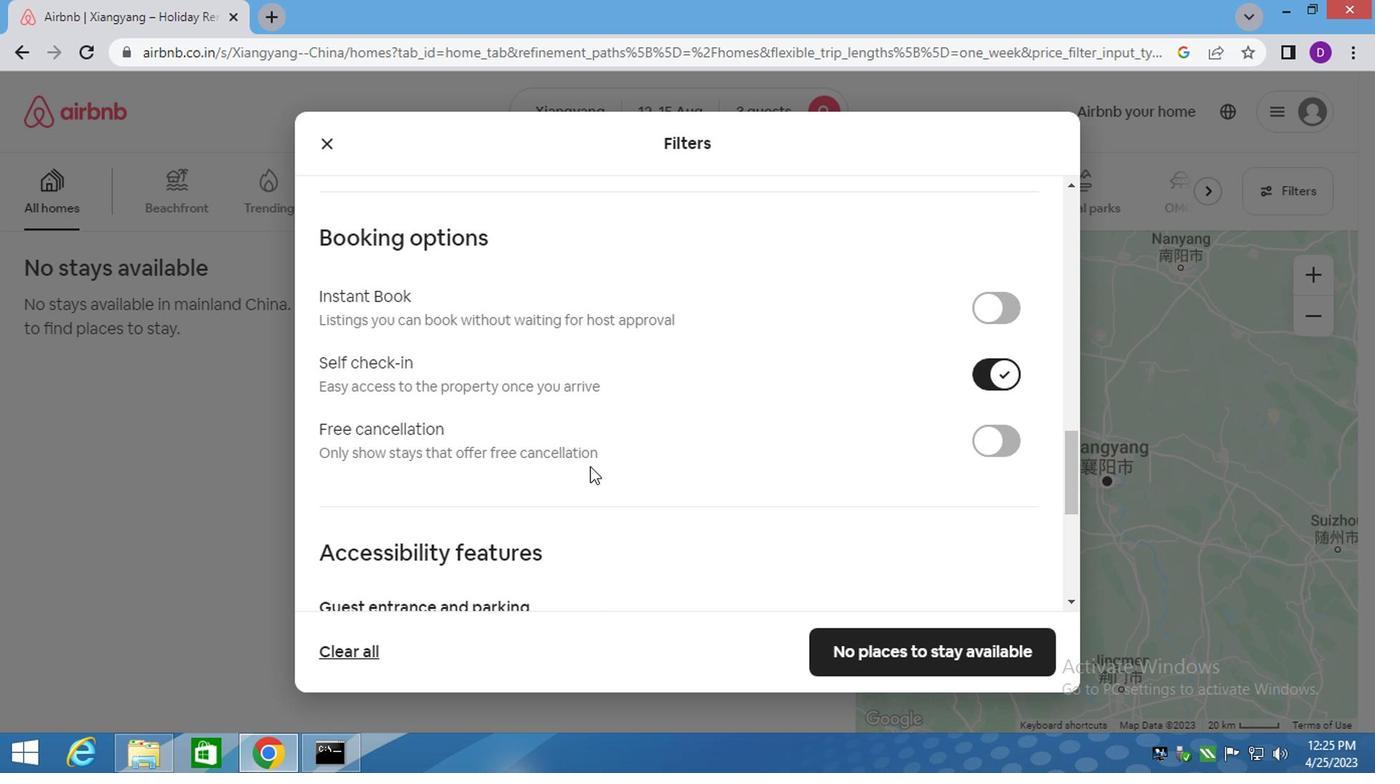 
Action: Mouse scrolled (587, 466) with delta (0, 0)
Screenshot: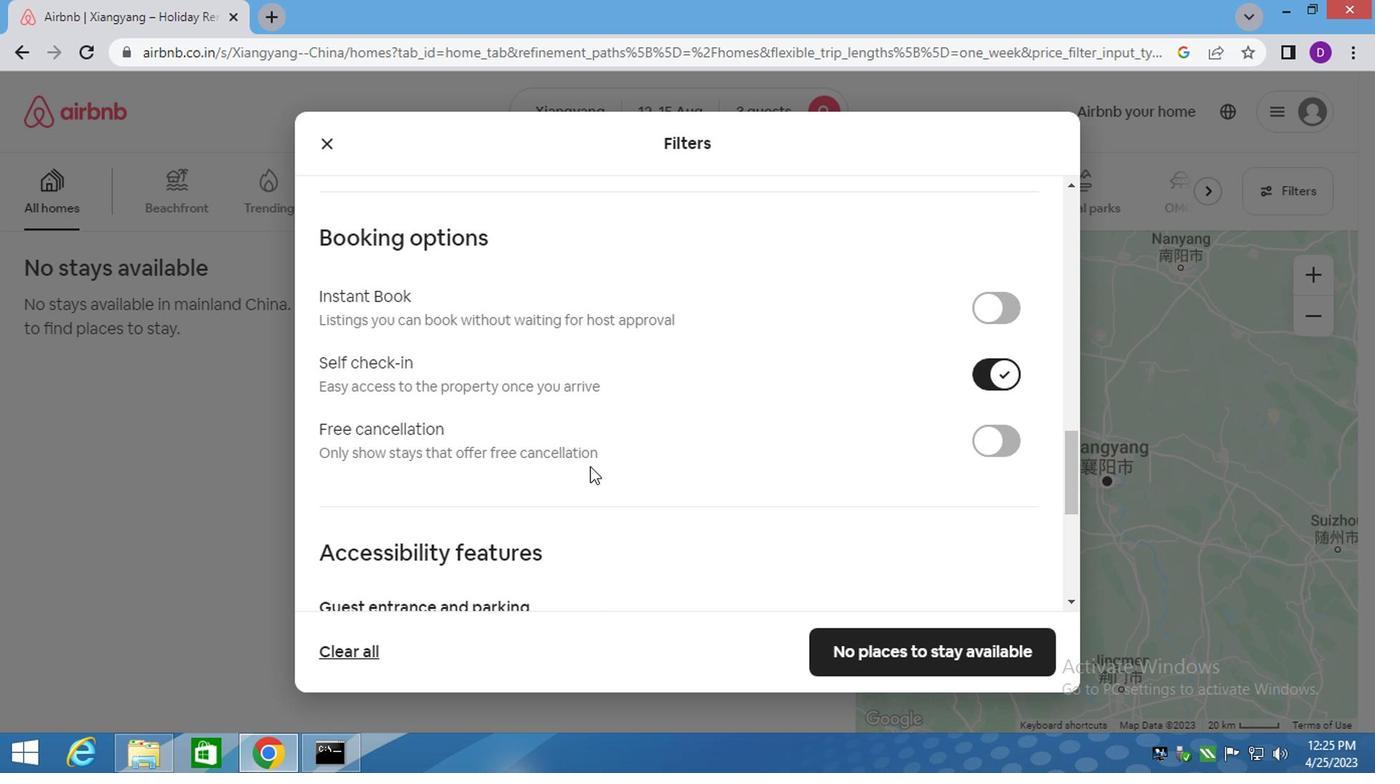 
Action: Mouse scrolled (587, 466) with delta (0, 0)
Screenshot: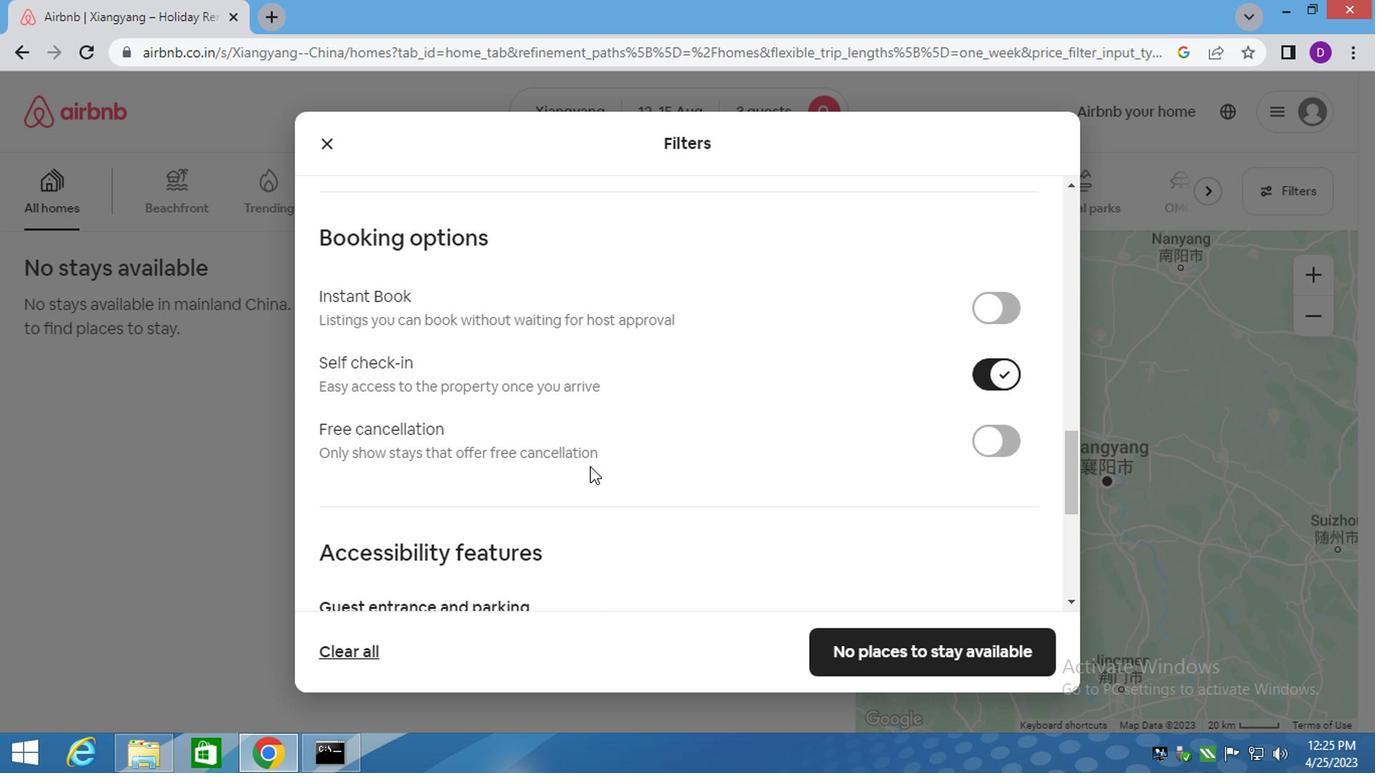 
Action: Mouse scrolled (587, 466) with delta (0, 0)
Screenshot: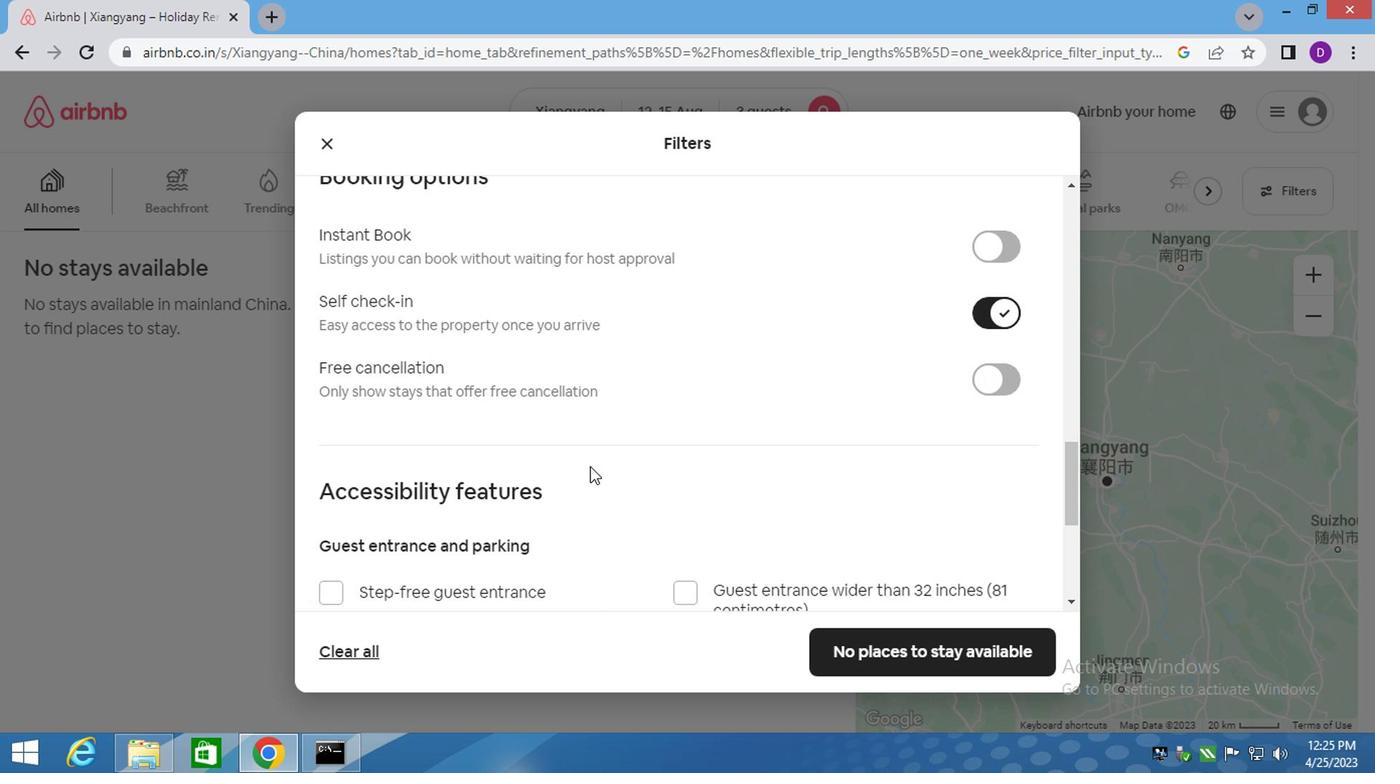 
Action: Mouse moved to (587, 467)
Screenshot: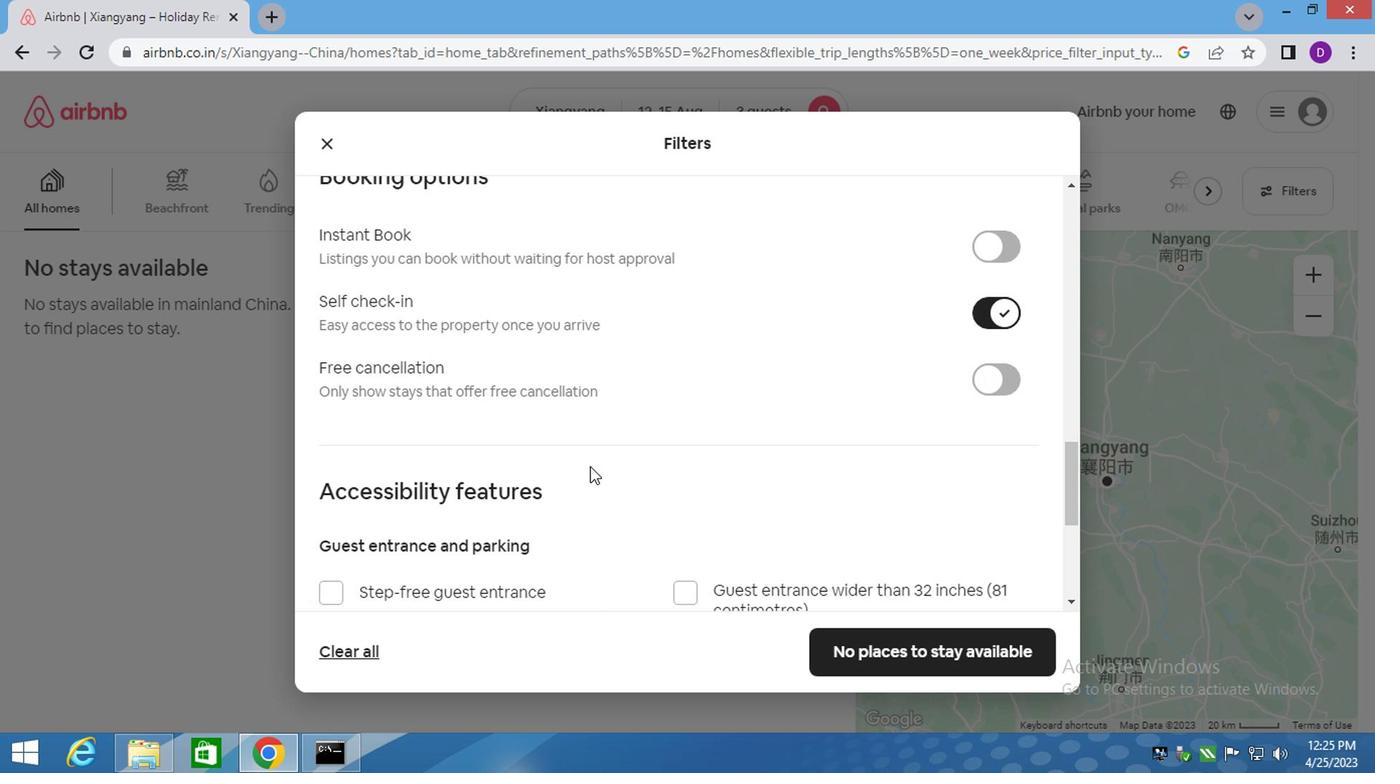 
Action: Mouse scrolled (587, 466) with delta (0, 0)
Screenshot: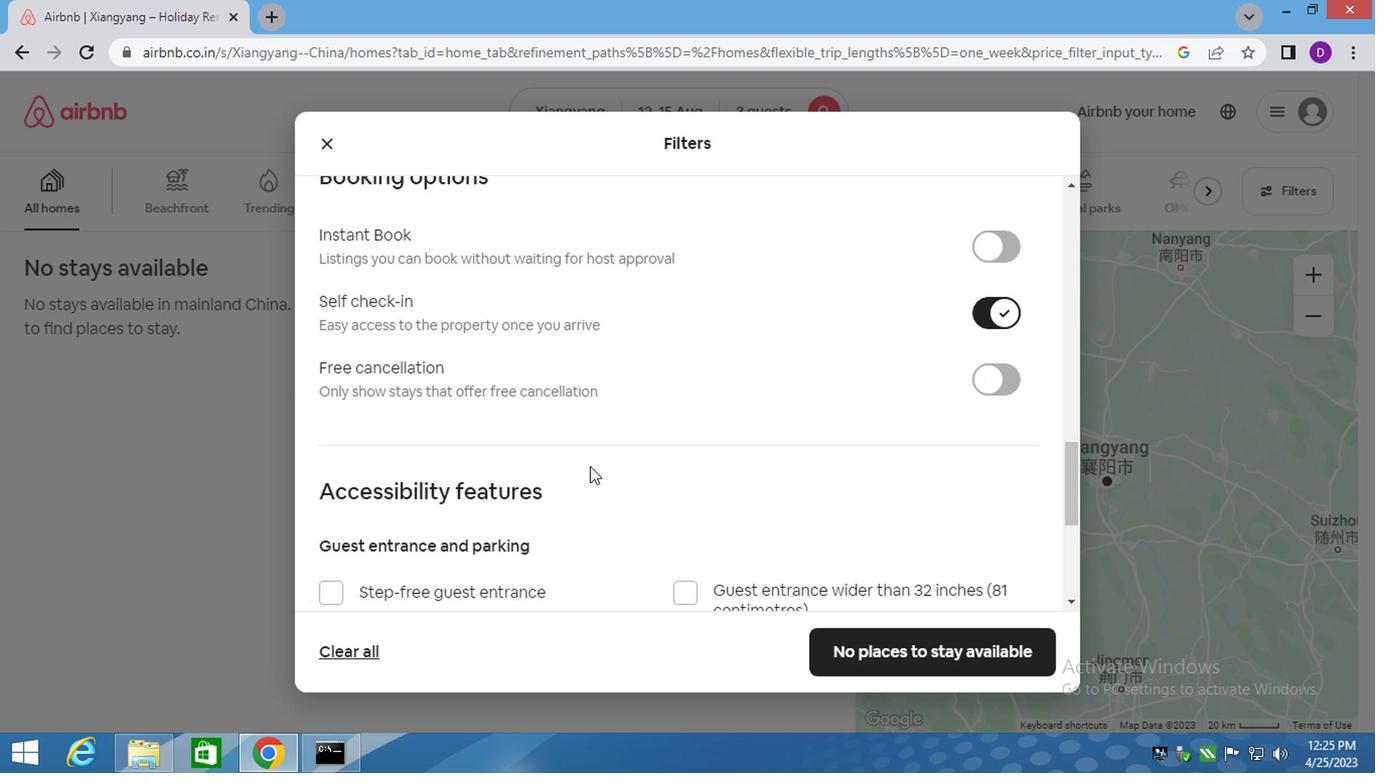 
Action: Mouse moved to (587, 470)
Screenshot: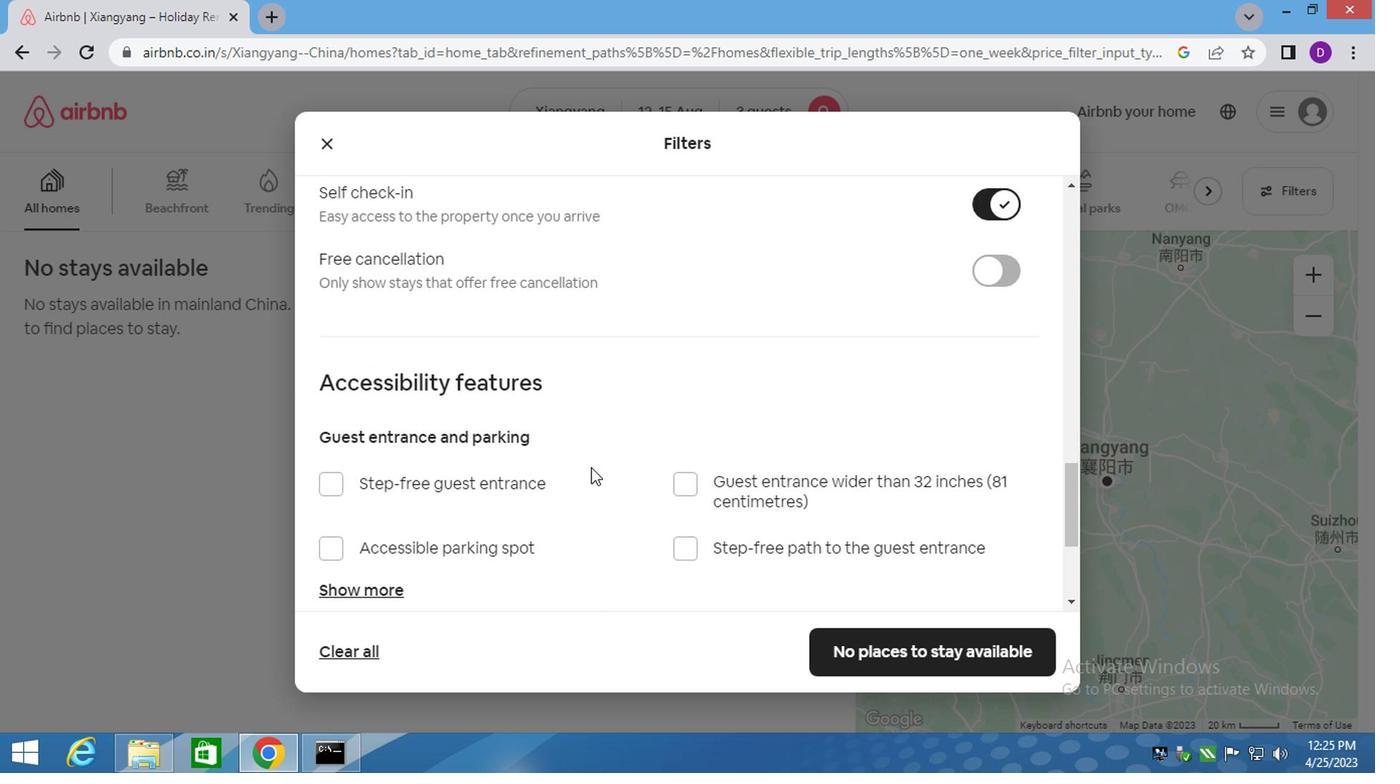 
Action: Mouse scrolled (587, 468) with delta (0, 0)
Screenshot: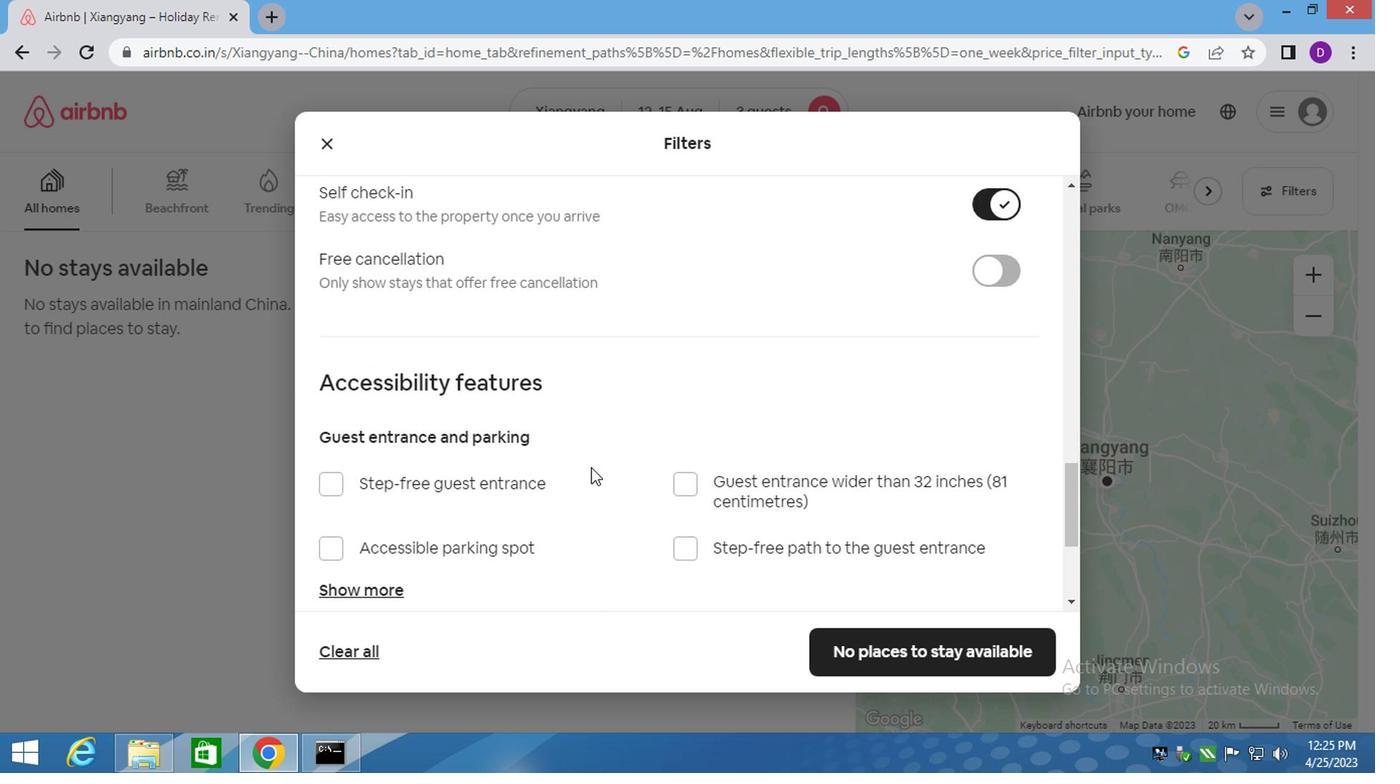 
Action: Mouse moved to (587, 470)
Screenshot: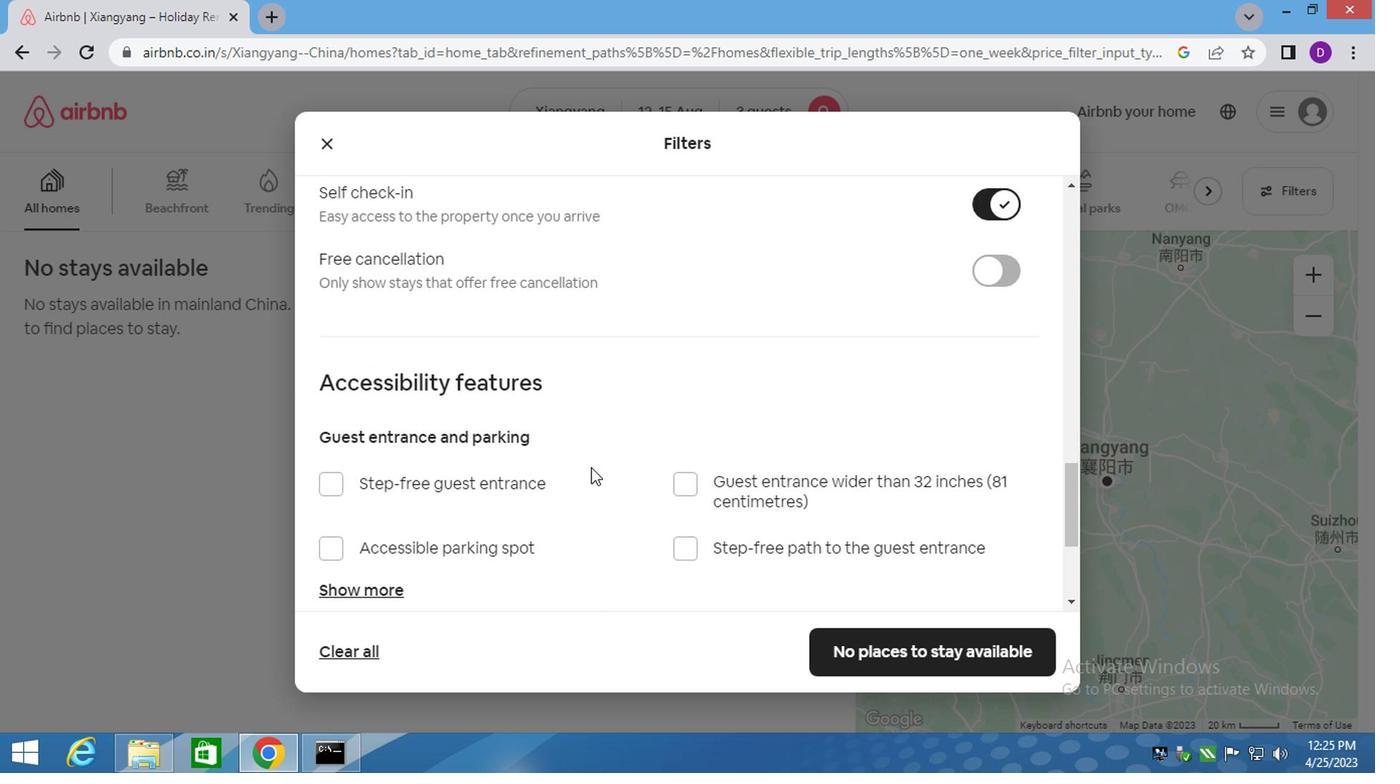 
Action: Mouse scrolled (587, 469) with delta (0, 0)
Screenshot: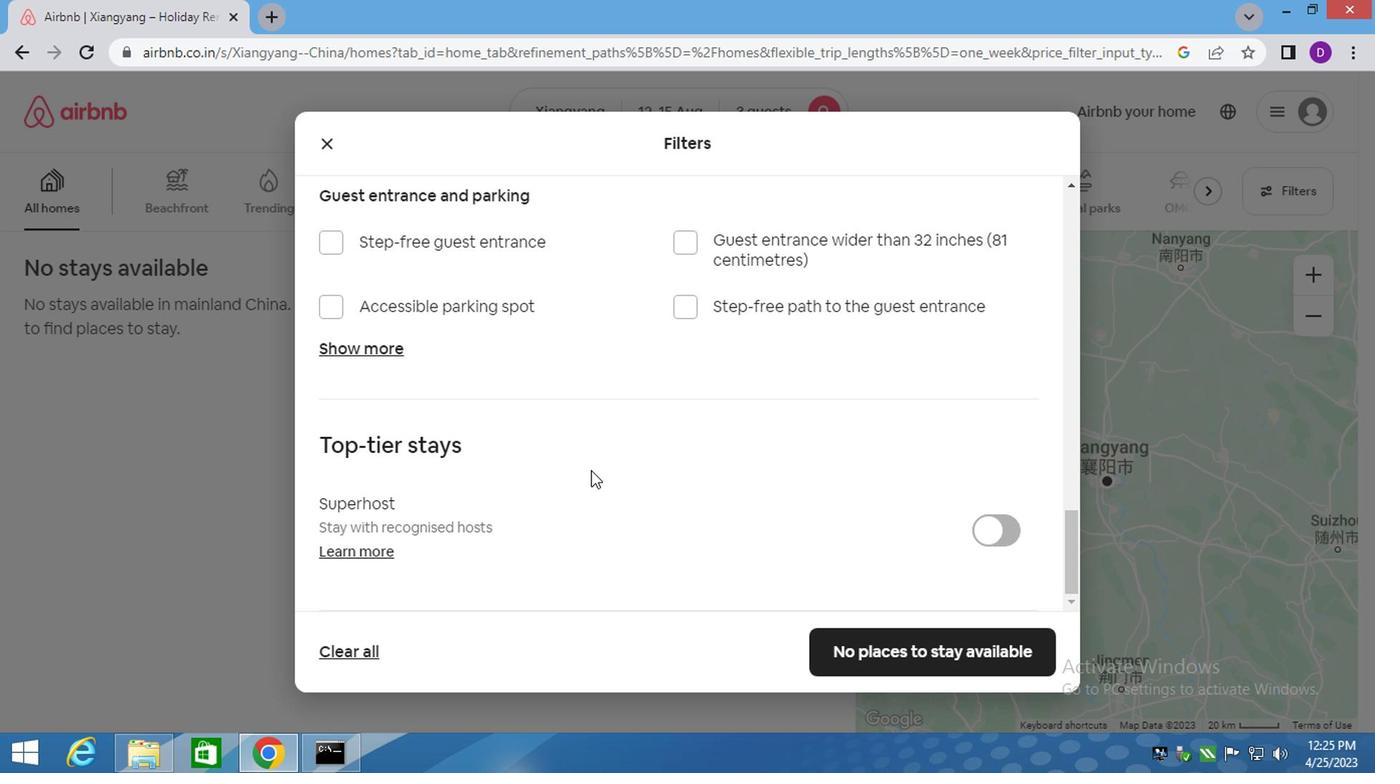 
Action: Mouse scrolled (587, 469) with delta (0, 0)
Screenshot: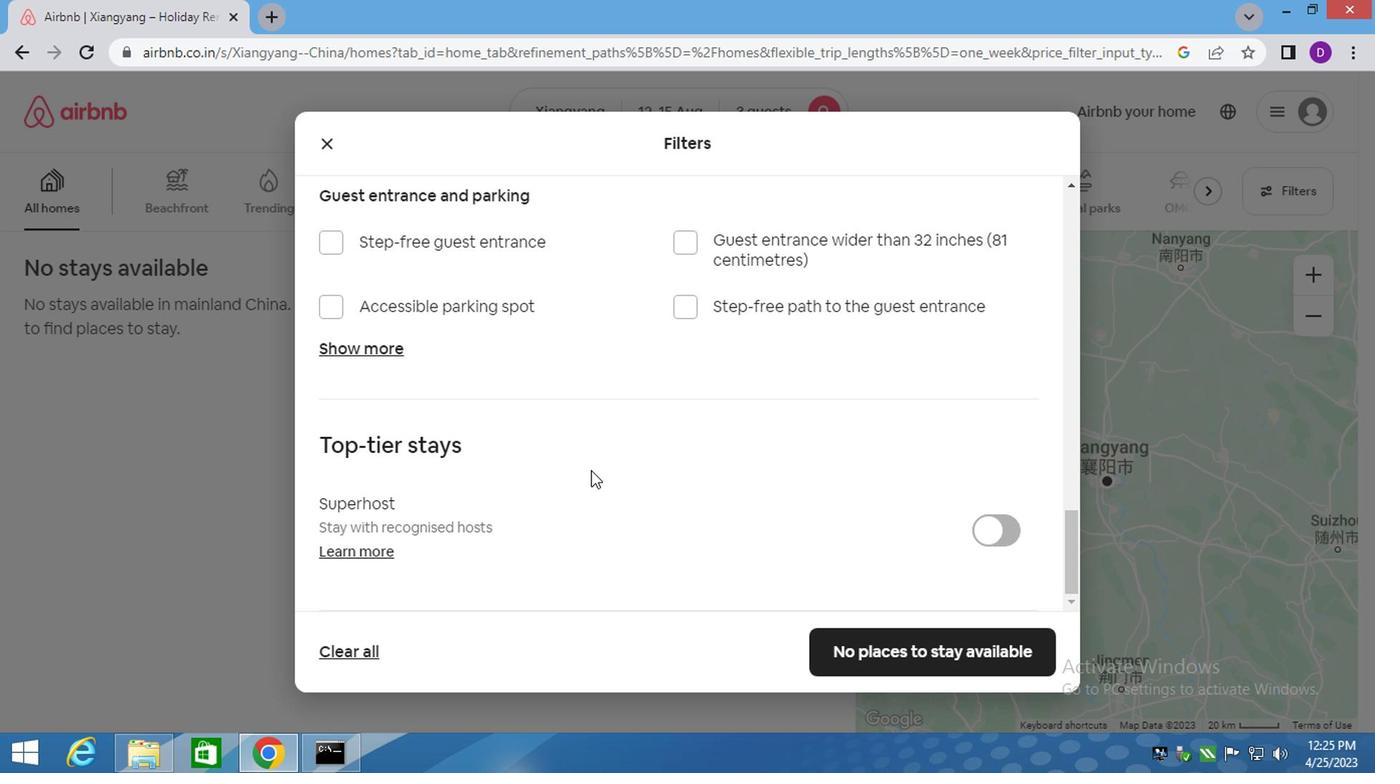 
Action: Mouse scrolled (587, 469) with delta (0, 0)
Screenshot: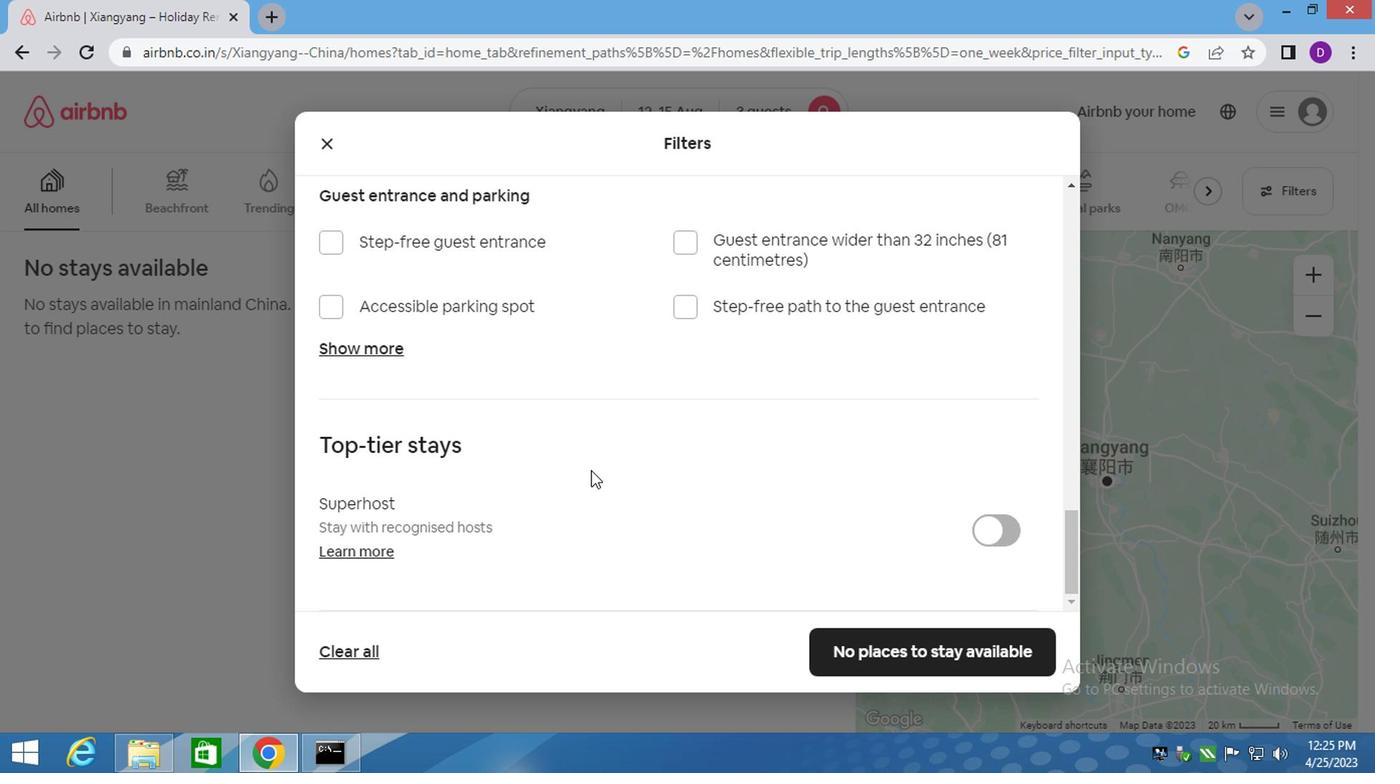 
Action: Mouse moved to (587, 471)
Screenshot: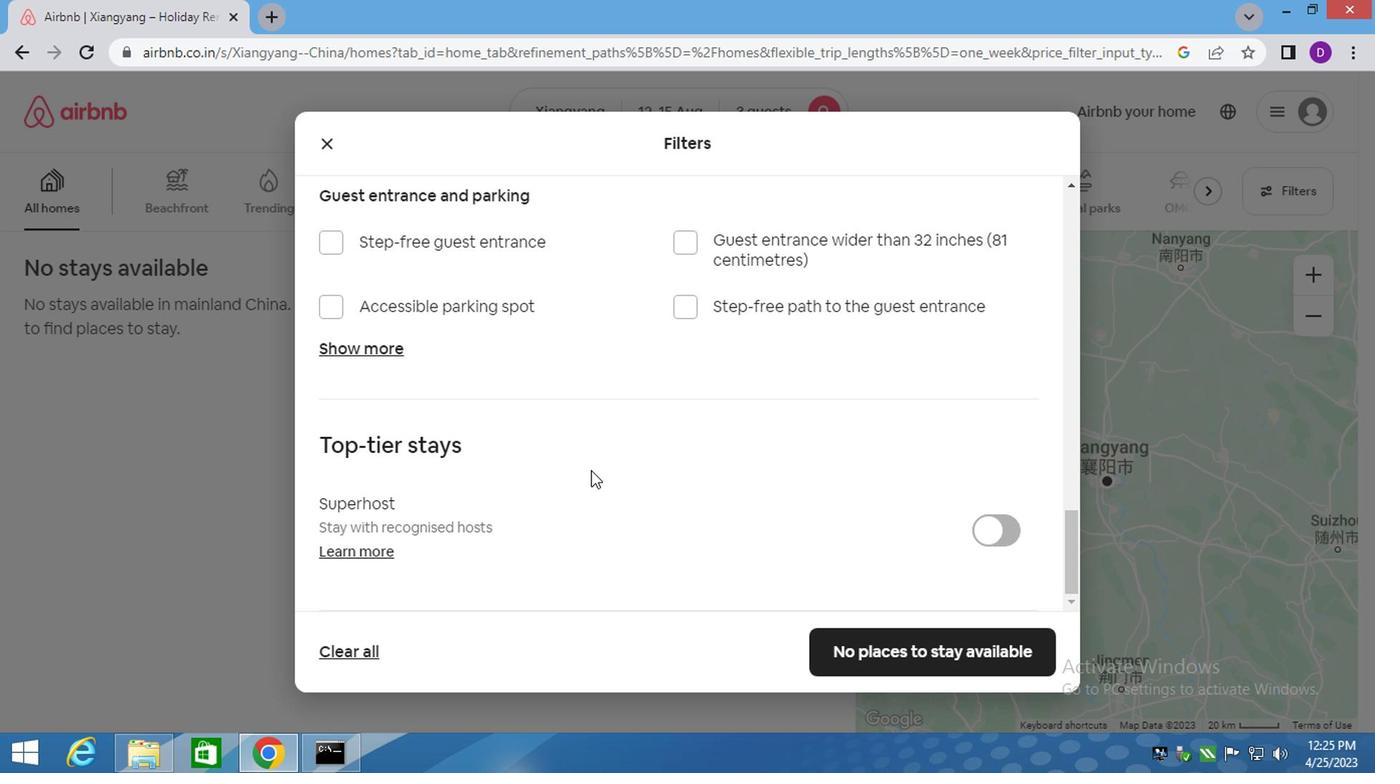 
Action: Mouse scrolled (587, 470) with delta (0, -1)
Screenshot: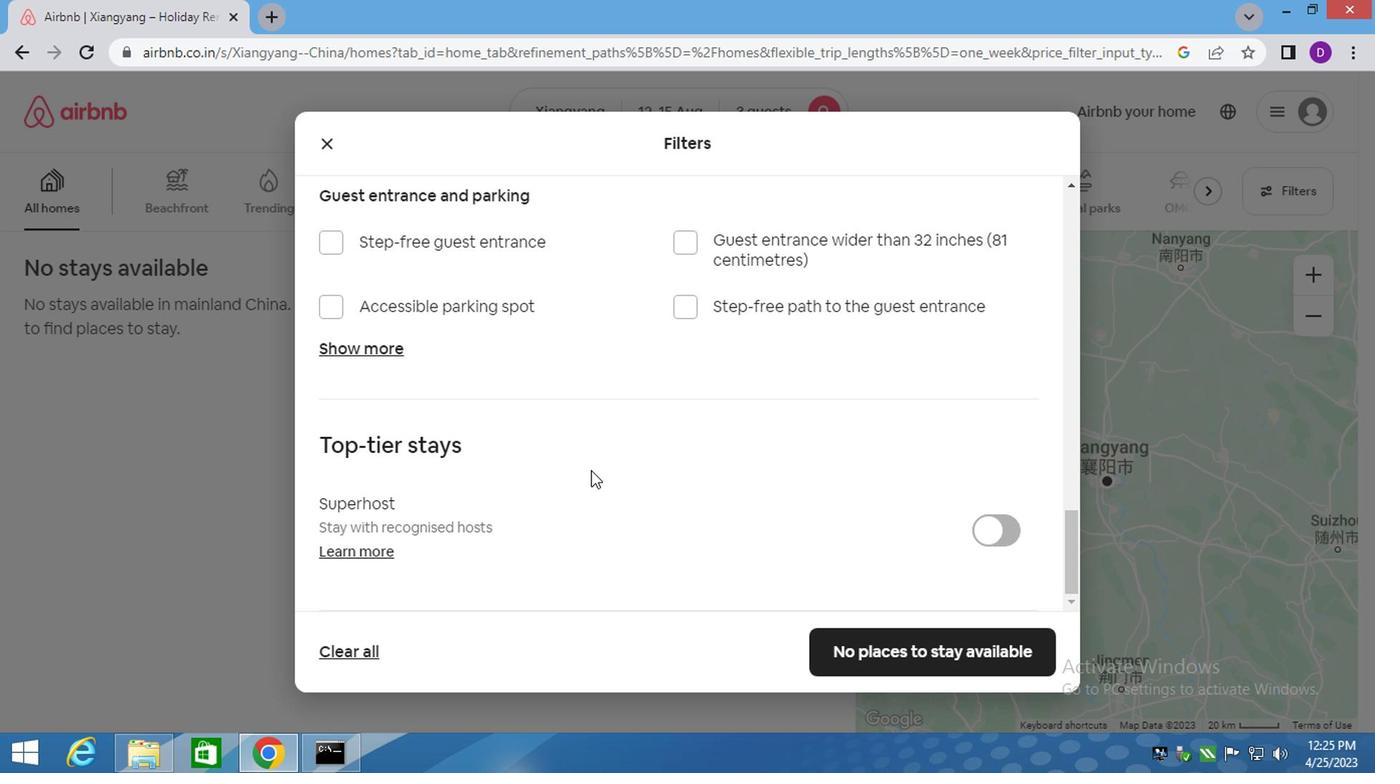 
Action: Mouse moved to (887, 646)
Screenshot: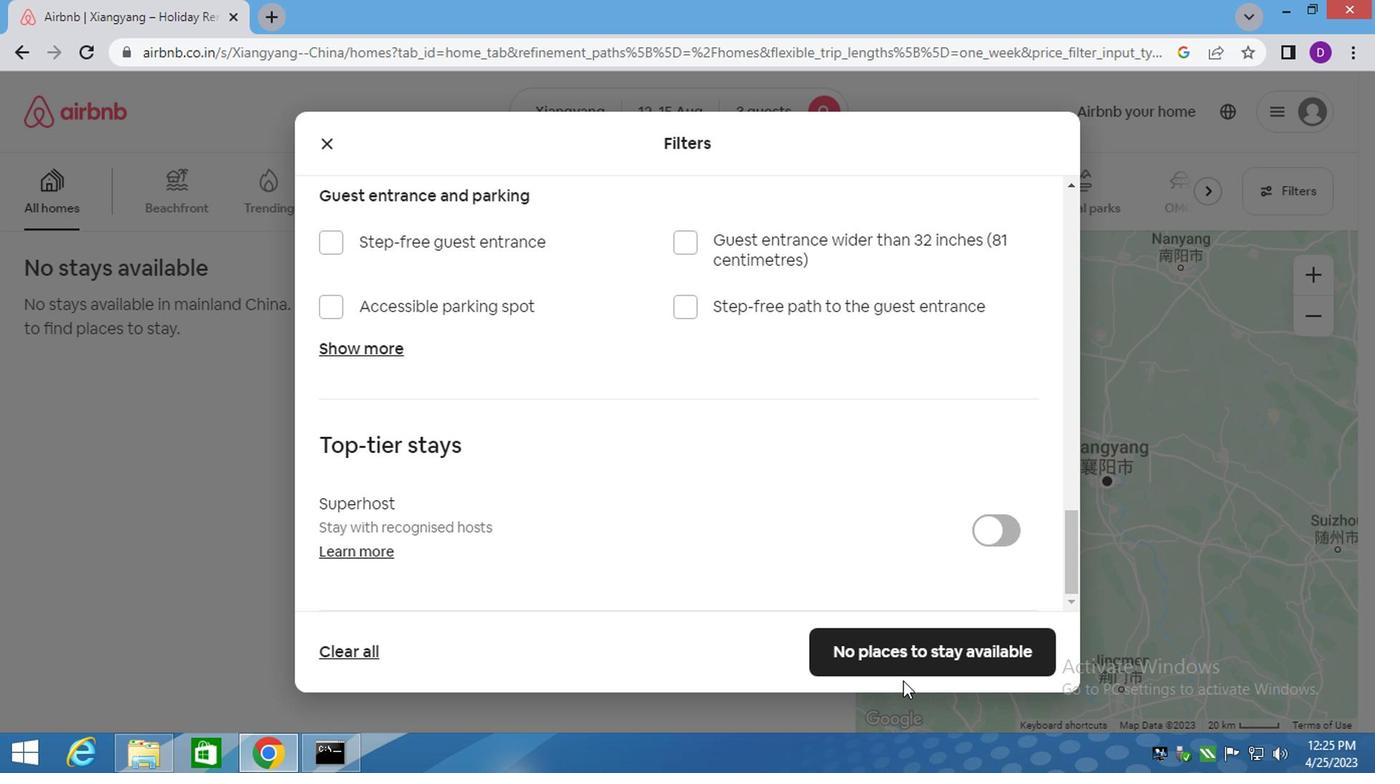 
Action: Mouse pressed left at (887, 646)
Screenshot: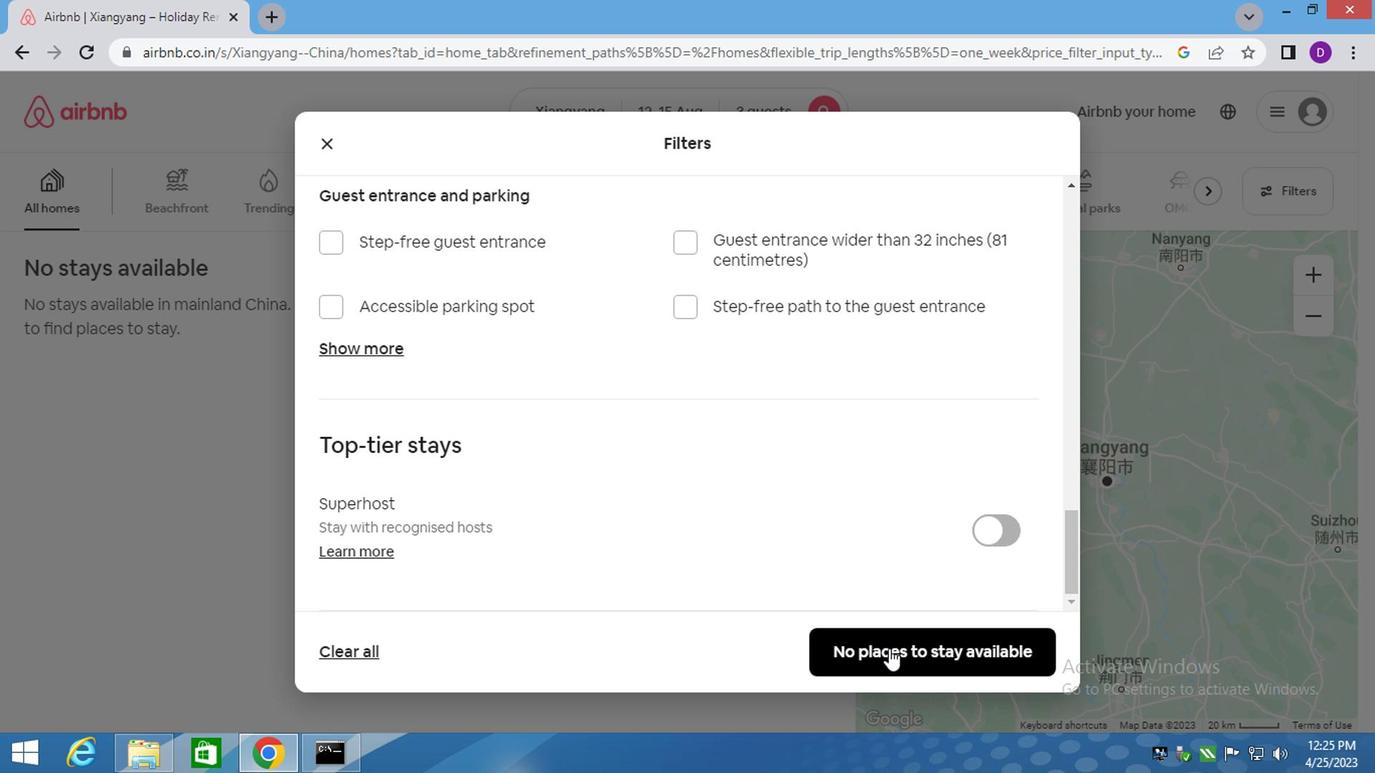 
Action: Mouse moved to (579, 371)
Screenshot: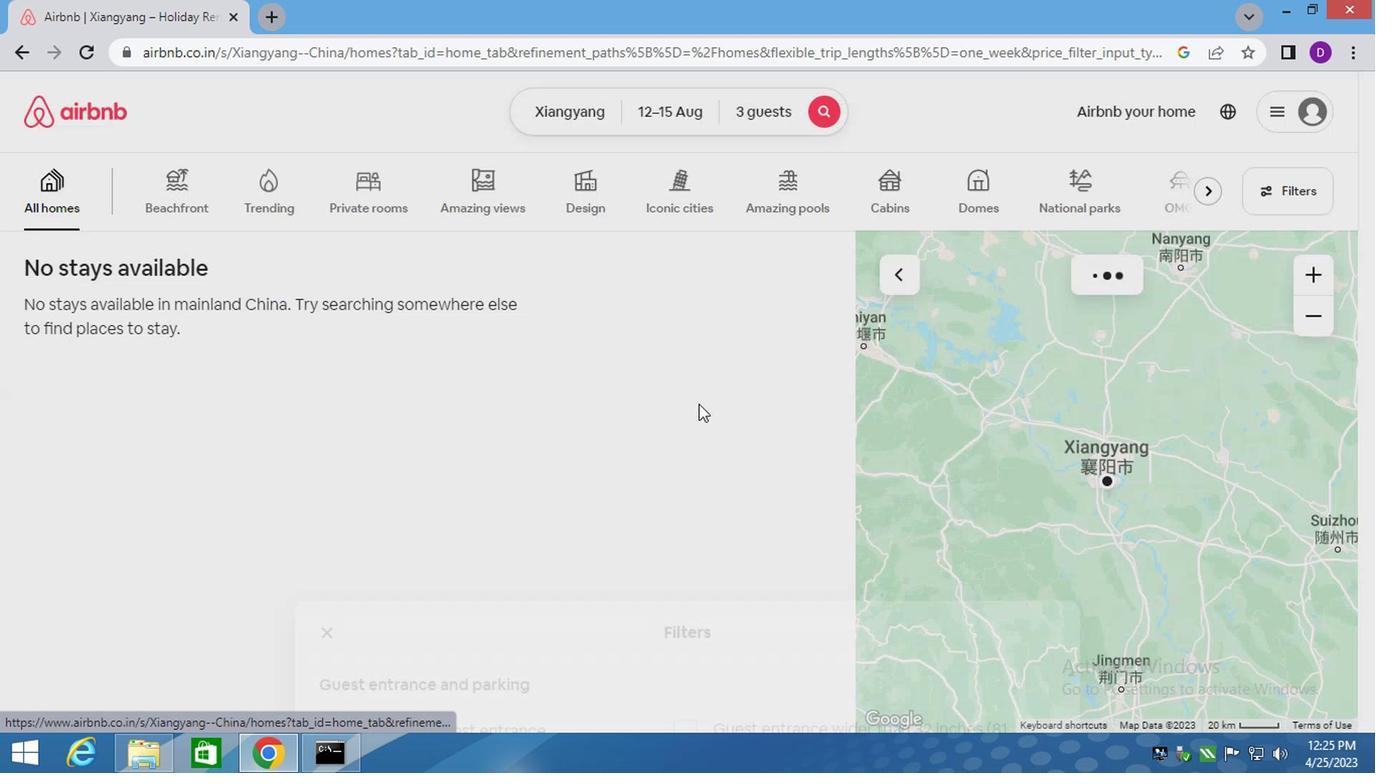 
